 Task: Find connections with filter location Mranggen with filter topic #mentalhealthwith filter profile language French with filter current company Fortis Healthcare with filter school Punjab Agricultural University, Ludhiana with filter industry Retail Health and Personal Care Products with filter service category User Experience Design with filter keywords title Heavy Equipment Operator
Action: Mouse moved to (527, 41)
Screenshot: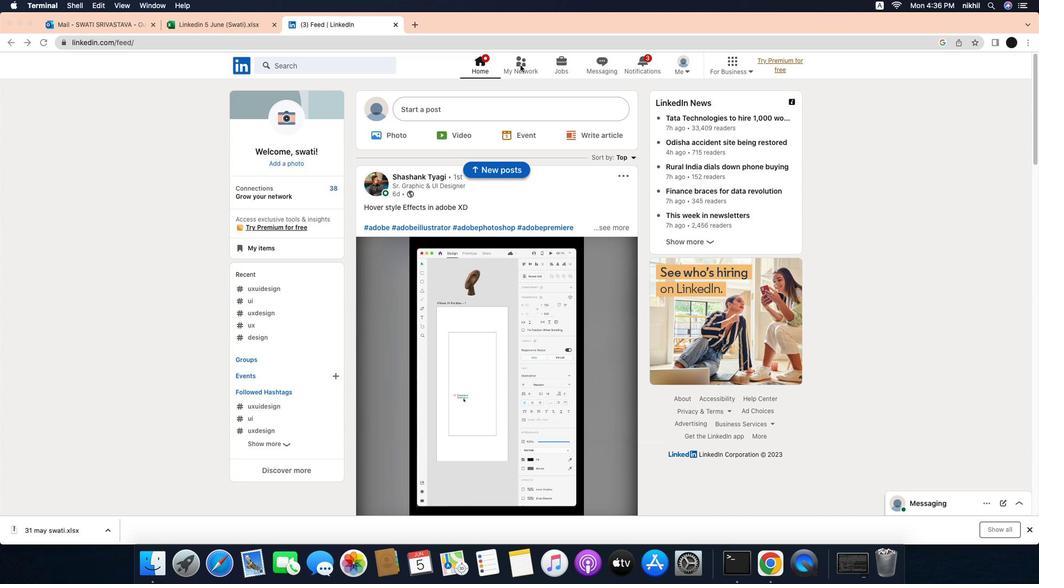
Action: Mouse pressed left at (527, 41)
Screenshot: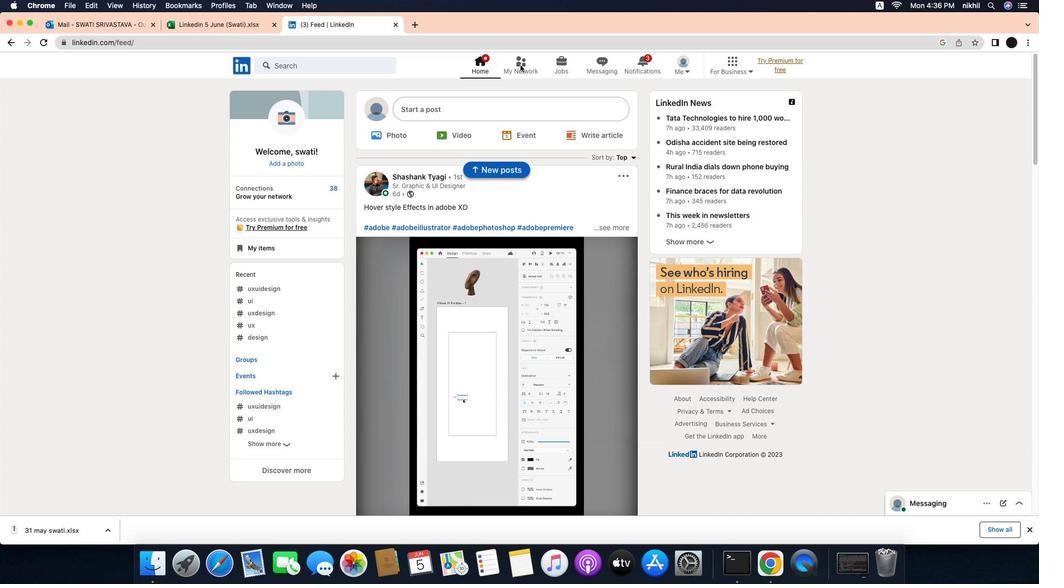 
Action: Mouse moved to (528, 41)
Screenshot: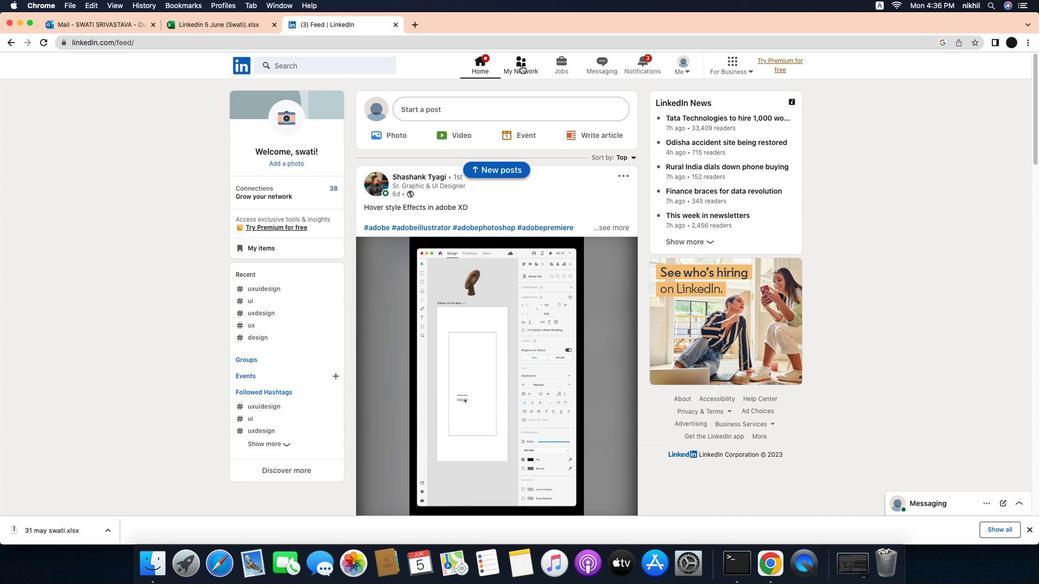 
Action: Mouse pressed left at (528, 41)
Screenshot: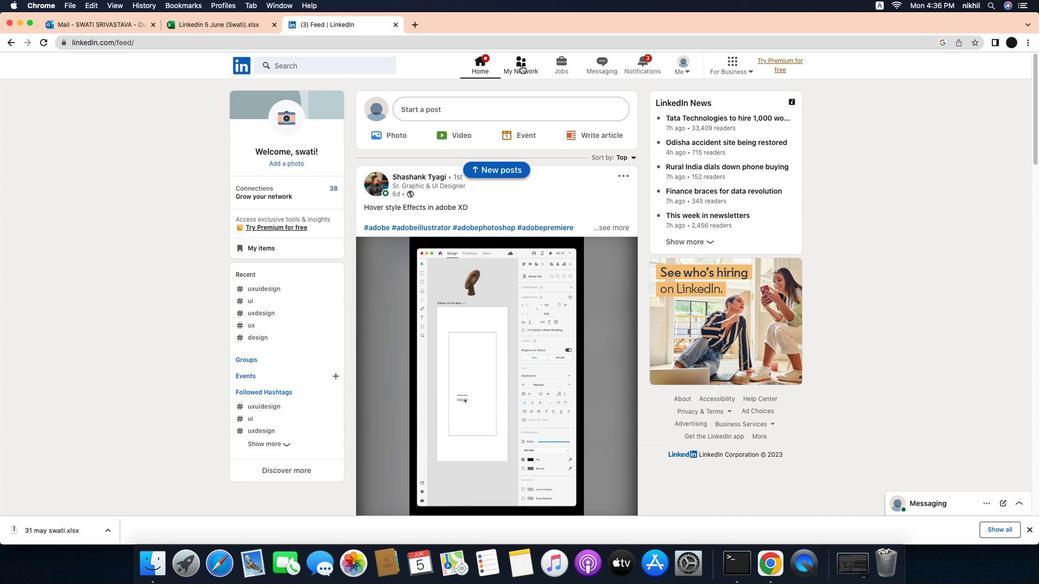 
Action: Mouse moved to (364, 102)
Screenshot: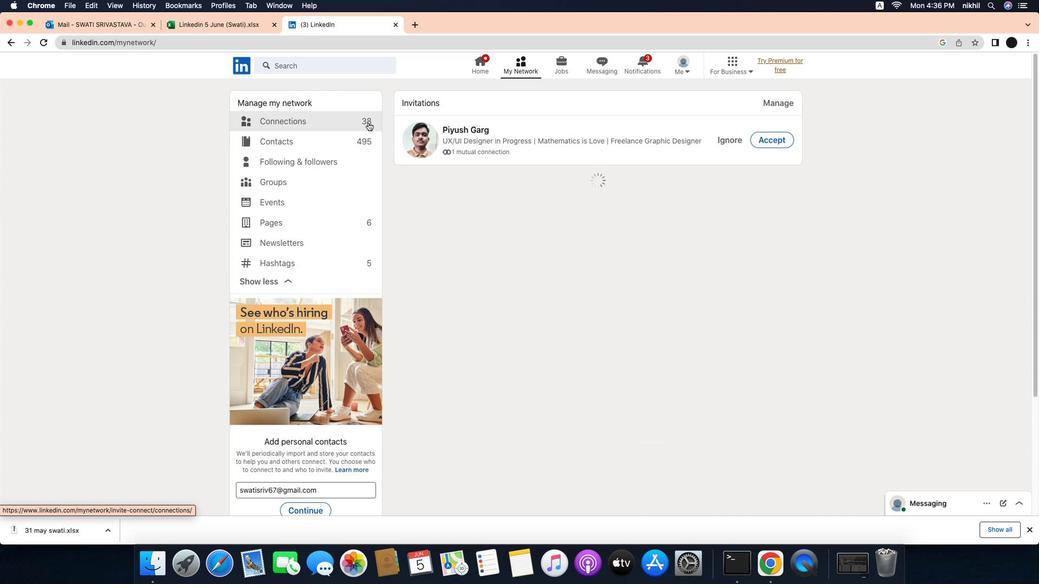 
Action: Mouse pressed left at (364, 102)
Screenshot: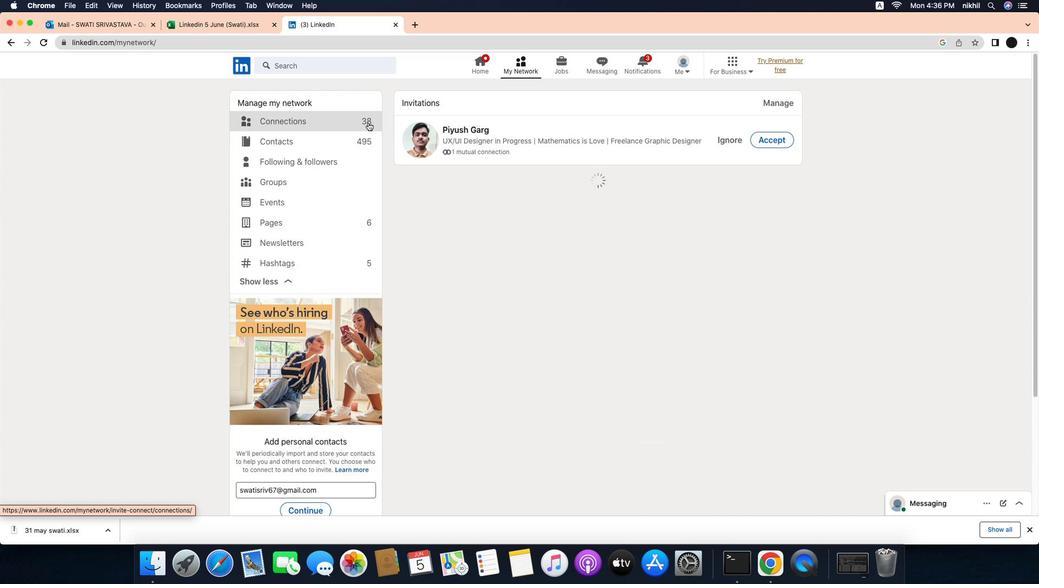 
Action: Mouse moved to (612, 103)
Screenshot: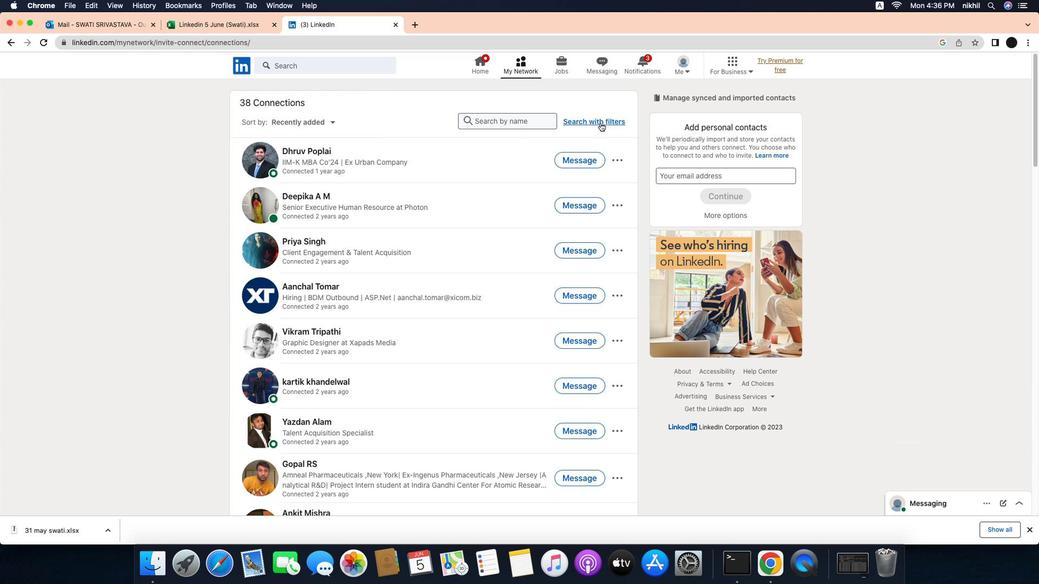 
Action: Mouse pressed left at (612, 103)
Screenshot: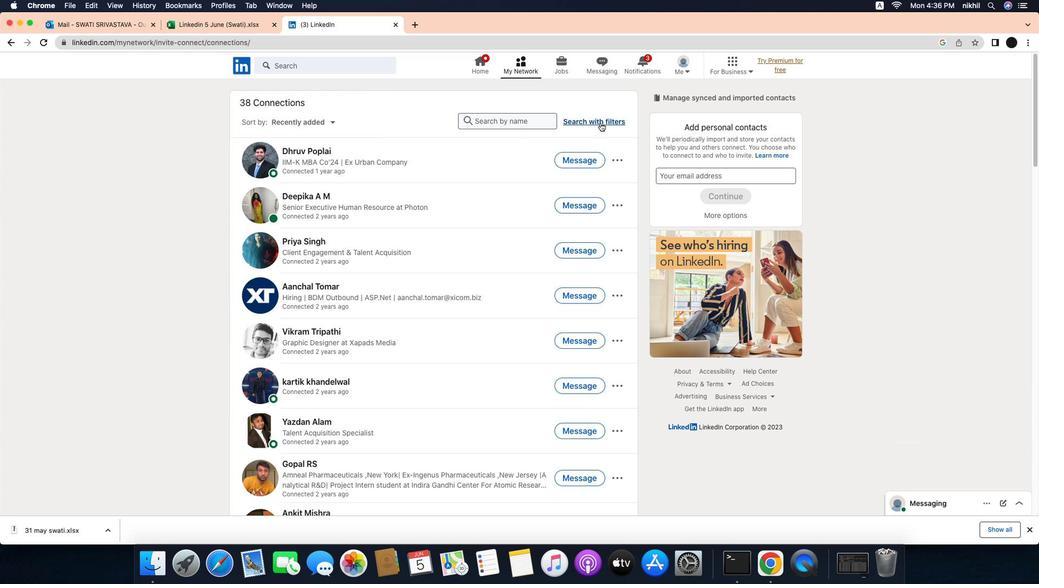 
Action: Mouse moved to (563, 67)
Screenshot: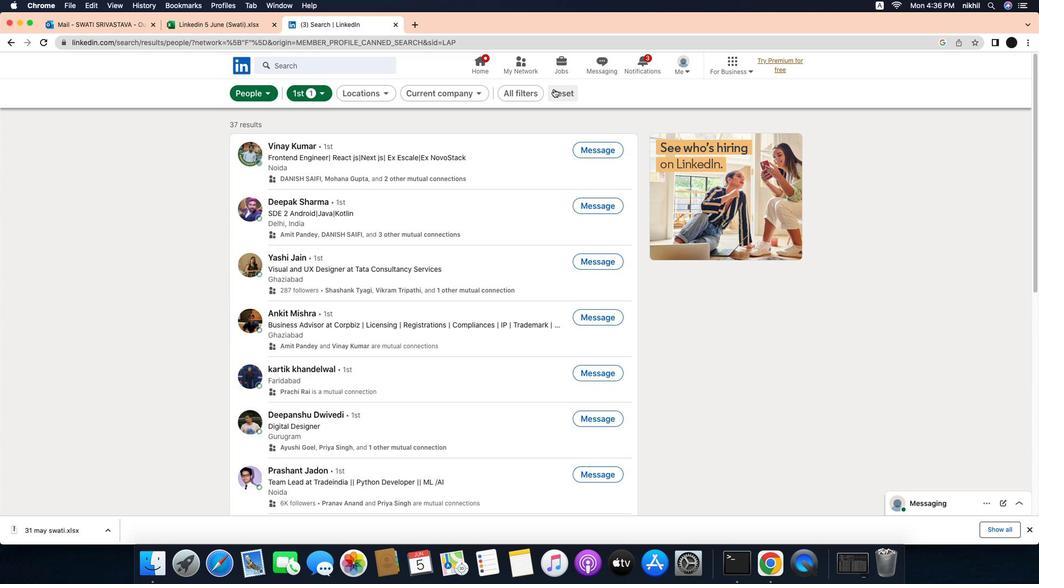 
Action: Mouse pressed left at (563, 67)
Screenshot: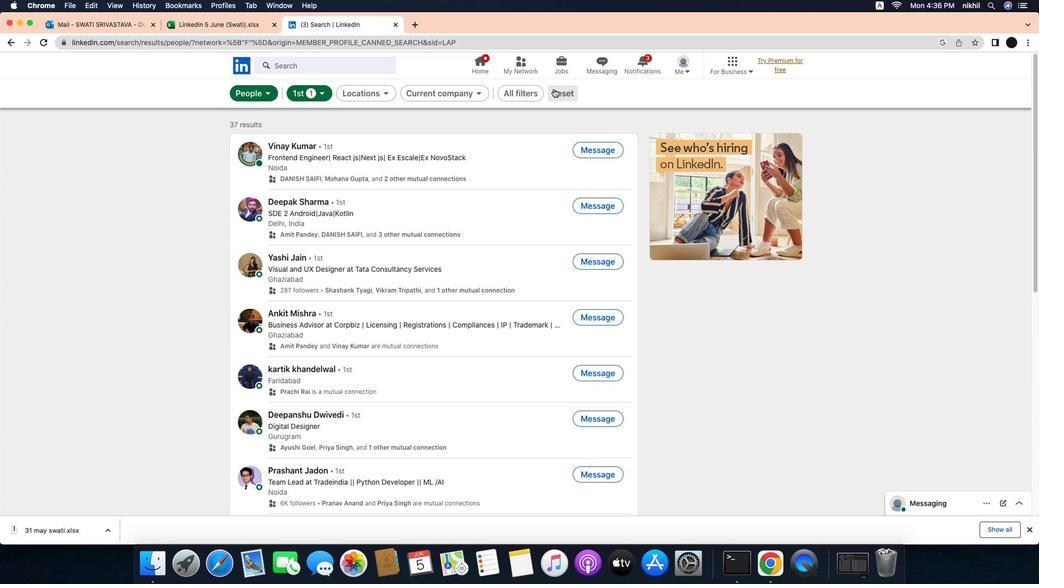 
Action: Mouse moved to (559, 74)
Screenshot: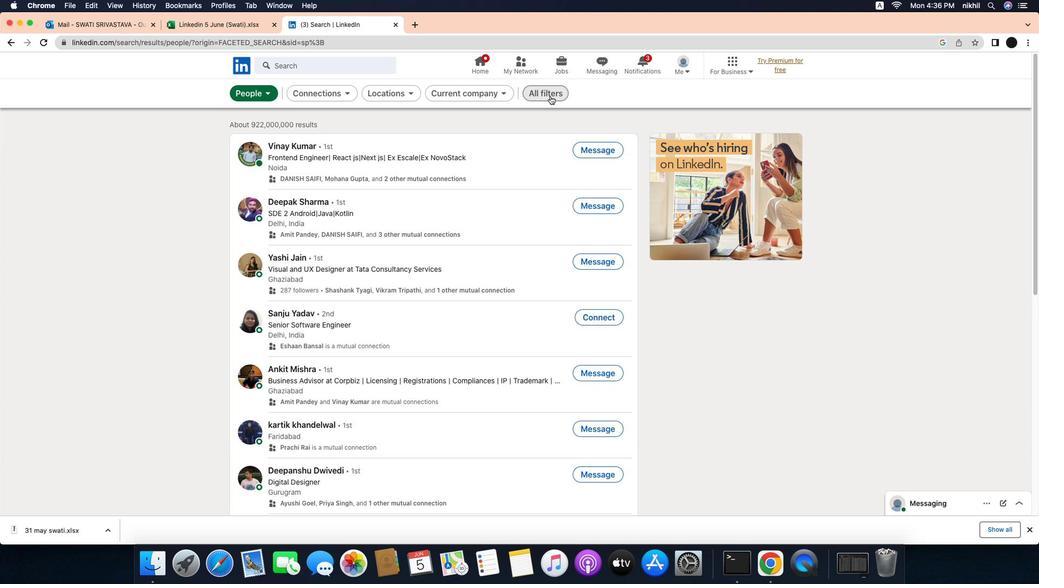 
Action: Mouse pressed left at (559, 74)
Screenshot: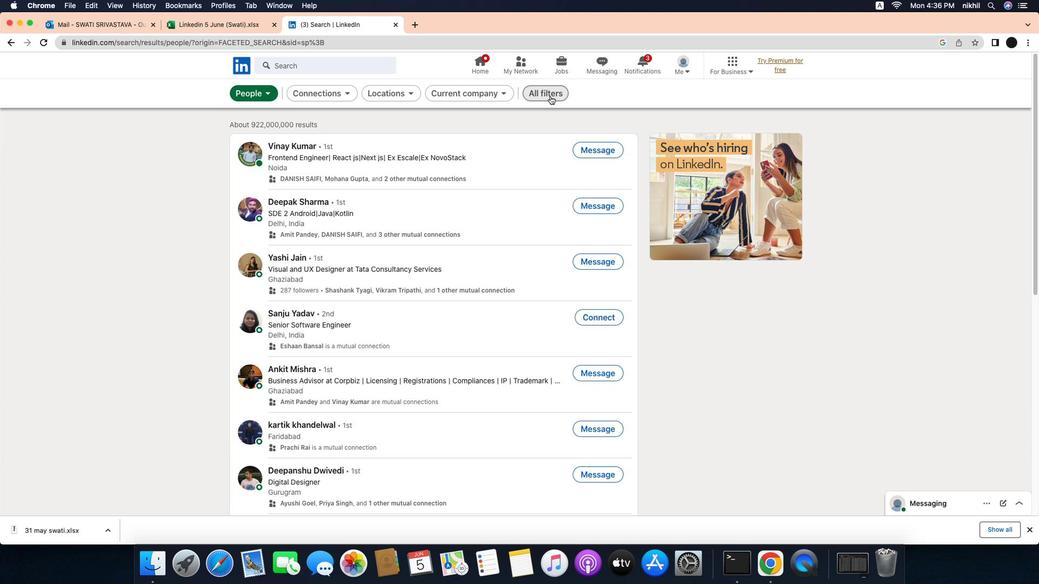 
Action: Mouse moved to (875, 255)
Screenshot: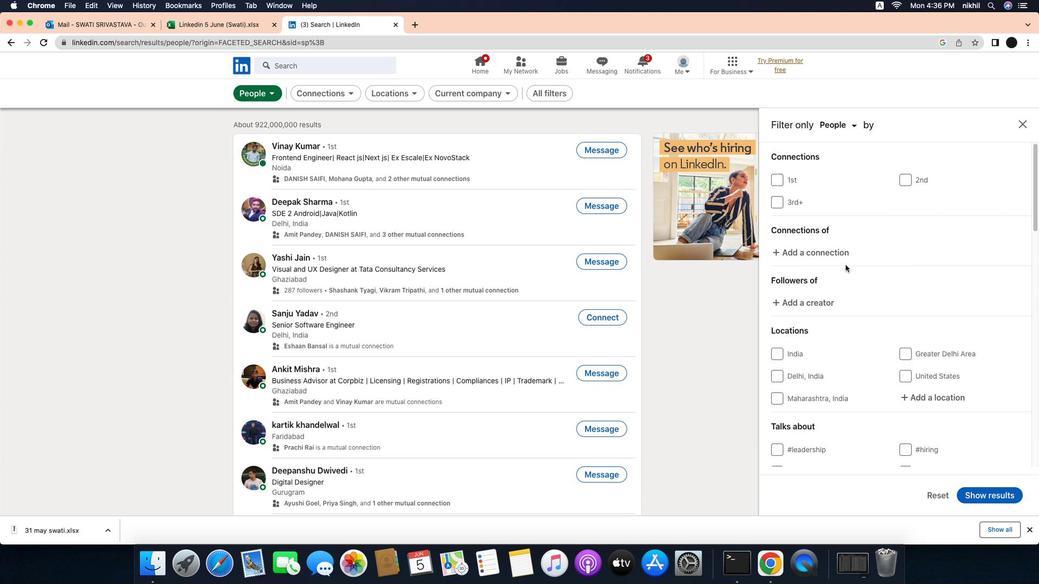 
Action: Mouse scrolled (875, 255) with delta (-27, -27)
Screenshot: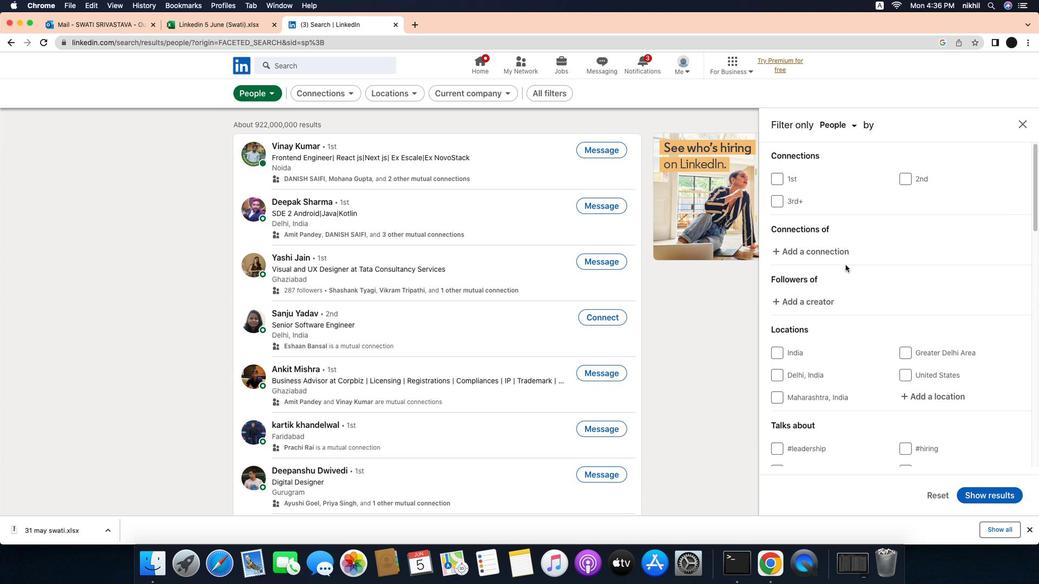 
Action: Mouse scrolled (875, 255) with delta (-27, -27)
Screenshot: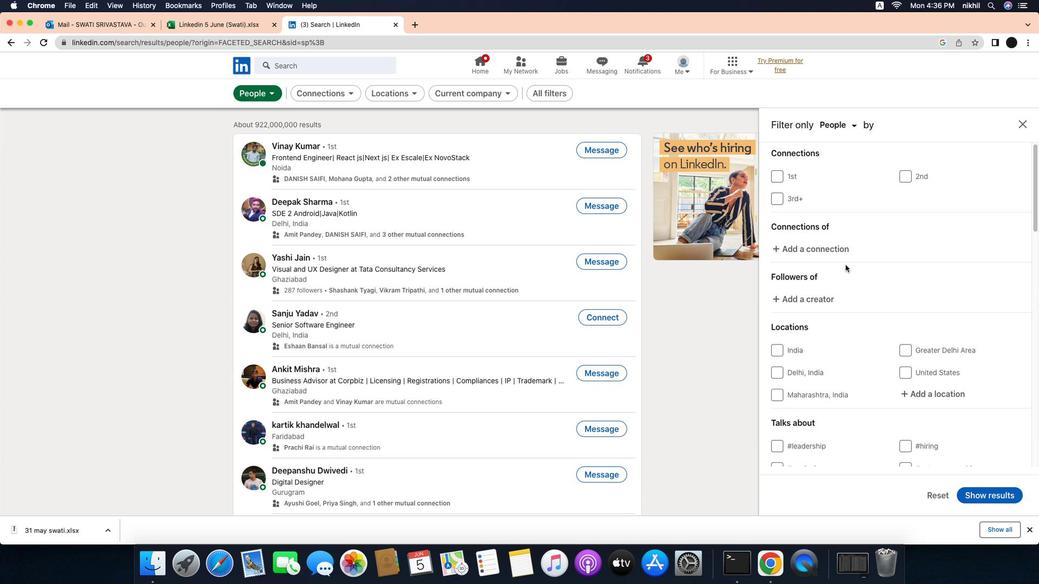 
Action: Mouse scrolled (875, 255) with delta (-27, -28)
Screenshot: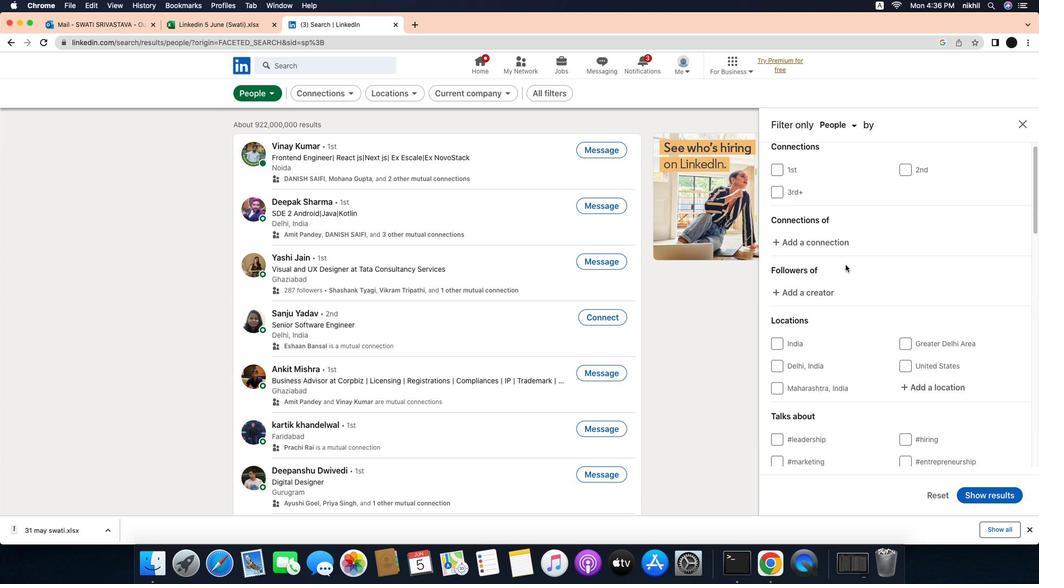 
Action: Mouse moved to (948, 323)
Screenshot: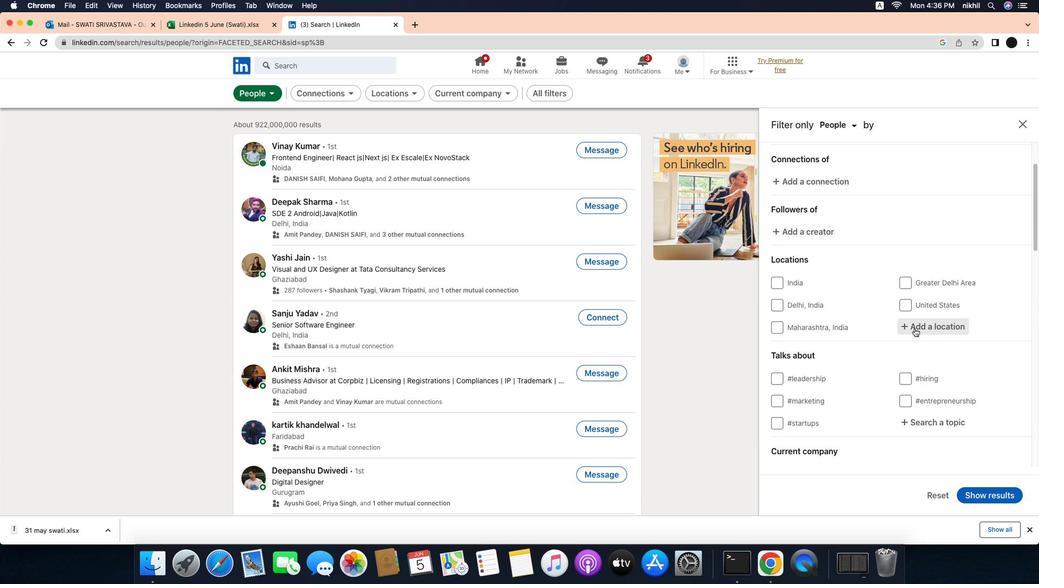 
Action: Mouse pressed left at (948, 323)
Screenshot: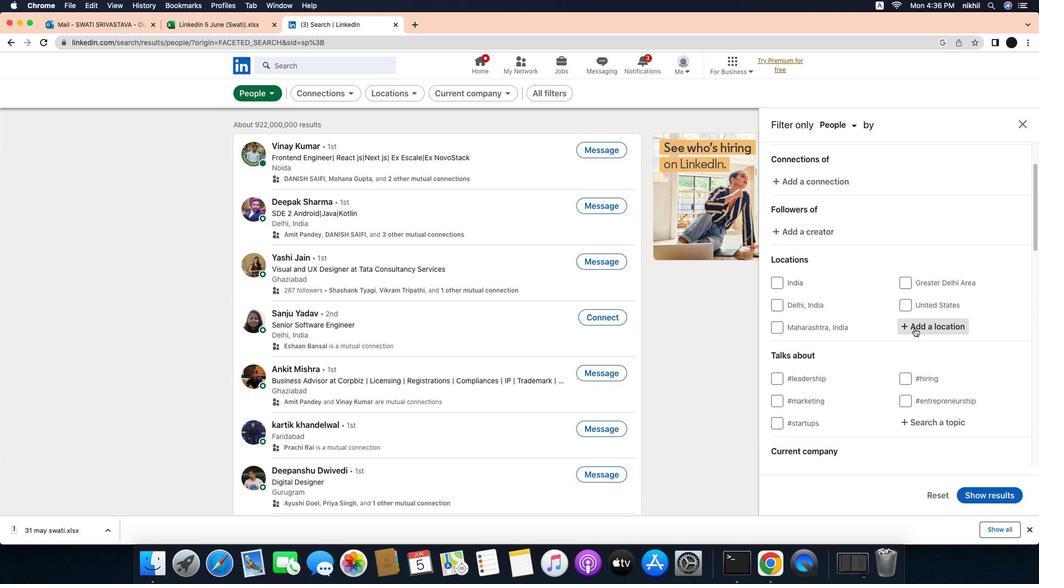 
Action: Mouse moved to (959, 321)
Screenshot: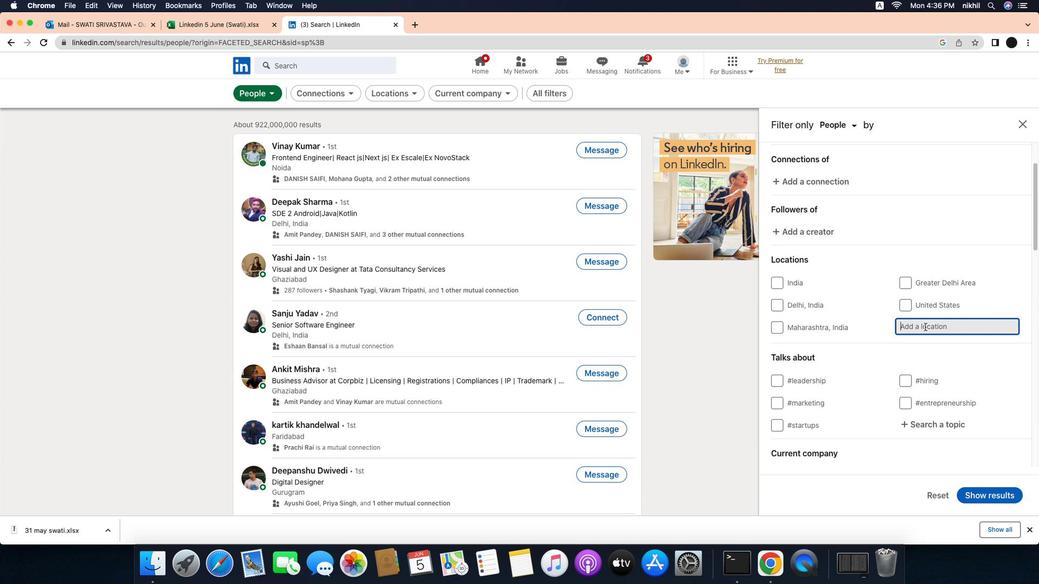 
Action: Mouse pressed left at (959, 321)
Screenshot: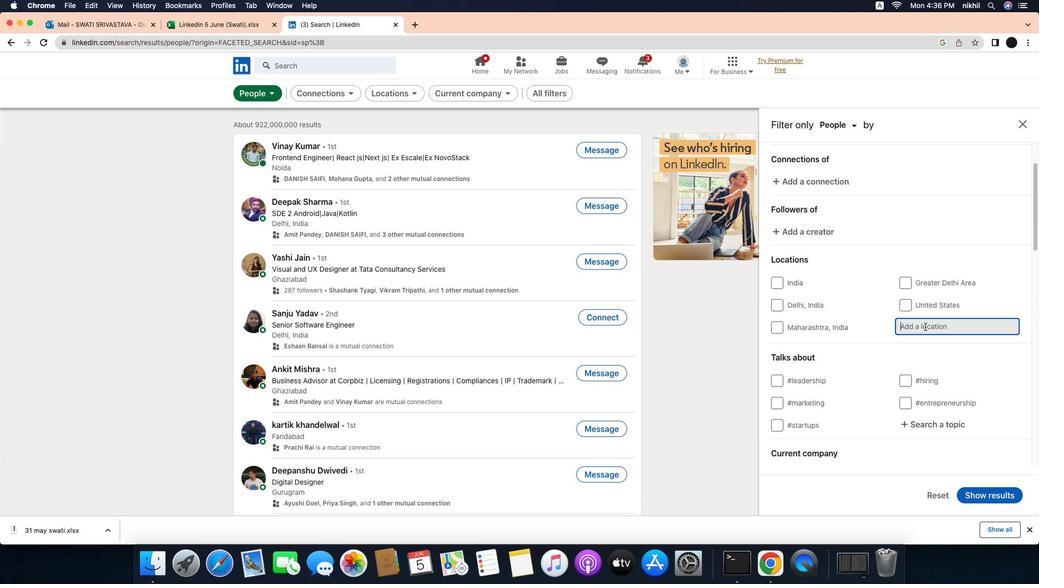 
Action: Mouse moved to (956, 310)
Screenshot: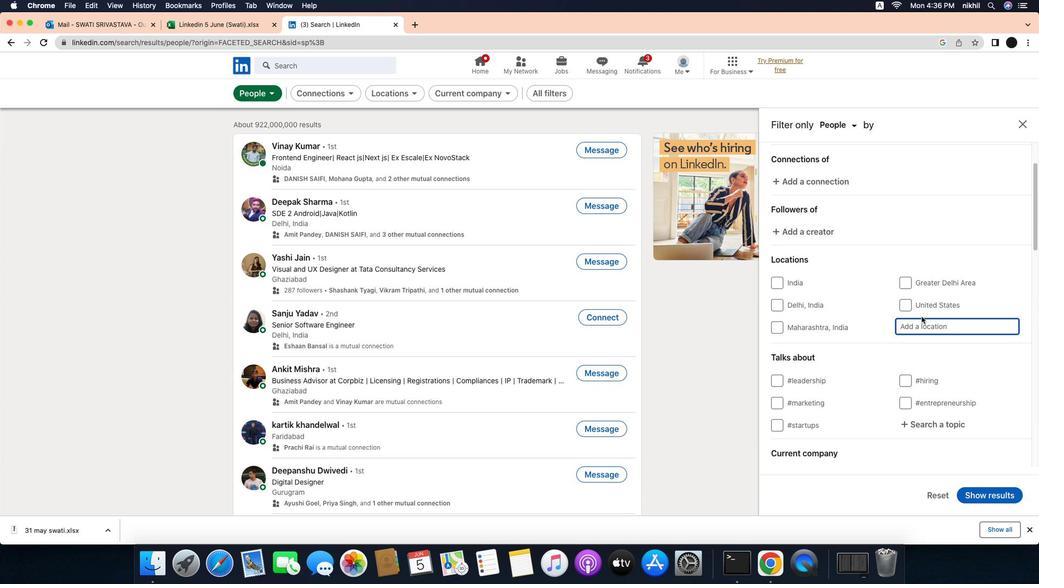 
Action: Key pressed Key.caps_lock'M'Key.caps_lock'r''a''n''g''g''e''n'Key.enter
Screenshot: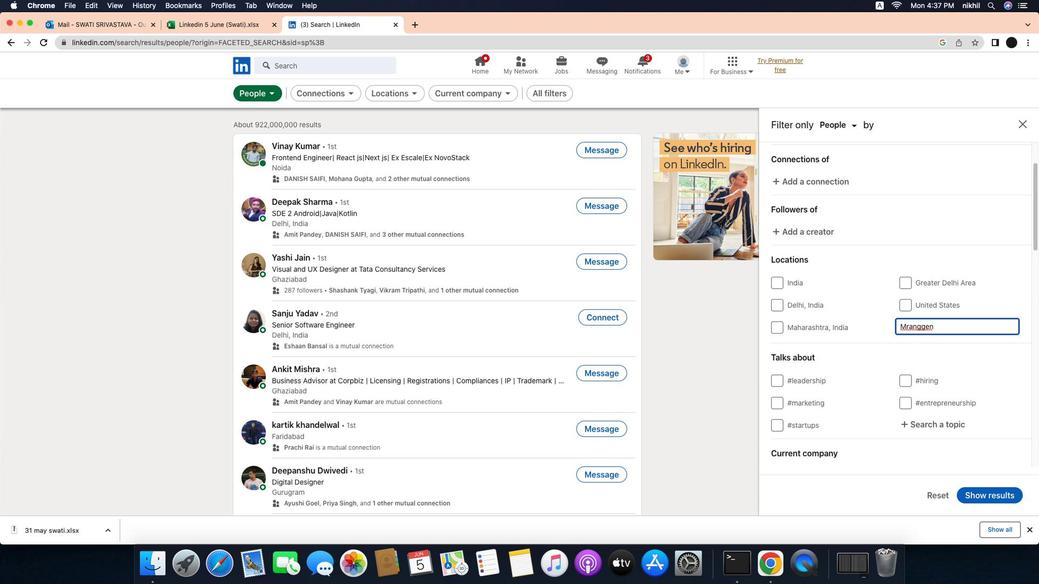 
Action: Mouse moved to (960, 324)
Screenshot: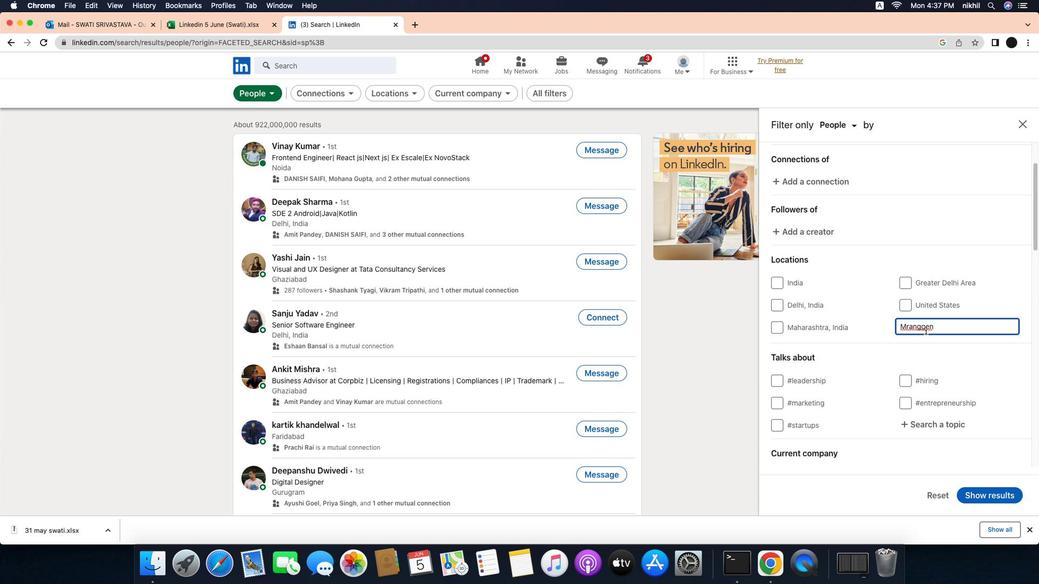 
Action: Mouse scrolled (960, 324) with delta (-27, -27)
Screenshot: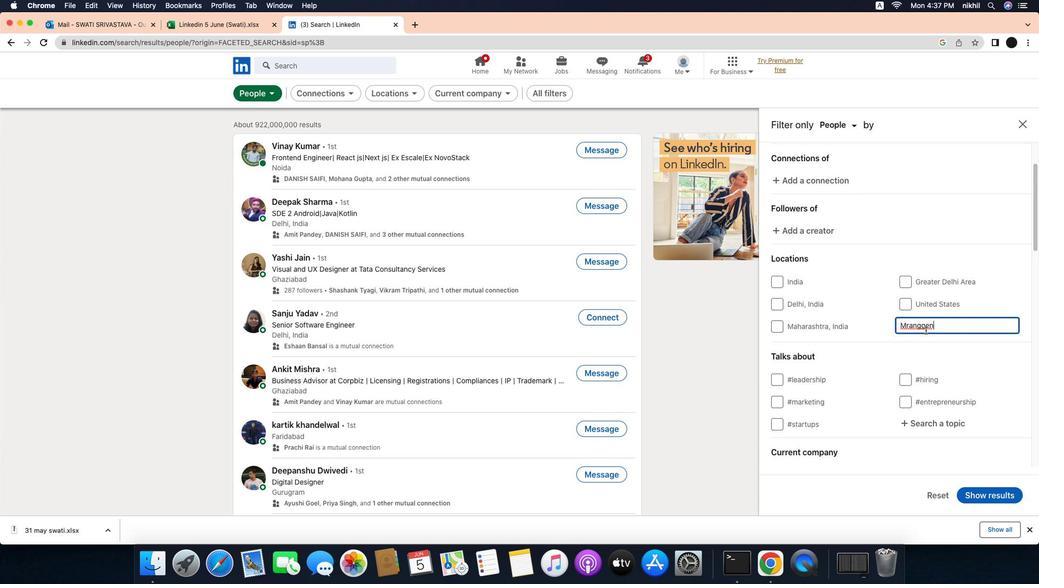 
Action: Mouse scrolled (960, 324) with delta (-27, -27)
Screenshot: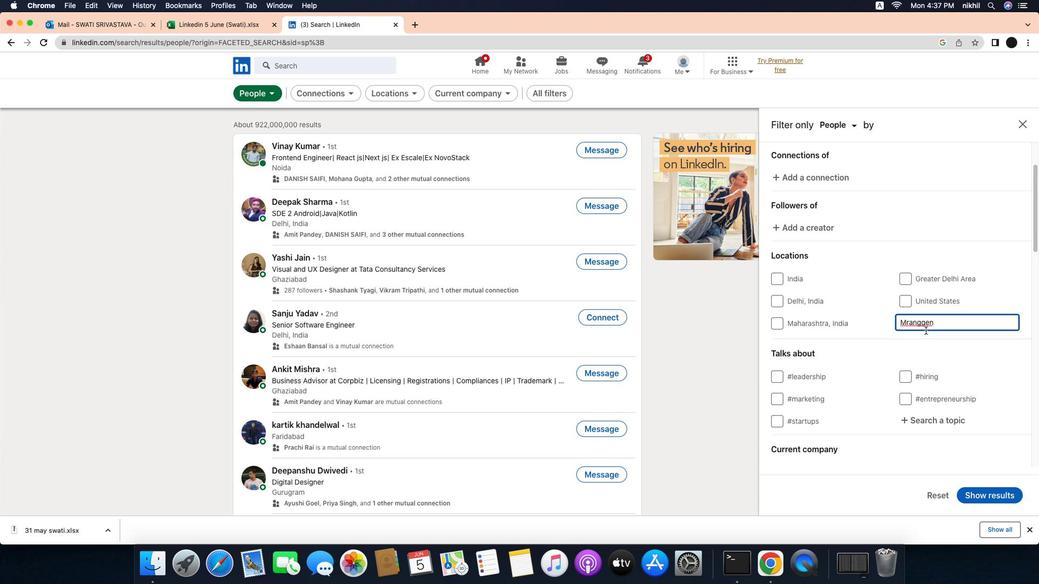 
Action: Mouse scrolled (960, 324) with delta (-27, -27)
Screenshot: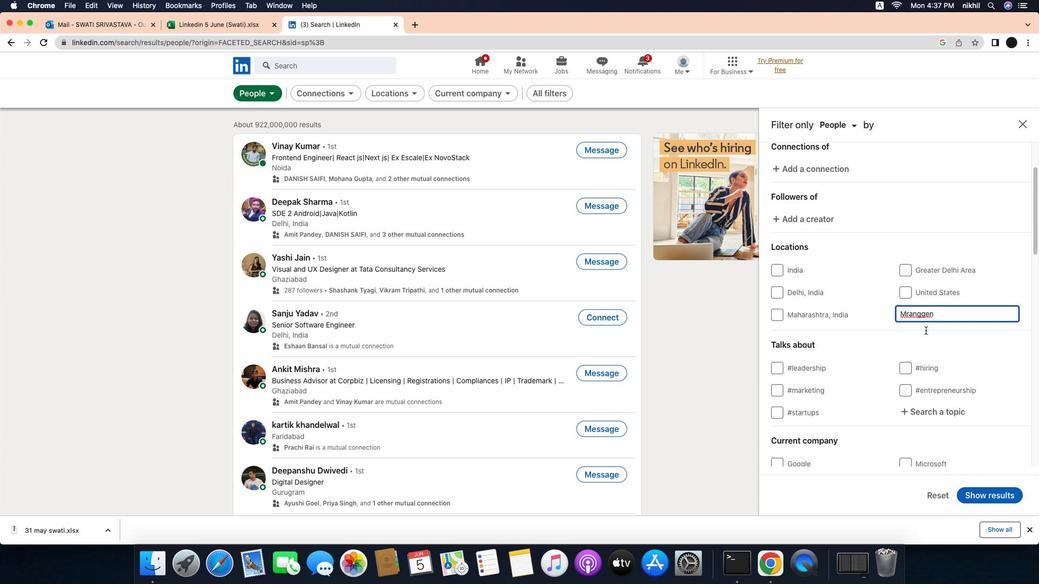 
Action: Mouse scrolled (960, 324) with delta (-27, -27)
Screenshot: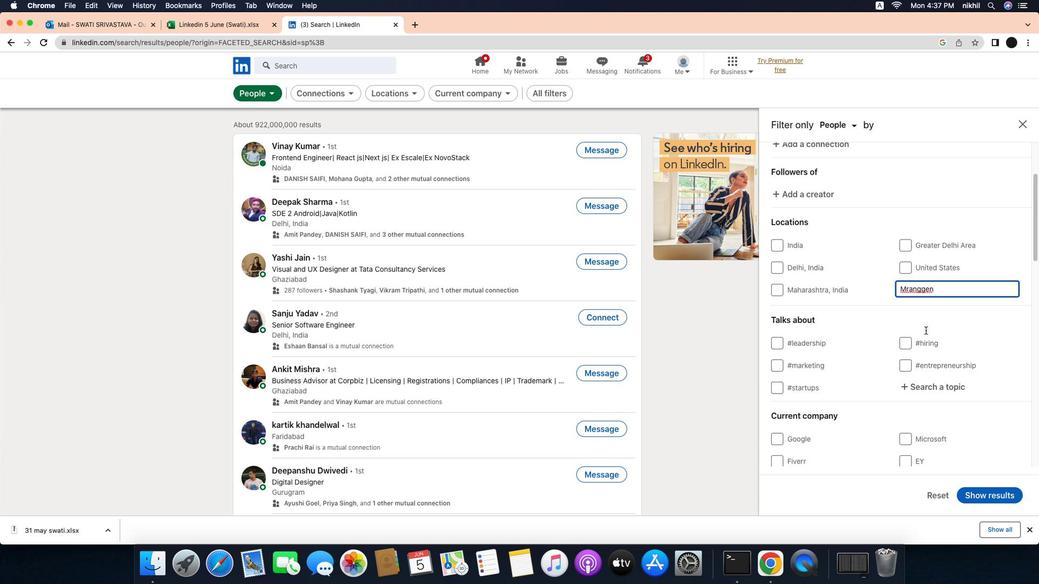 
Action: Mouse scrolled (960, 324) with delta (-27, -27)
Screenshot: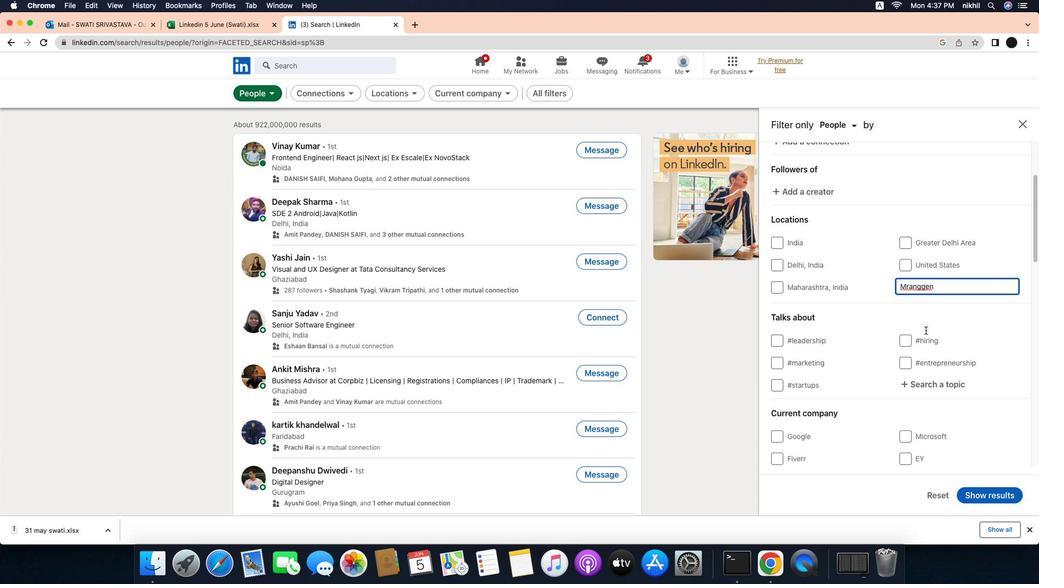 
Action: Mouse scrolled (960, 324) with delta (-27, -28)
Screenshot: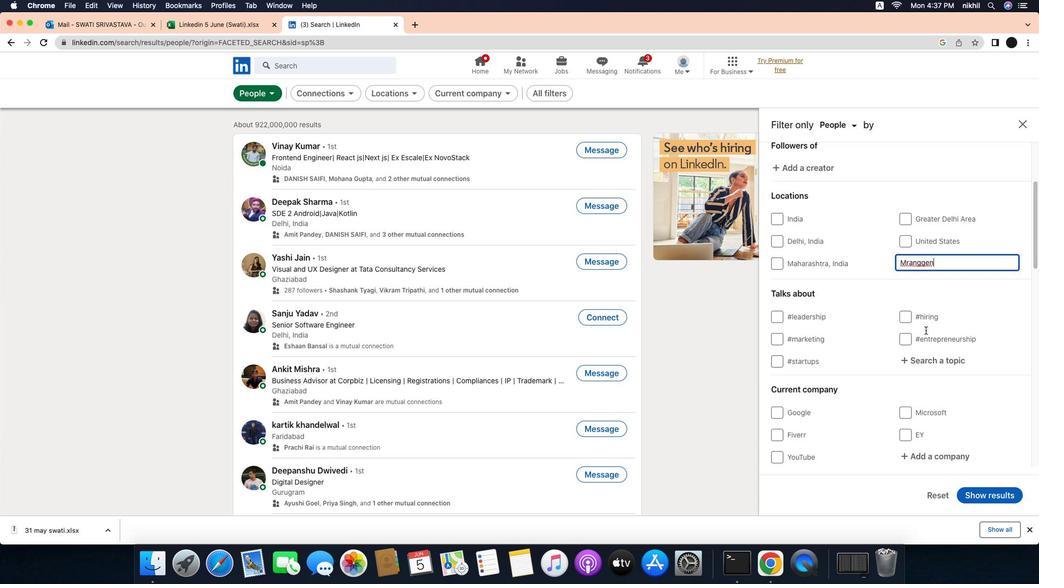 
Action: Mouse moved to (961, 301)
Screenshot: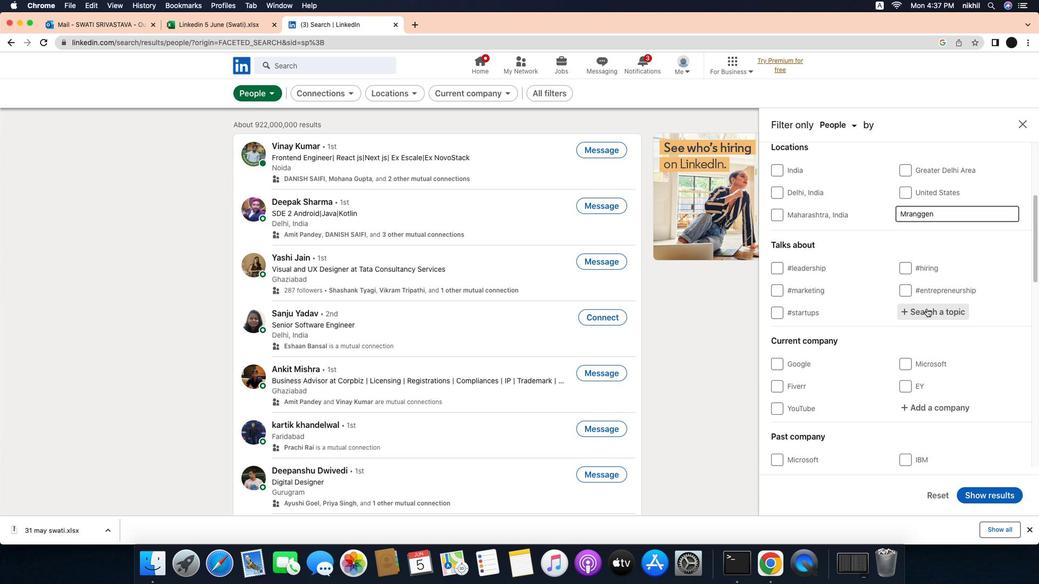 
Action: Mouse pressed left at (961, 301)
Screenshot: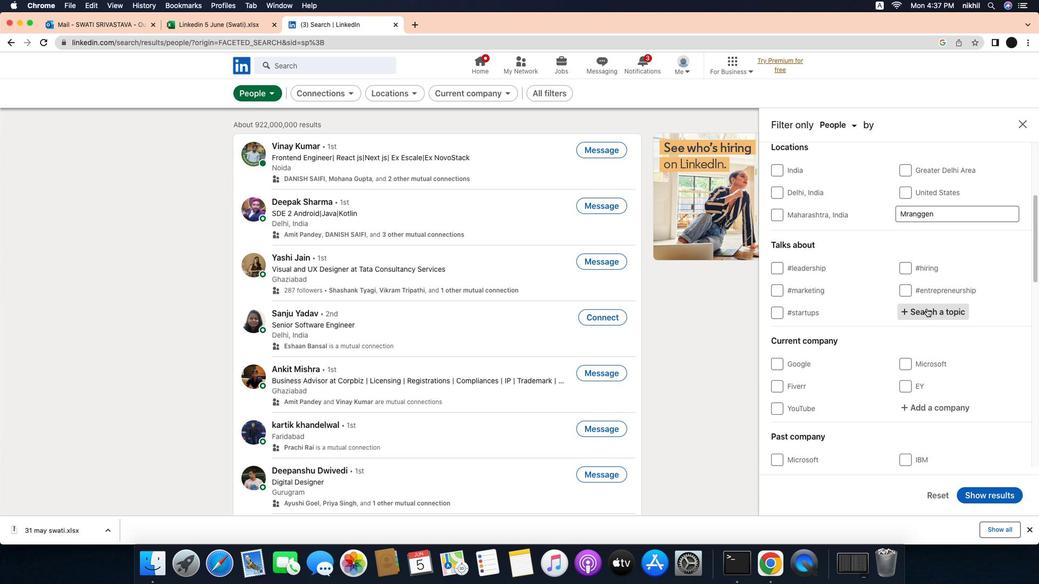 
Action: Mouse moved to (969, 306)
Screenshot: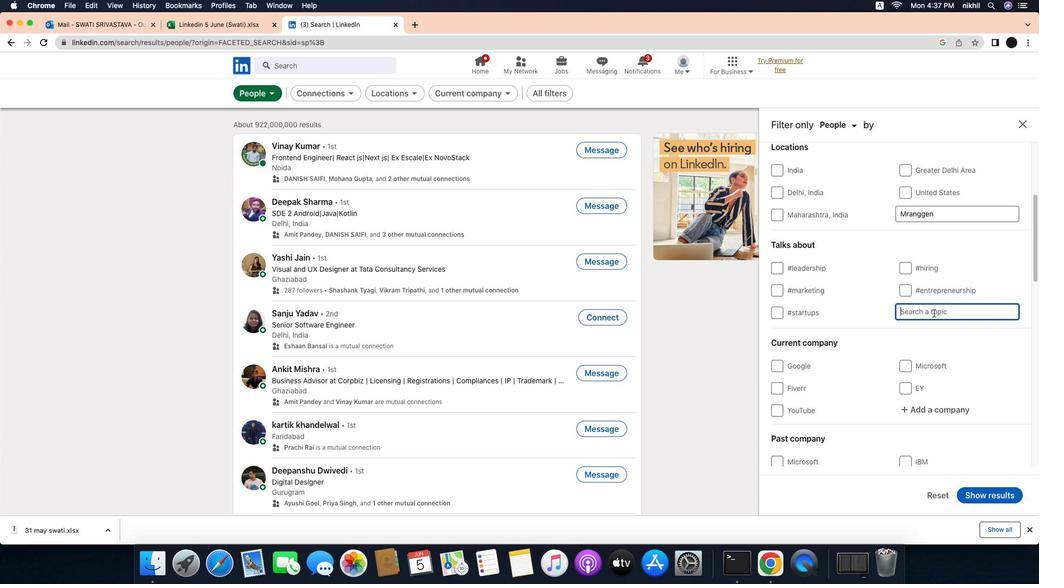 
Action: Mouse pressed left at (969, 306)
Screenshot: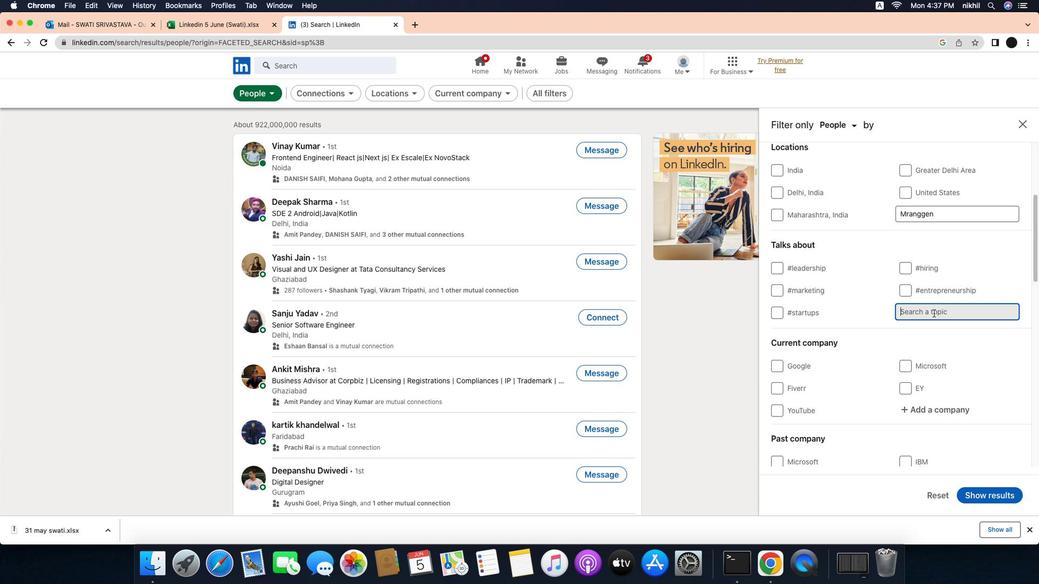 
Action: Mouse moved to (969, 307)
Screenshot: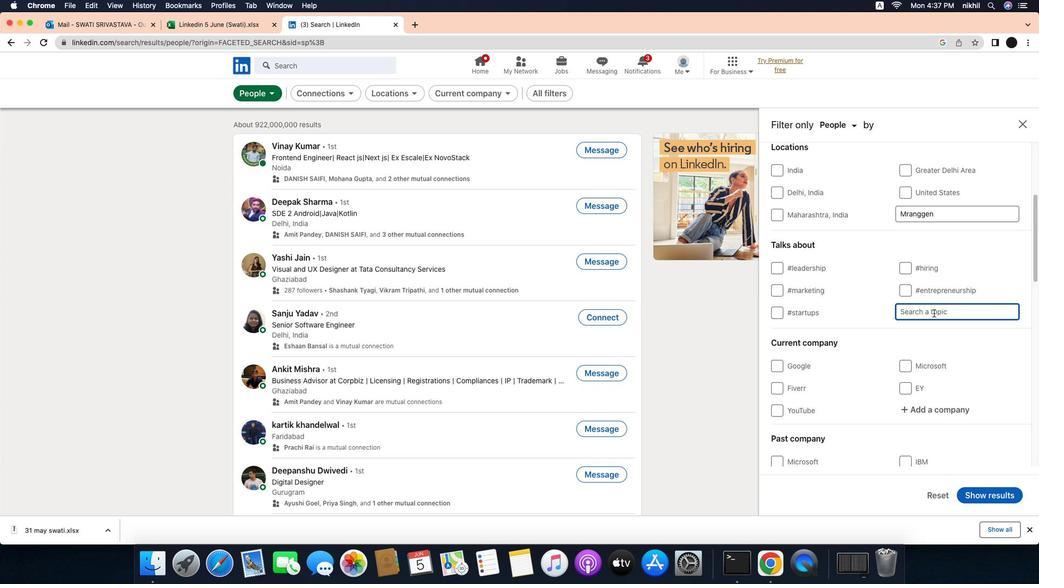 
Action: Key pressed 'm''e''n''t''a''l''h''e''a''l''t''h'
Screenshot: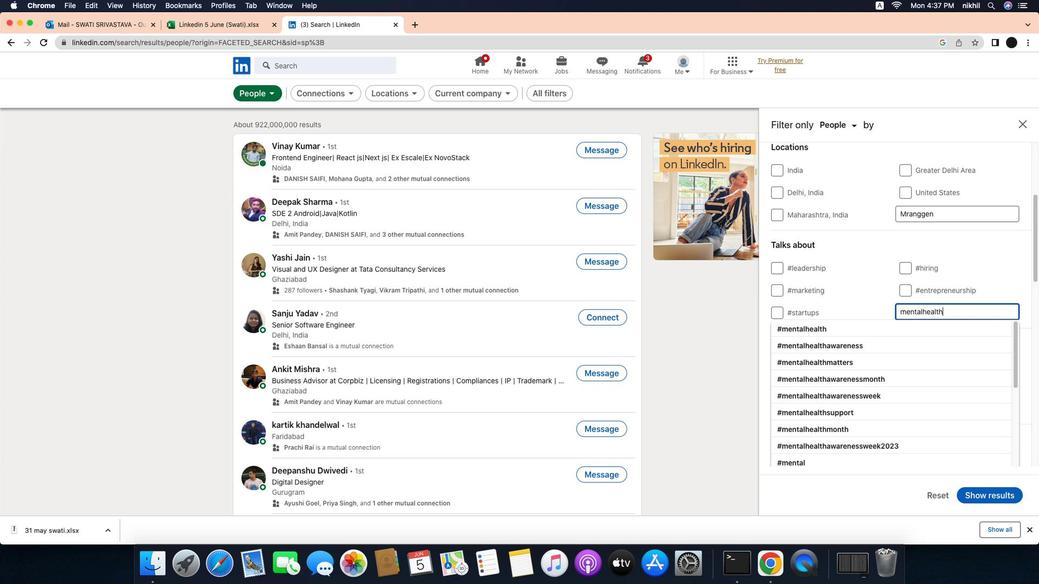 
Action: Mouse moved to (919, 317)
Screenshot: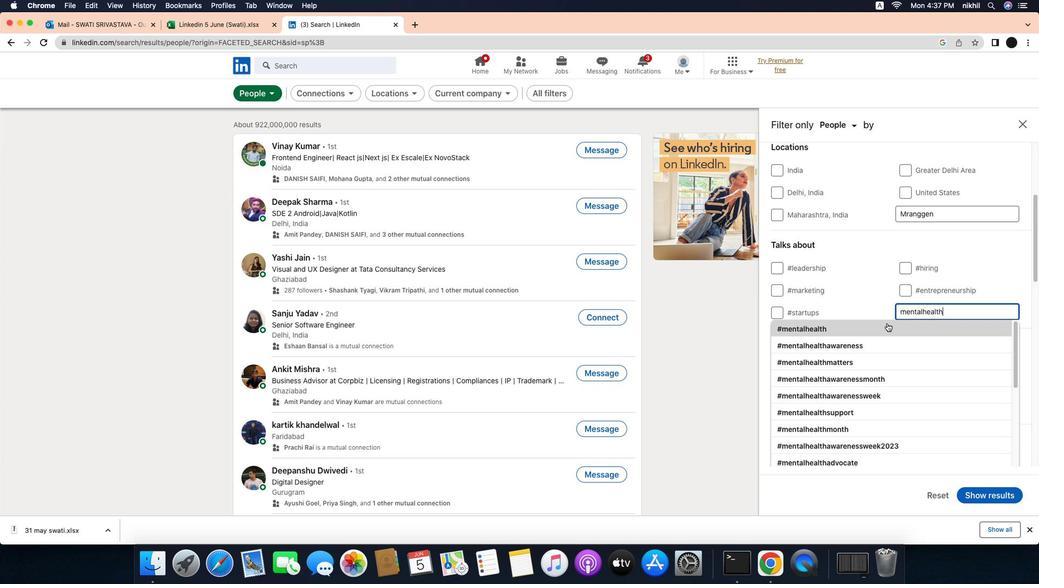 
Action: Mouse pressed left at (919, 317)
Screenshot: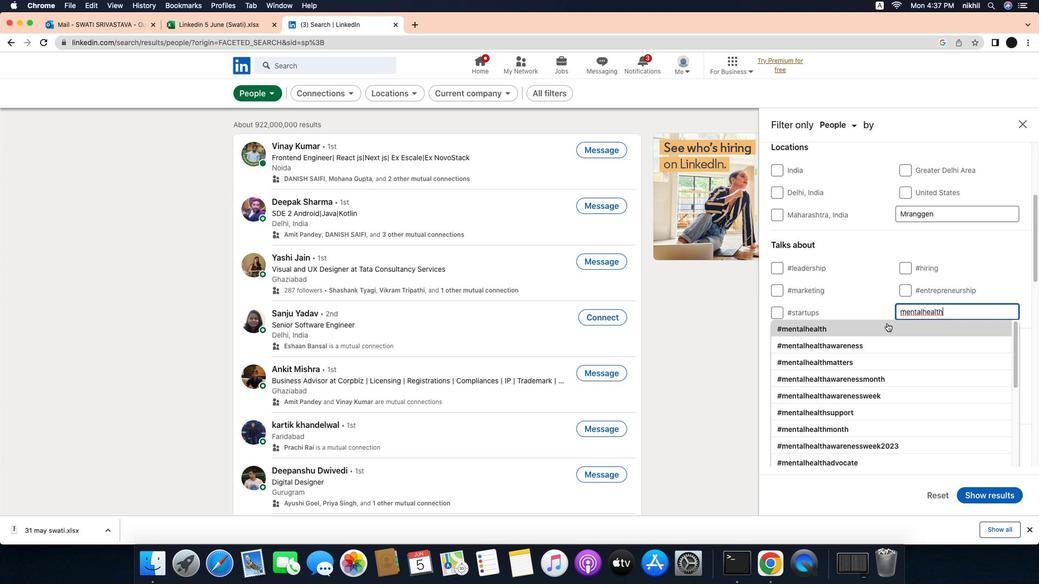 
Action: Mouse moved to (939, 339)
Screenshot: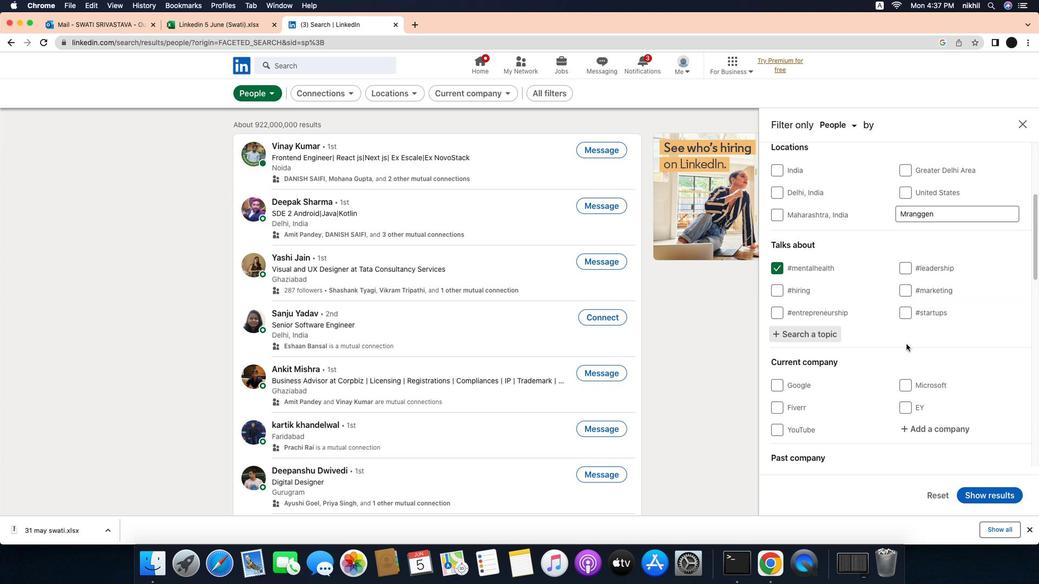 
Action: Mouse scrolled (939, 339) with delta (-27, -27)
Screenshot: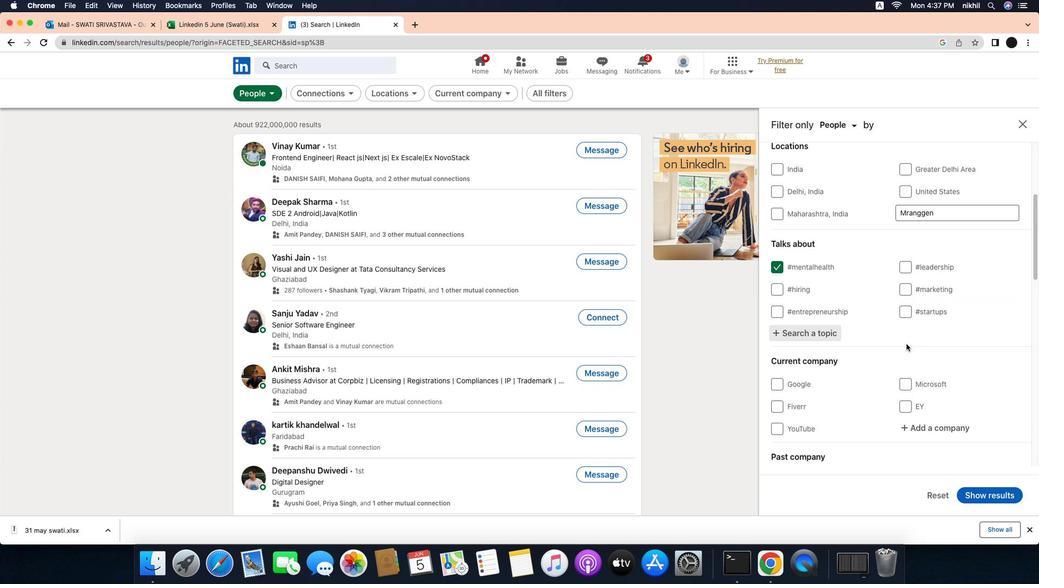 
Action: Mouse scrolled (939, 339) with delta (-27, -27)
Screenshot: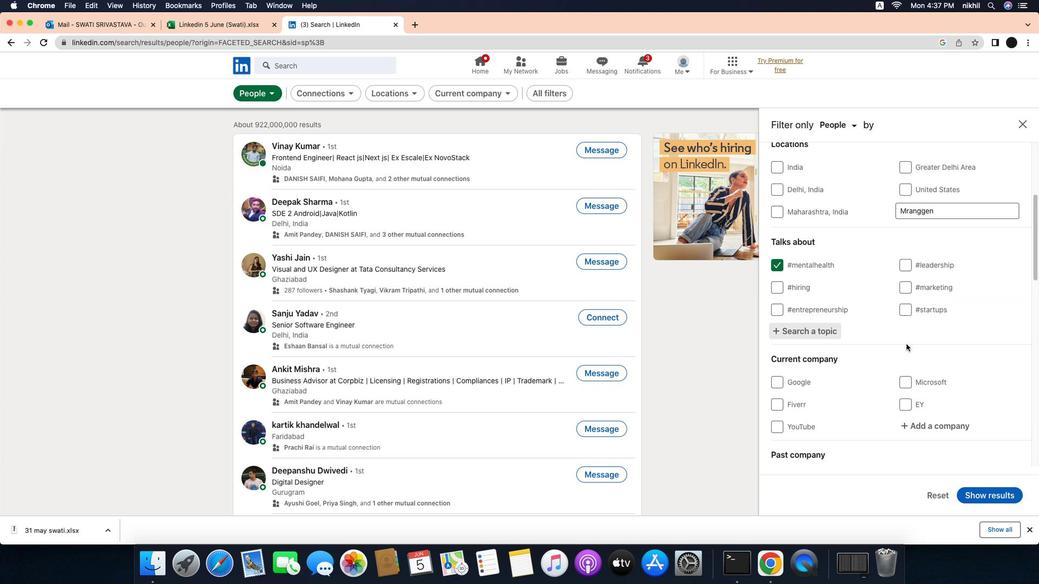 
Action: Mouse scrolled (939, 339) with delta (-27, -27)
Screenshot: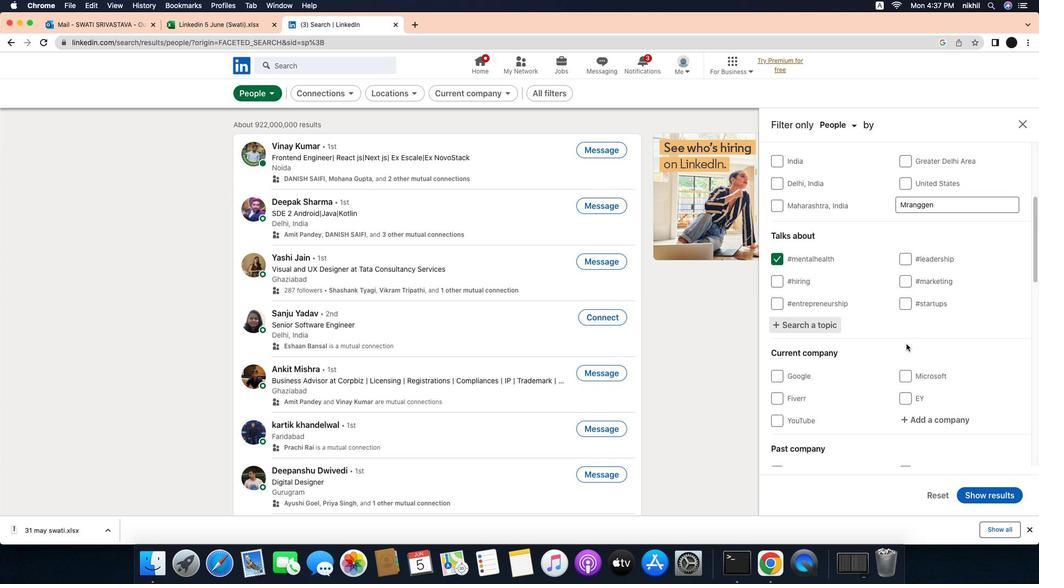 
Action: Mouse scrolled (939, 339) with delta (-27, -27)
Screenshot: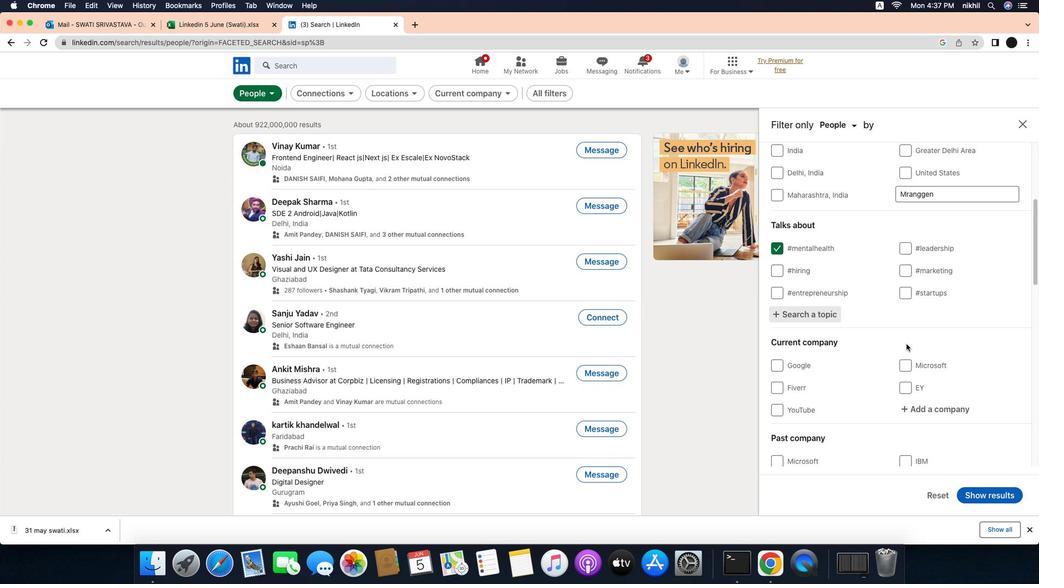 
Action: Mouse scrolled (939, 339) with delta (-27, -27)
Screenshot: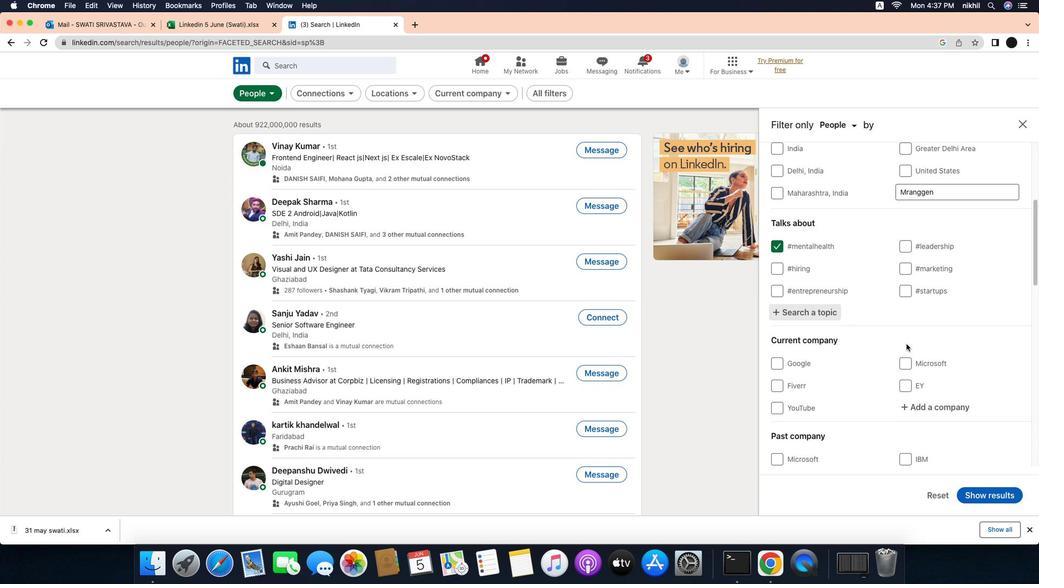 
Action: Mouse scrolled (939, 339) with delta (-27, -27)
Screenshot: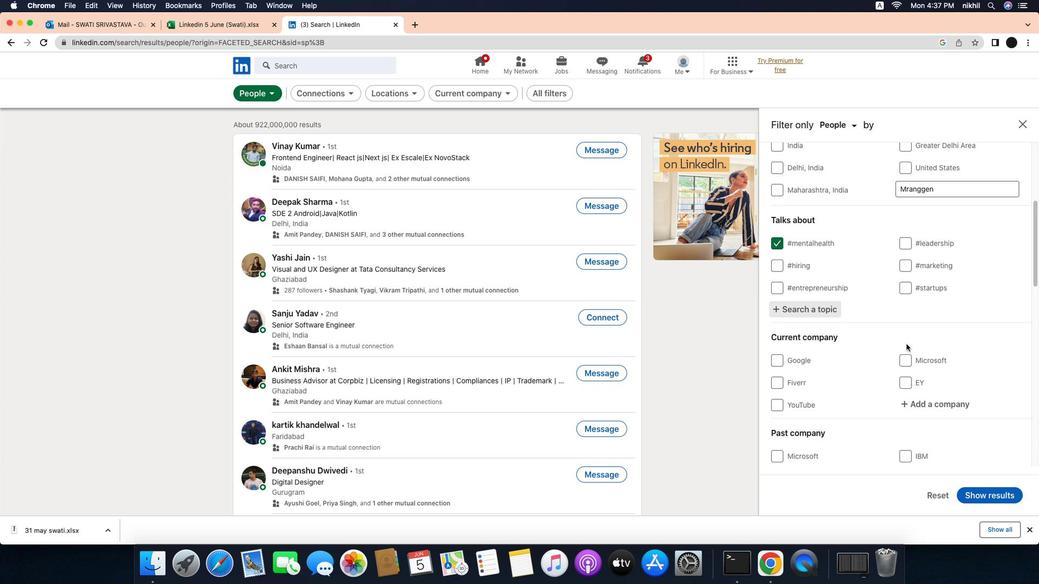 
Action: Mouse scrolled (939, 339) with delta (-27, -27)
Screenshot: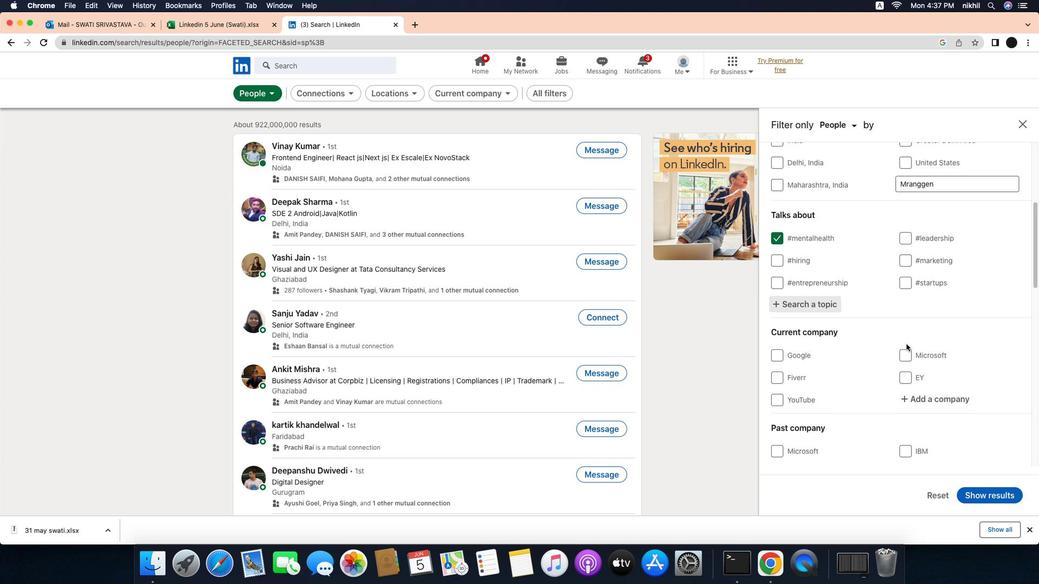
Action: Mouse scrolled (939, 339) with delta (-27, -27)
Screenshot: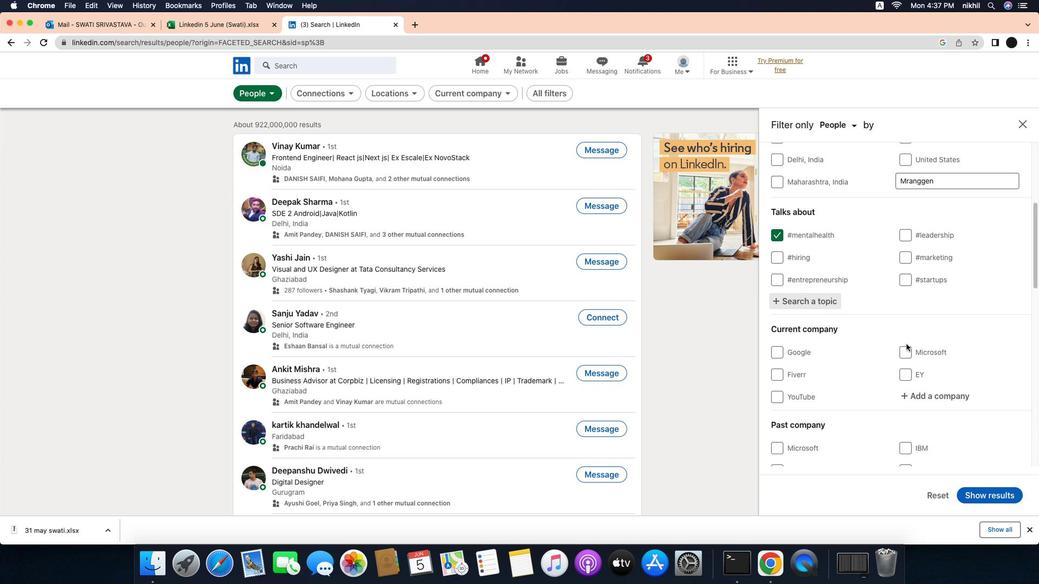 
Action: Mouse scrolled (939, 339) with delta (-27, -27)
Screenshot: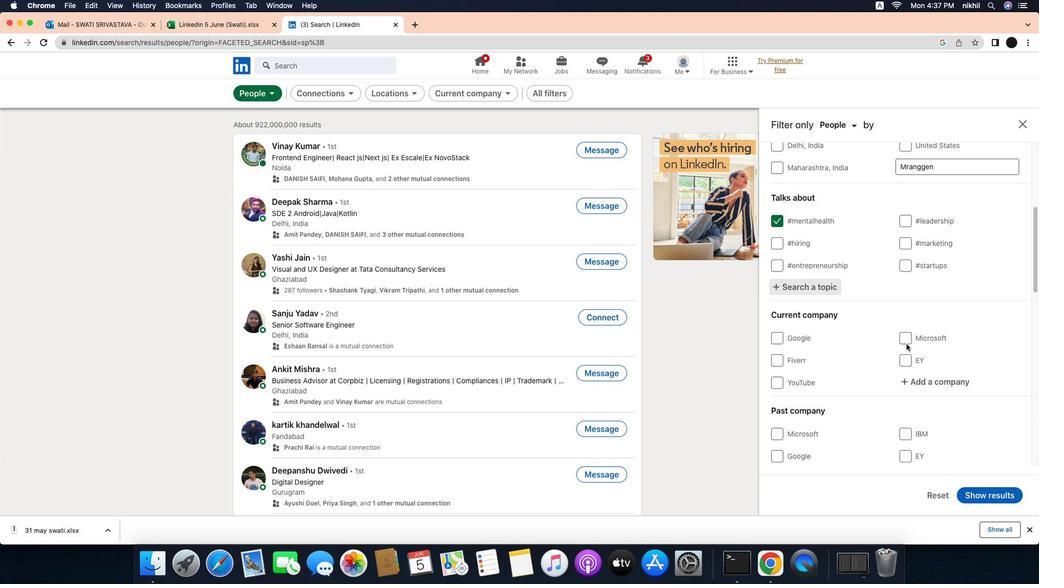
Action: Mouse scrolled (939, 339) with delta (-27, -27)
Screenshot: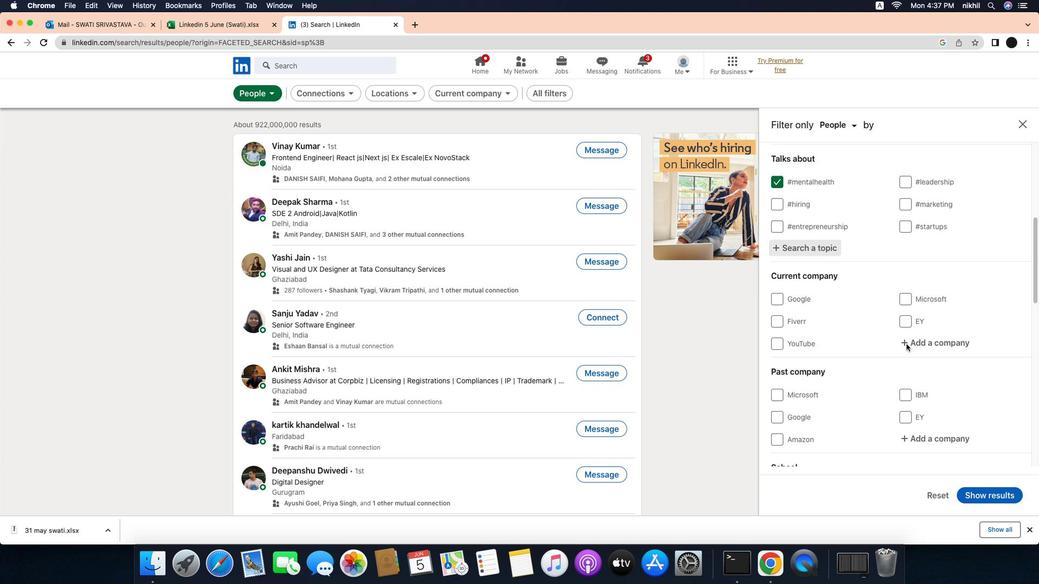 
Action: Mouse scrolled (939, 339) with delta (-27, -27)
Screenshot: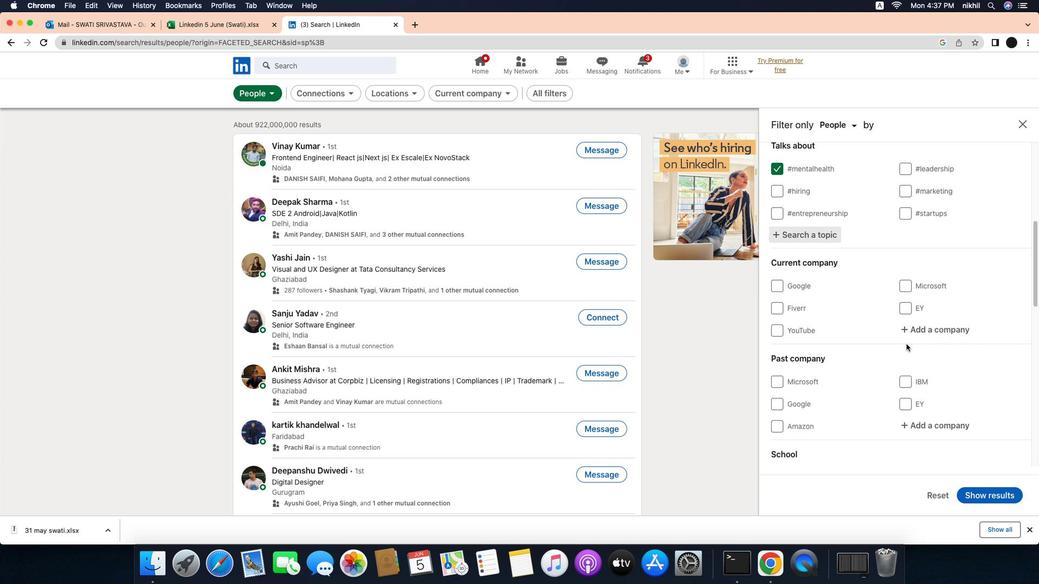 
Action: Mouse scrolled (939, 339) with delta (-27, -28)
Screenshot: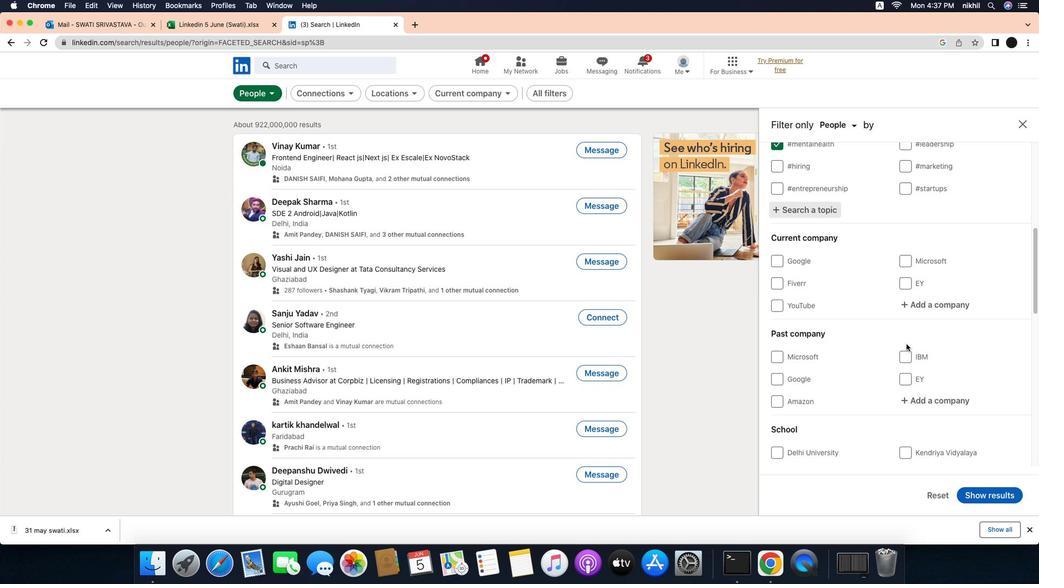 
Action: Mouse scrolled (939, 339) with delta (-27, -29)
Screenshot: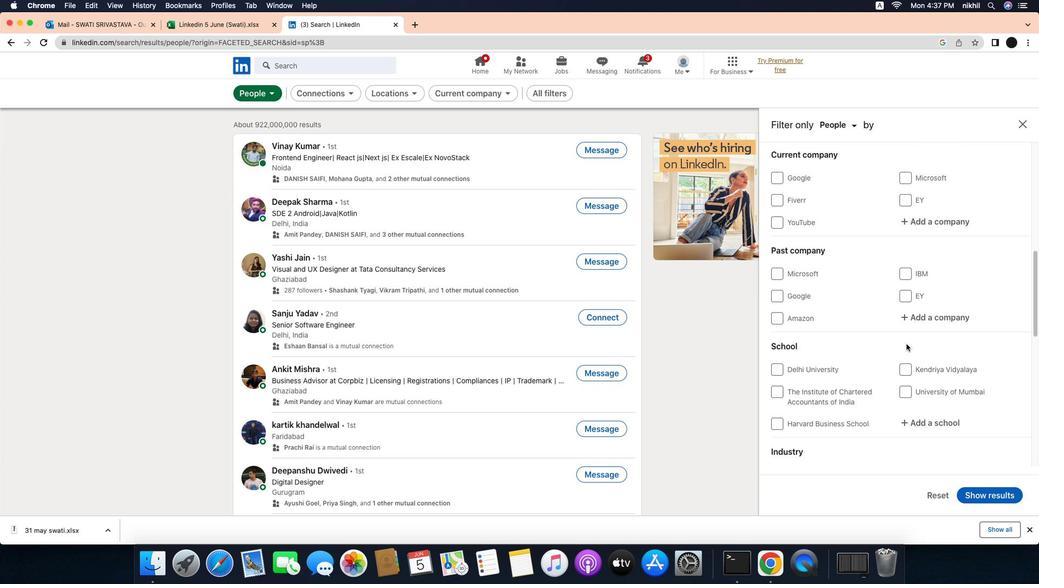 
Action: Mouse scrolled (939, 339) with delta (-27, -27)
Screenshot: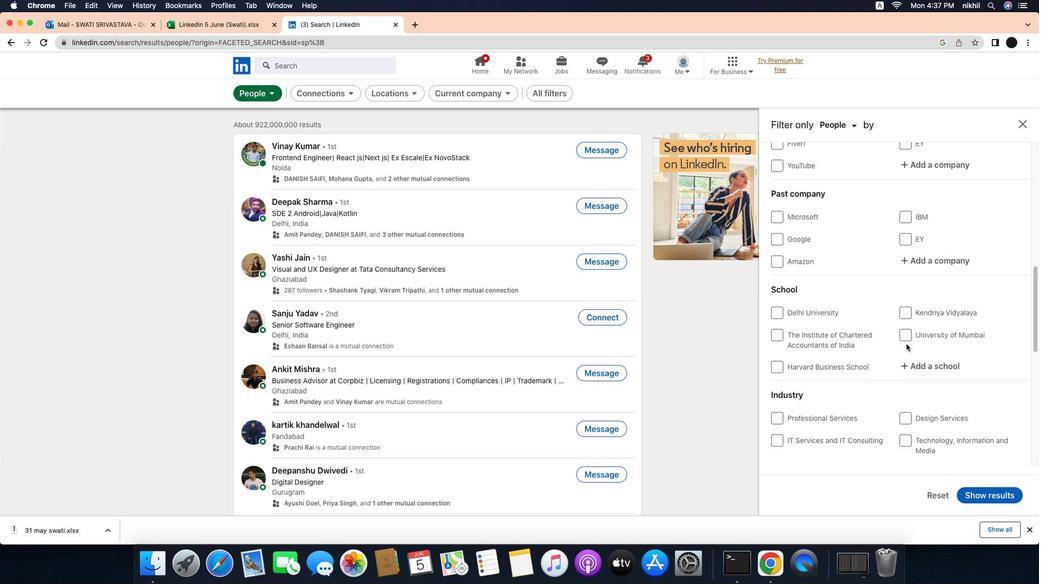 
Action: Mouse scrolled (939, 339) with delta (-27, -27)
Screenshot: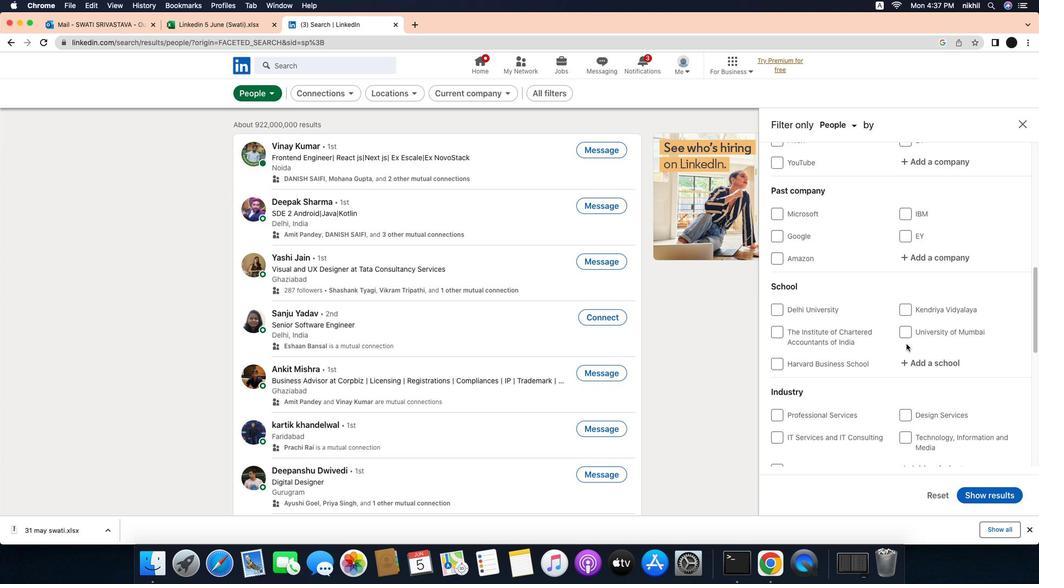 
Action: Mouse scrolled (939, 339) with delta (-27, -27)
Screenshot: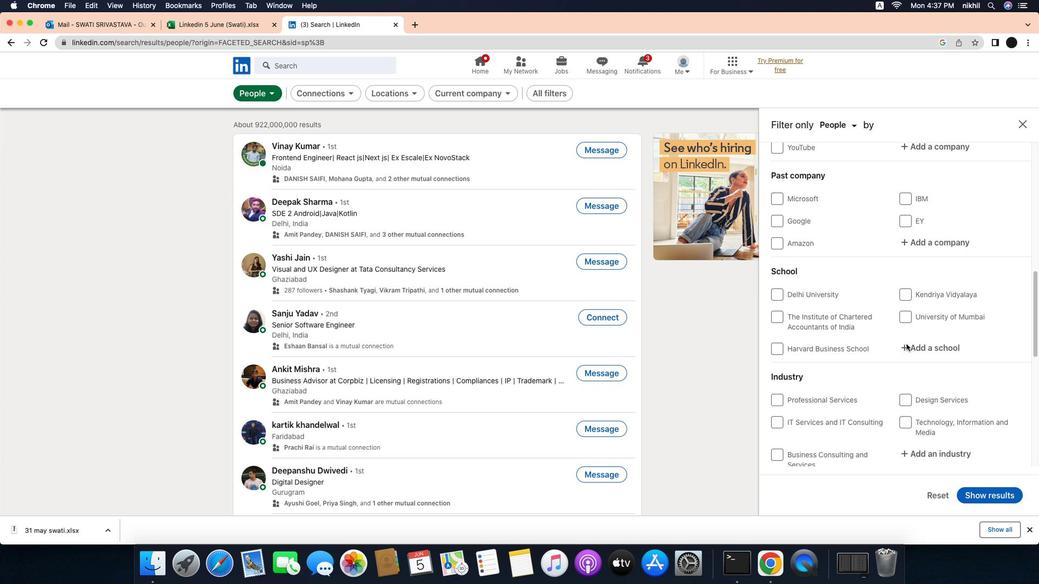 
Action: Mouse scrolled (939, 339) with delta (-27, -28)
Screenshot: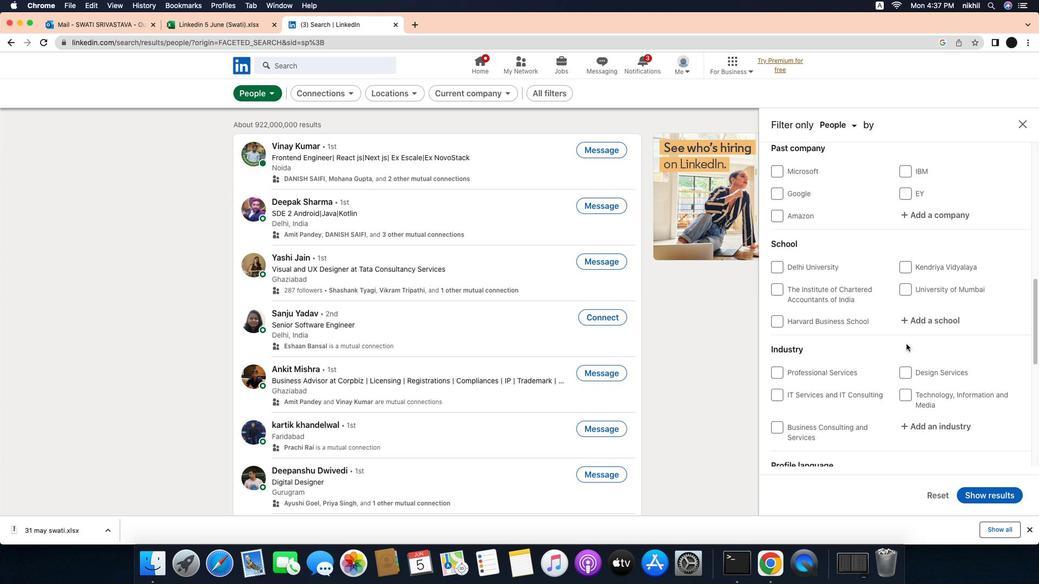 
Action: Mouse scrolled (939, 339) with delta (-27, -27)
Screenshot: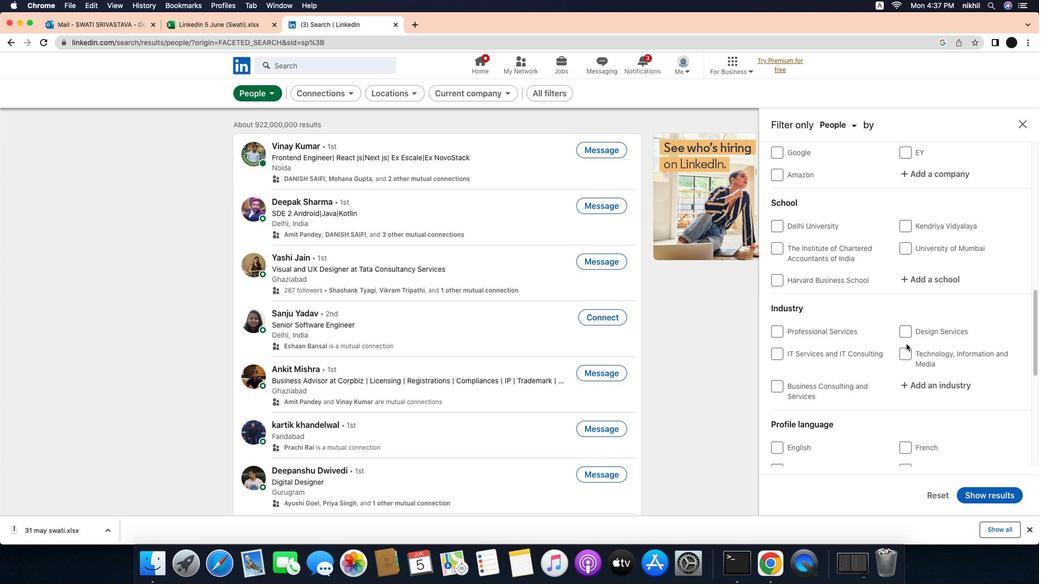 
Action: Mouse scrolled (939, 339) with delta (-27, -27)
Screenshot: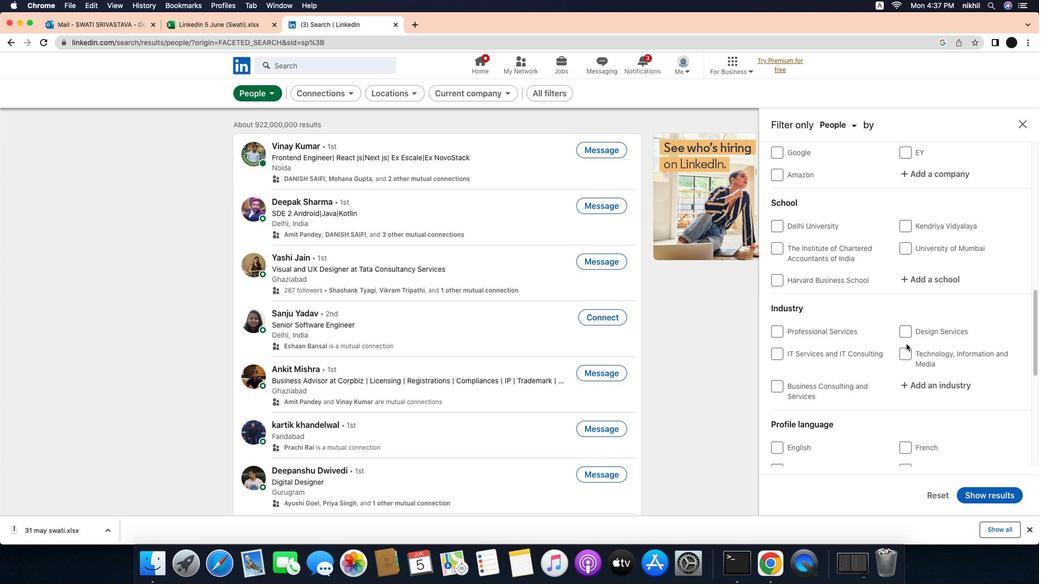 
Action: Mouse scrolled (939, 339) with delta (-27, -28)
Screenshot: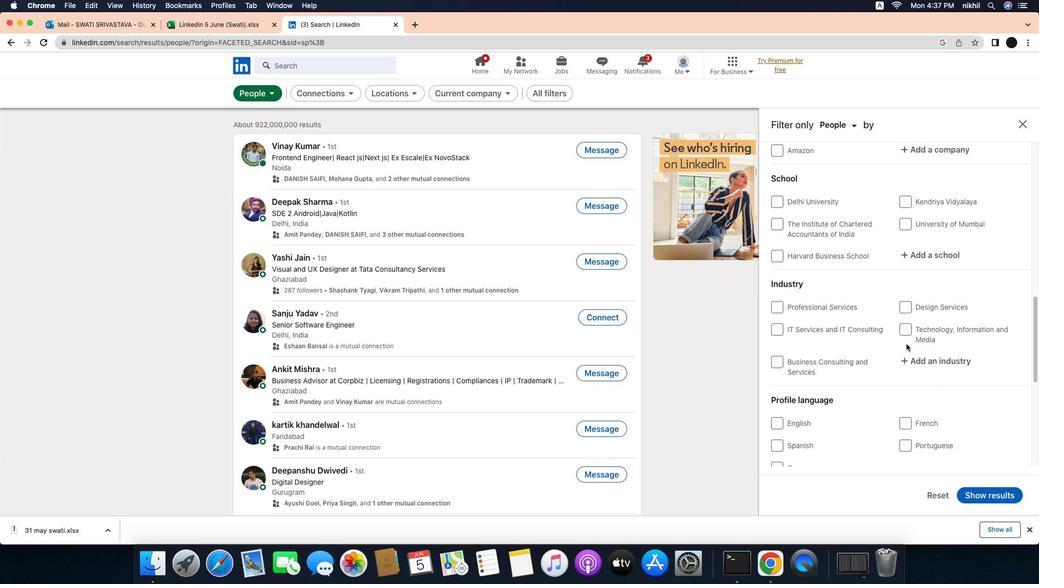 
Action: Mouse scrolled (939, 339) with delta (-27, -28)
Screenshot: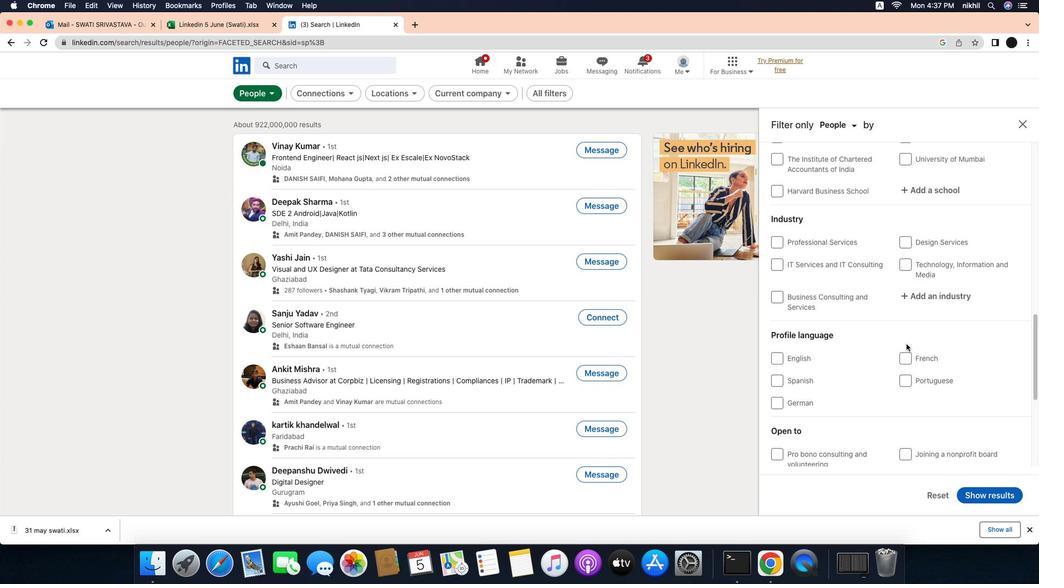 
Action: Mouse moved to (938, 312)
Screenshot: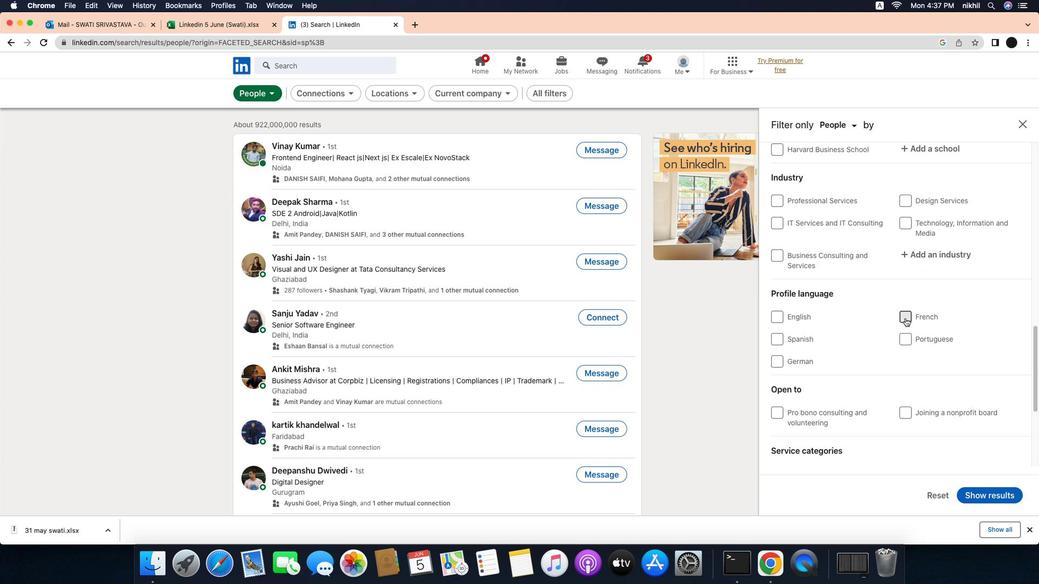 
Action: Mouse pressed left at (938, 312)
Screenshot: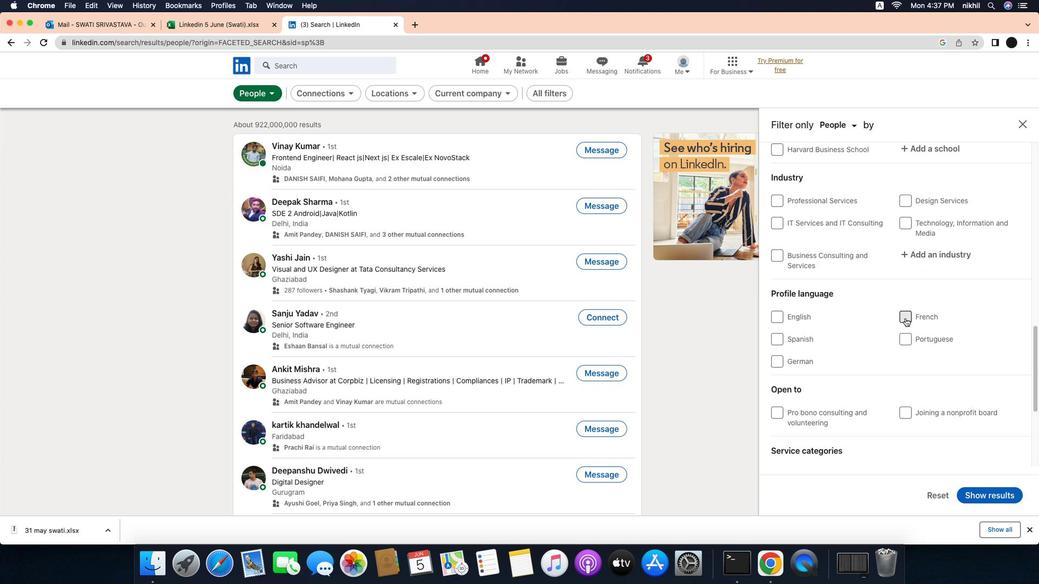 
Action: Mouse moved to (930, 327)
Screenshot: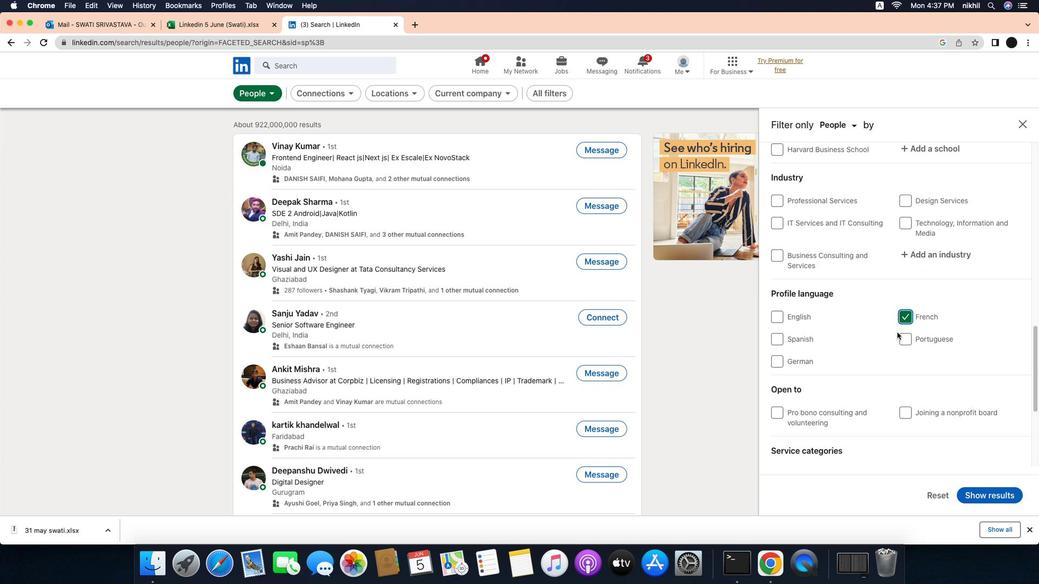 
Action: Mouse scrolled (930, 327) with delta (-27, -26)
Screenshot: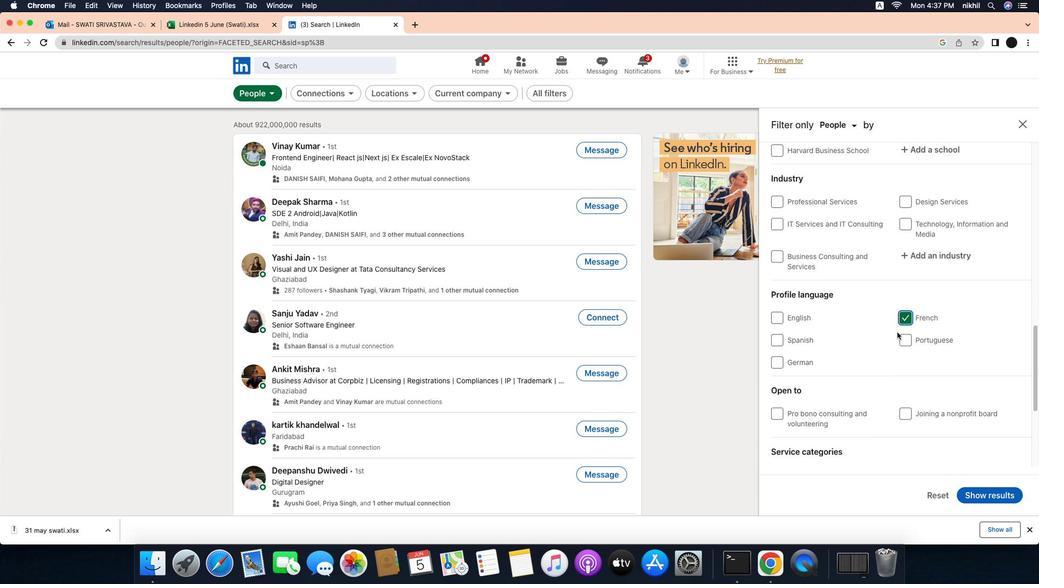
Action: Mouse scrolled (930, 327) with delta (-27, -26)
Screenshot: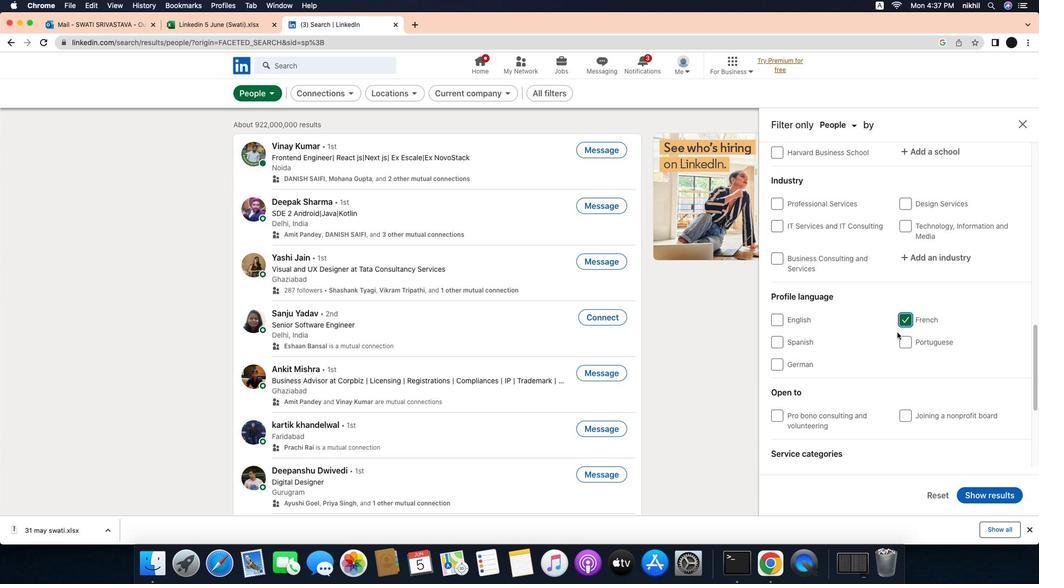 
Action: Mouse scrolled (930, 327) with delta (-27, -26)
Screenshot: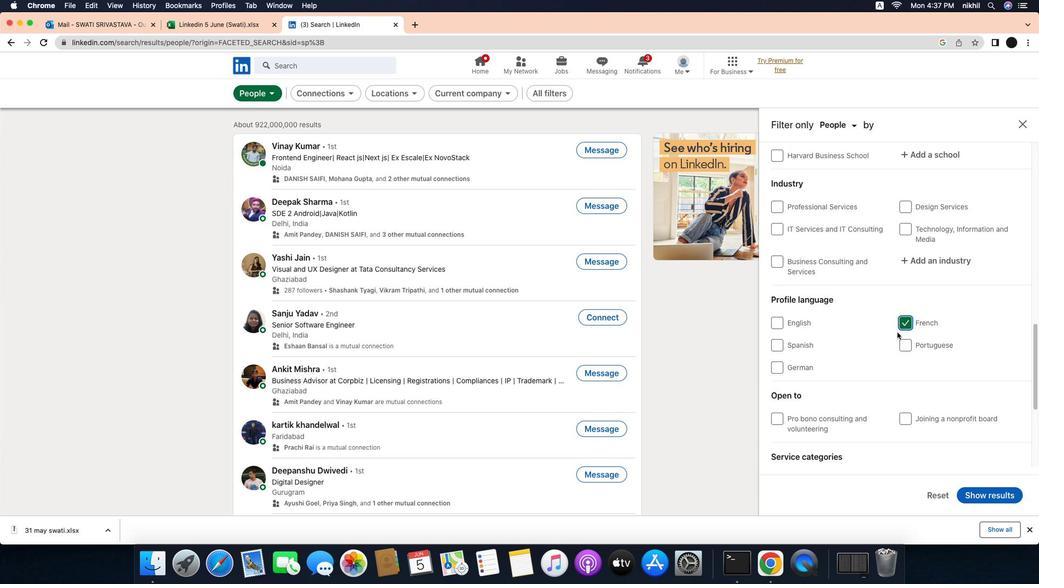 
Action: Mouse scrolled (930, 327) with delta (-27, -26)
Screenshot: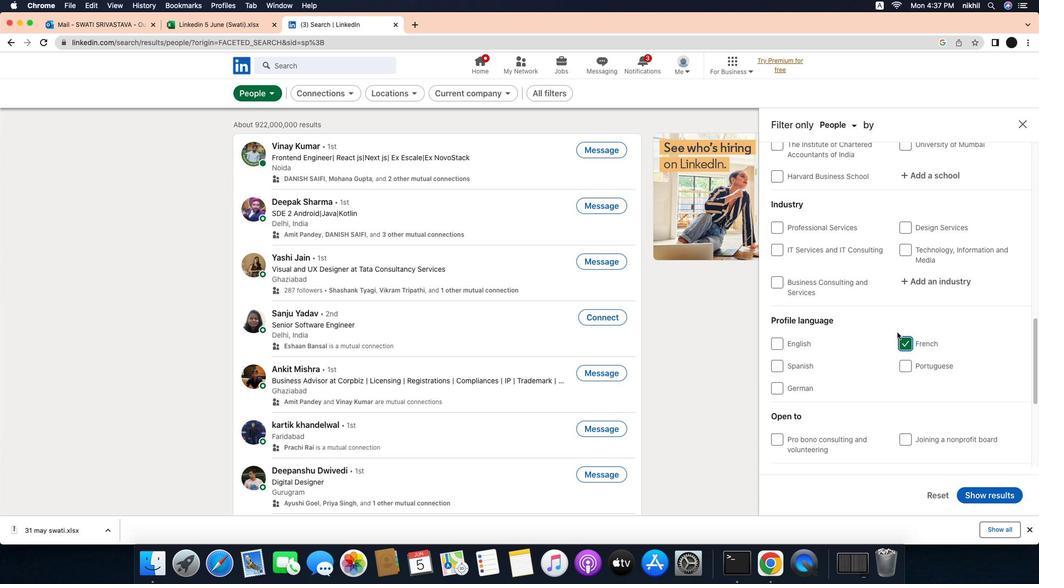 
Action: Mouse scrolled (930, 327) with delta (-27, -26)
Screenshot: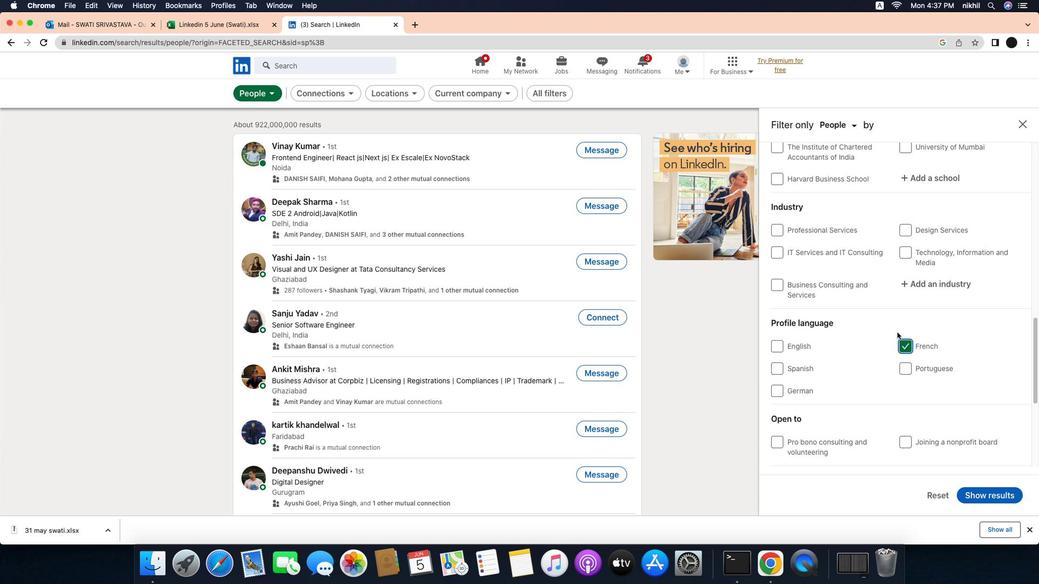 
Action: Mouse scrolled (930, 327) with delta (-27, -25)
Screenshot: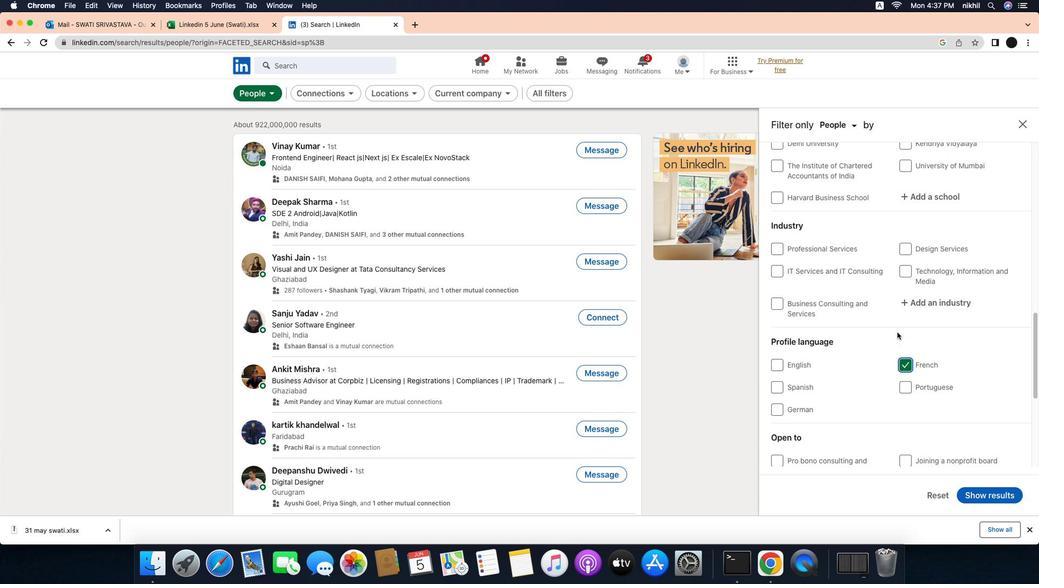 
Action: Mouse scrolled (930, 327) with delta (-27, -25)
Screenshot: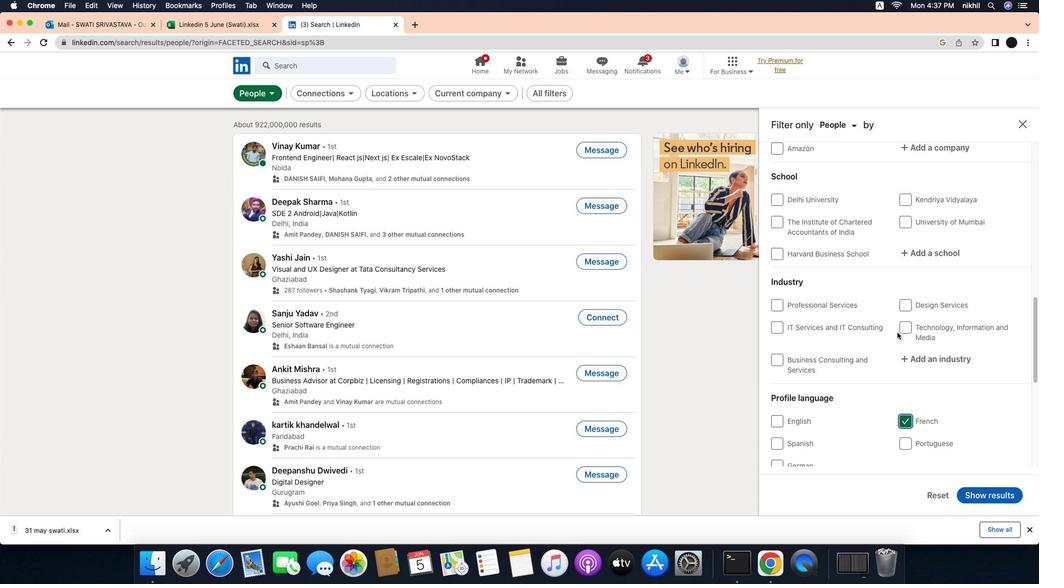 
Action: Mouse scrolled (930, 327) with delta (-27, -26)
Screenshot: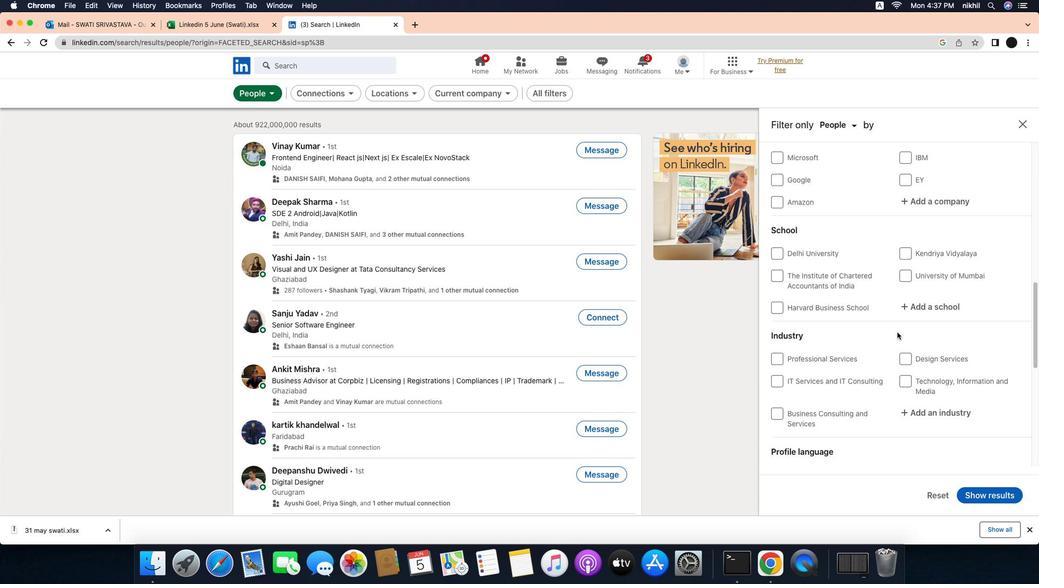 
Action: Mouse scrolled (930, 327) with delta (-27, -26)
Screenshot: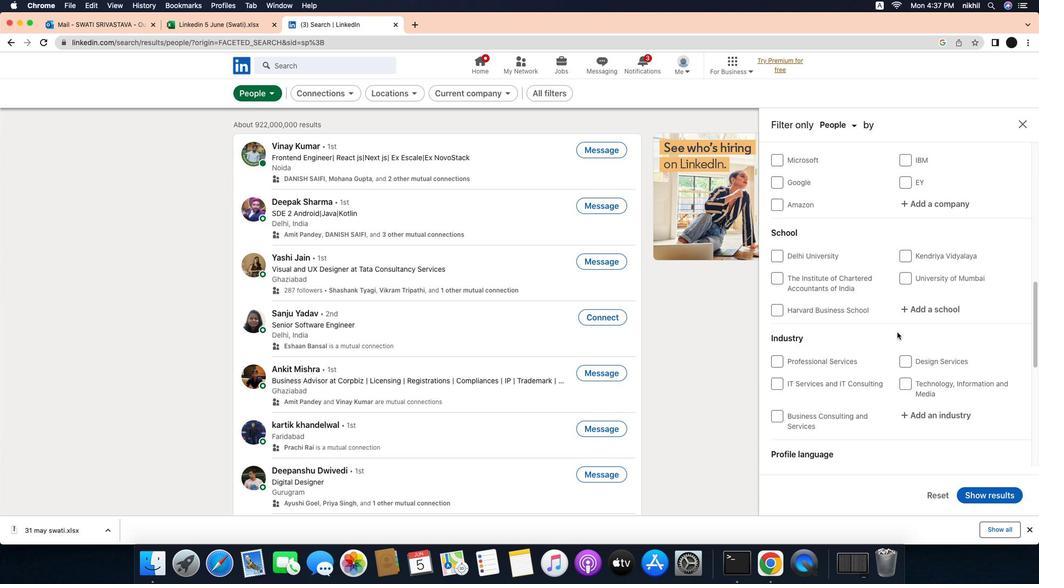 
Action: Mouse scrolled (930, 327) with delta (-27, -25)
Screenshot: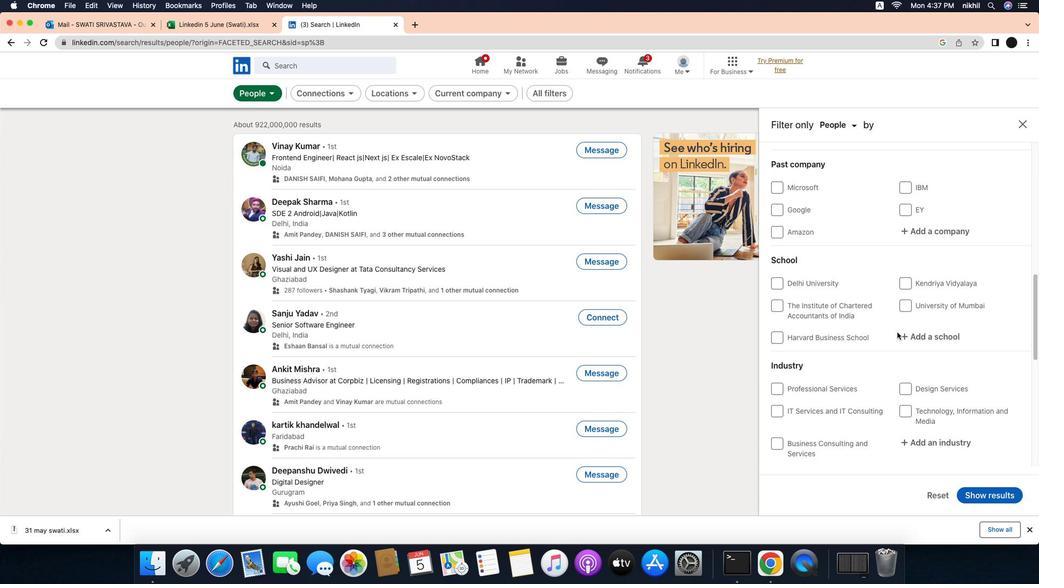 
Action: Mouse scrolled (930, 327) with delta (-27, -25)
Screenshot: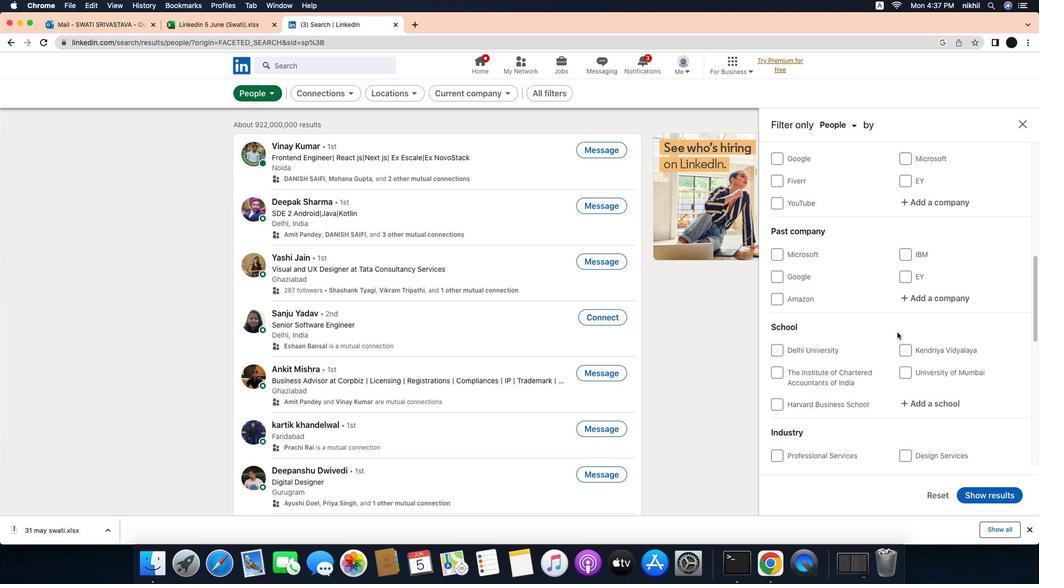 
Action: Mouse scrolled (930, 327) with delta (-27, -26)
Screenshot: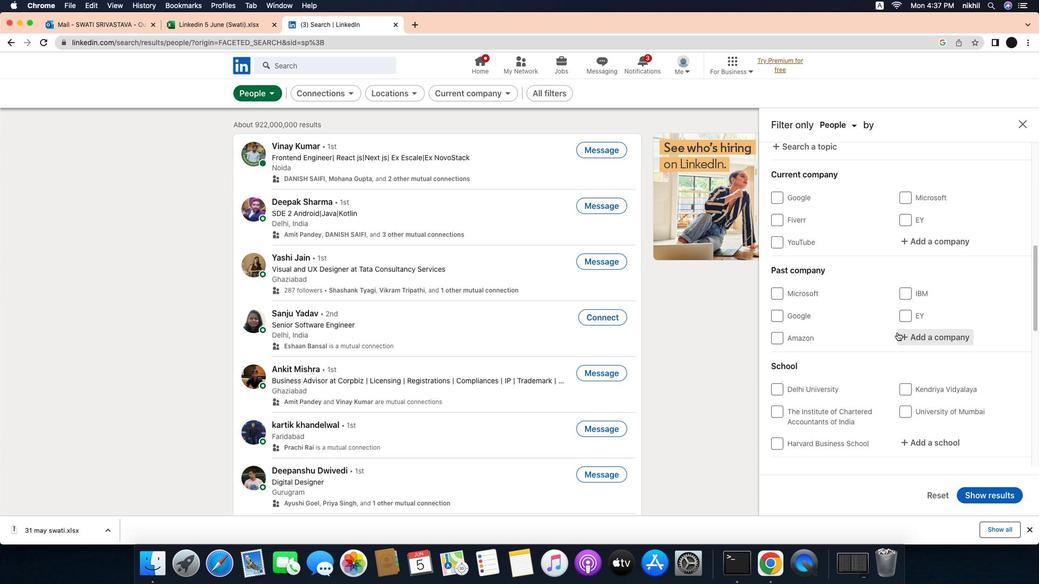 
Action: Mouse scrolled (930, 327) with delta (-27, -26)
Screenshot: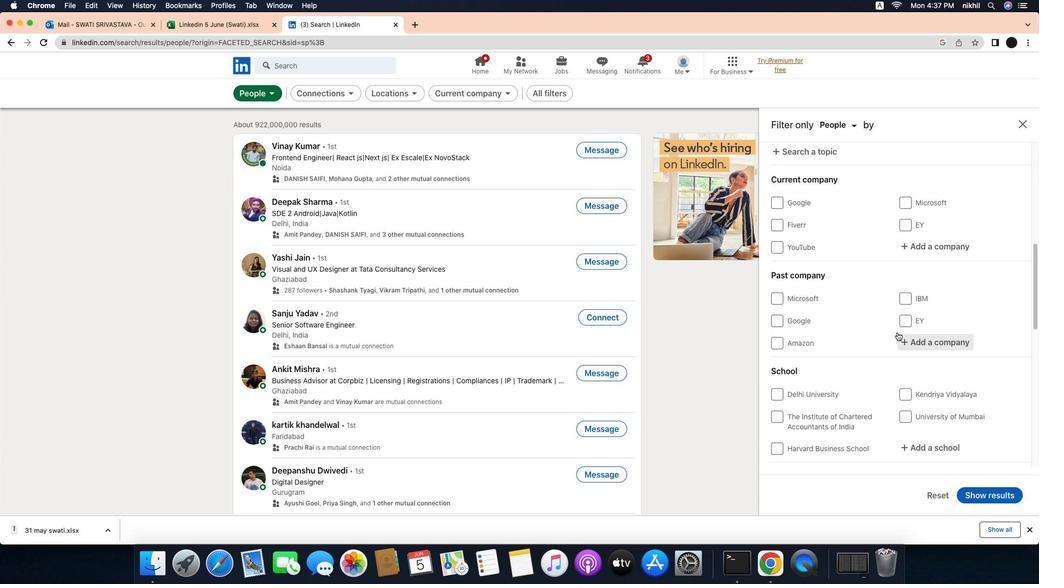
Action: Mouse scrolled (930, 327) with delta (-27, -25)
Screenshot: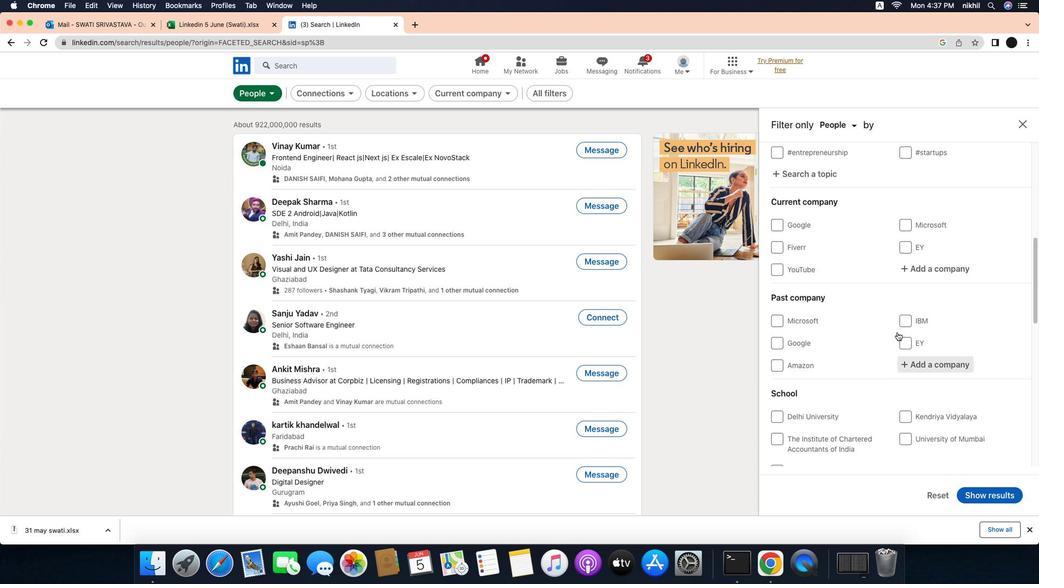 
Action: Mouse moved to (930, 325)
Screenshot: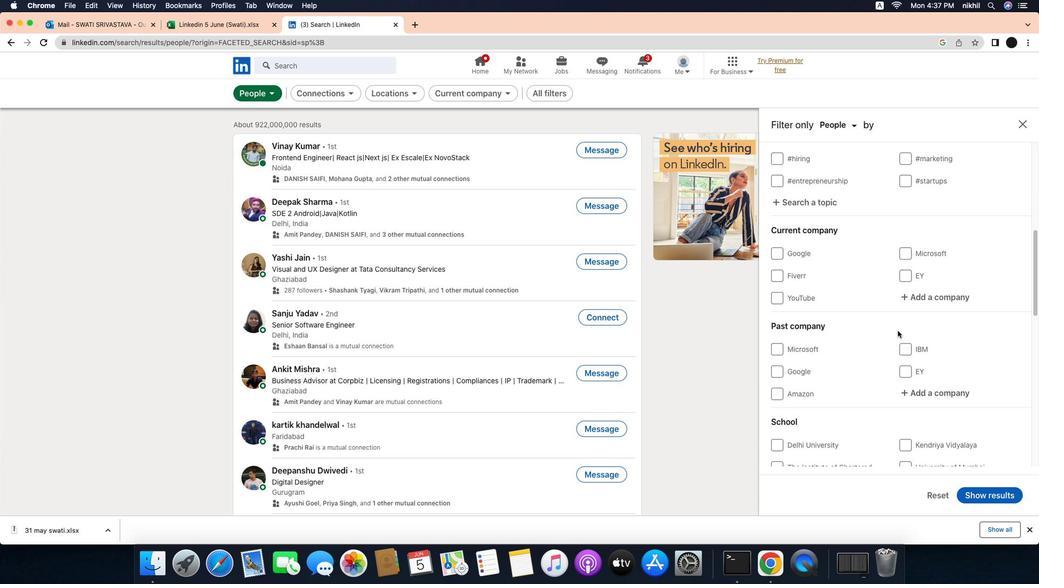 
Action: Mouse scrolled (930, 325) with delta (-27, -26)
Screenshot: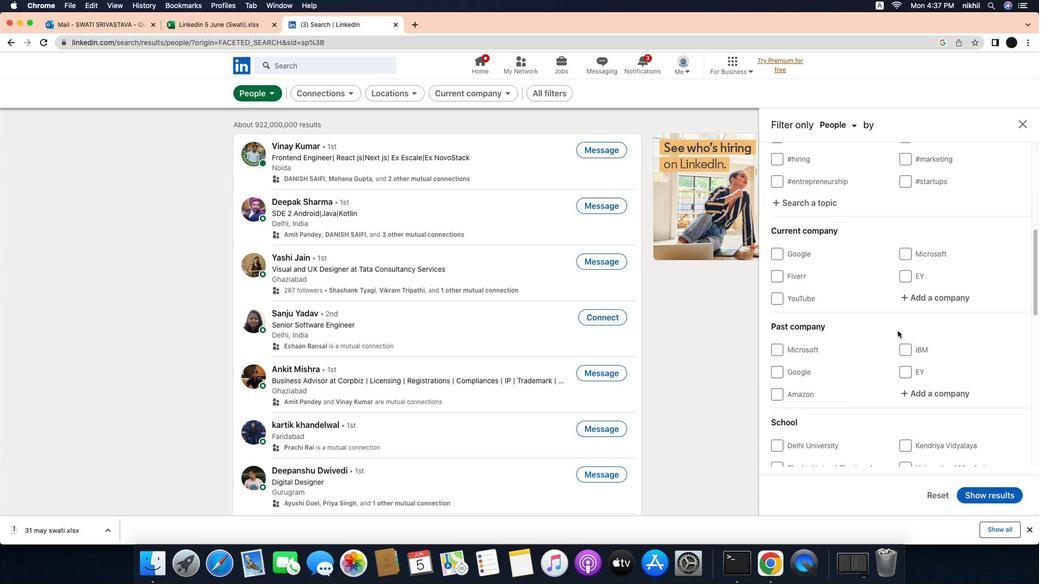 
Action: Mouse moved to (956, 292)
Screenshot: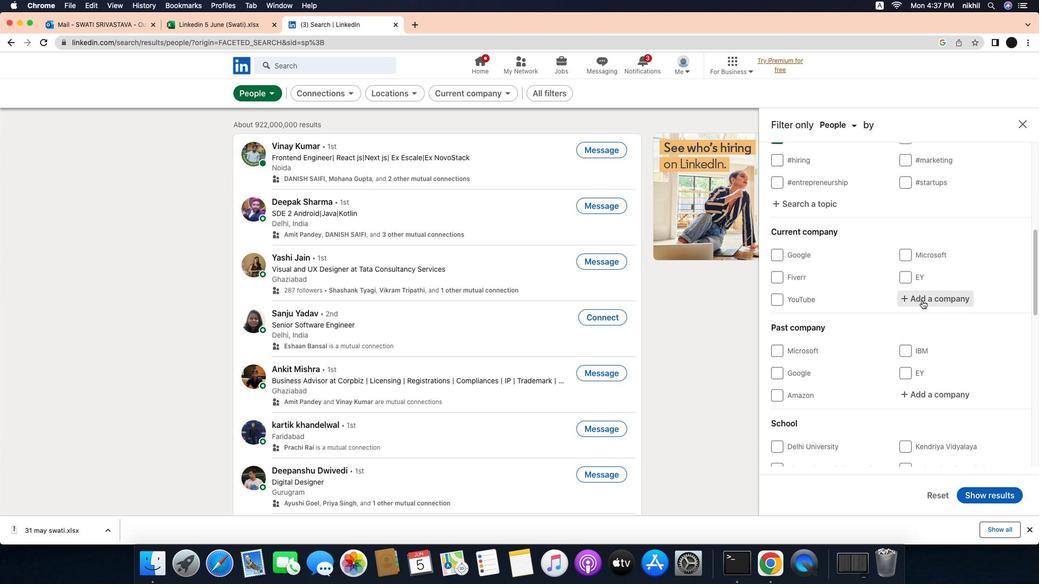 
Action: Mouse pressed left at (956, 292)
Screenshot: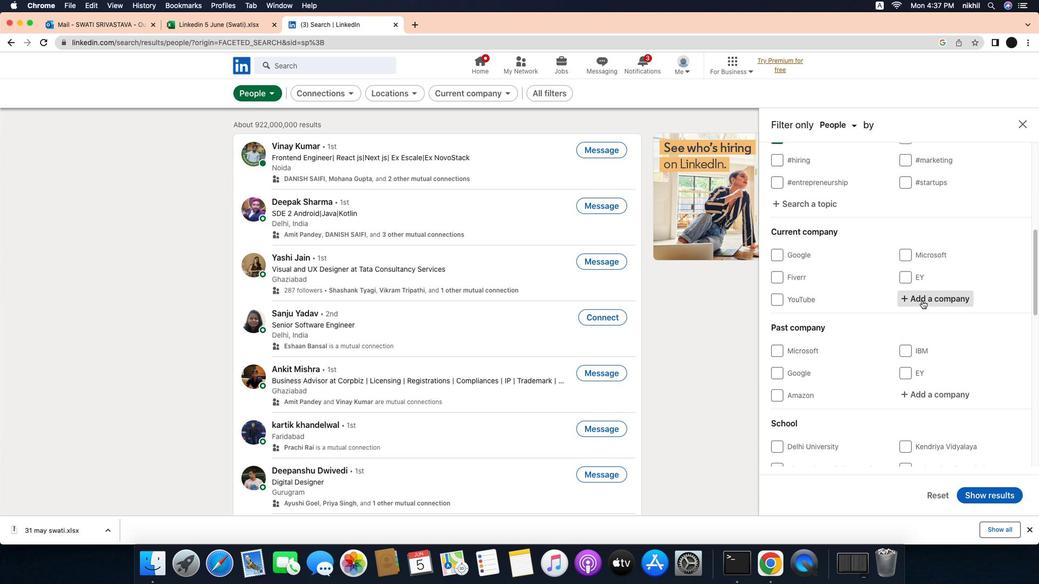 
Action: Mouse moved to (972, 292)
Screenshot: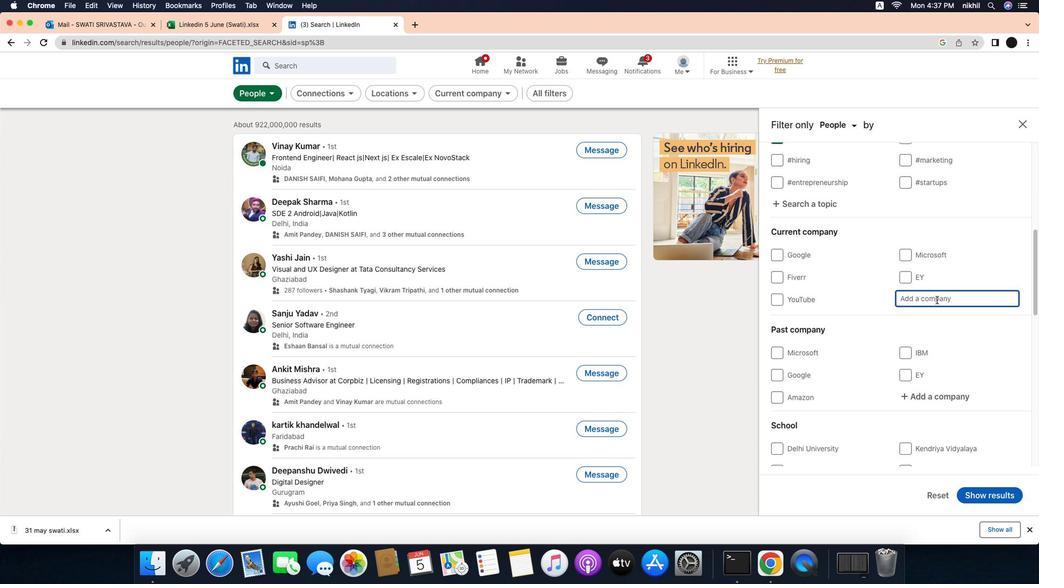 
Action: Mouse pressed left at (972, 292)
Screenshot: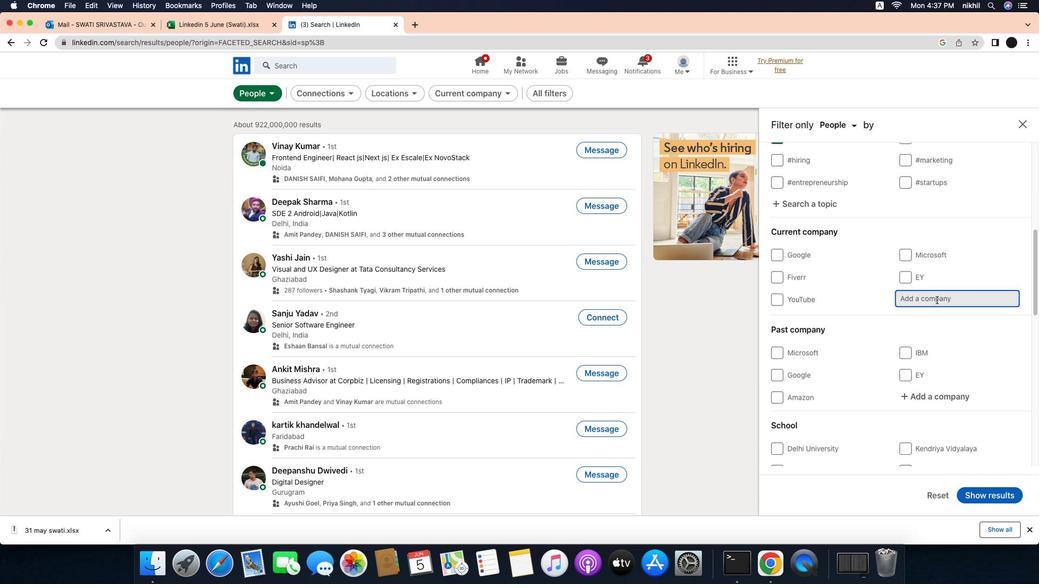 
Action: Mouse moved to (971, 292)
Screenshot: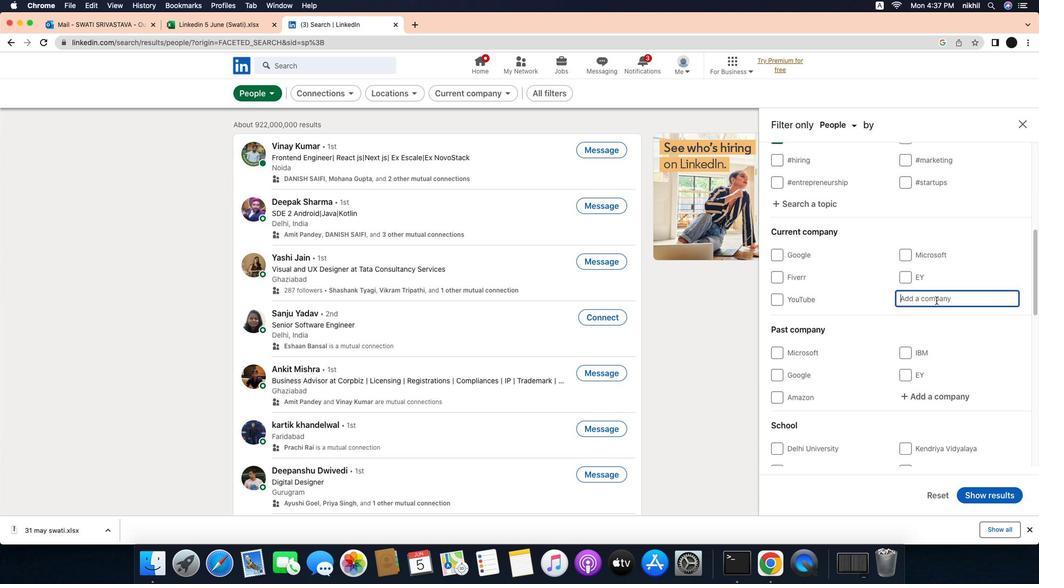 
Action: Key pressed Key.caps_lock'F'Key.caps_lock'o''r''t''i''s'Key.spaceKey.caps_lock'H'Key.caps_lock'e''a''l''t''h''c''a''r''e'
Screenshot: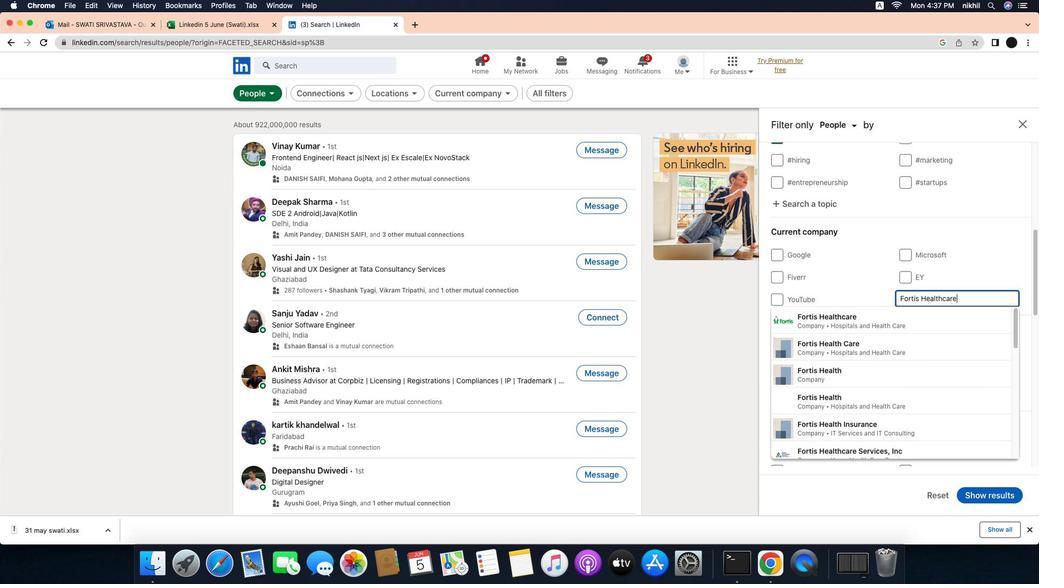 
Action: Mouse moved to (921, 306)
Screenshot: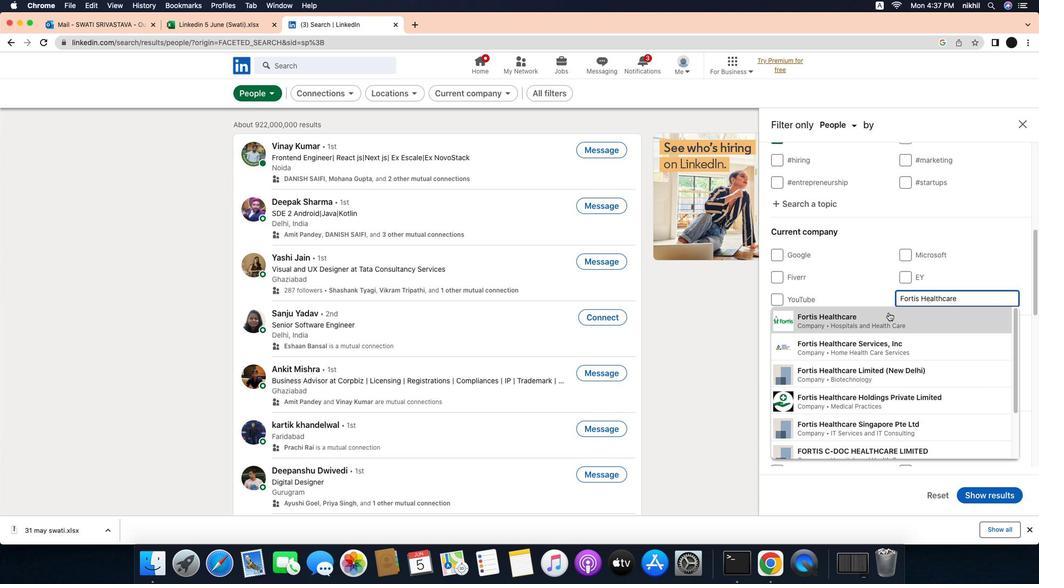 
Action: Mouse pressed left at (921, 306)
Screenshot: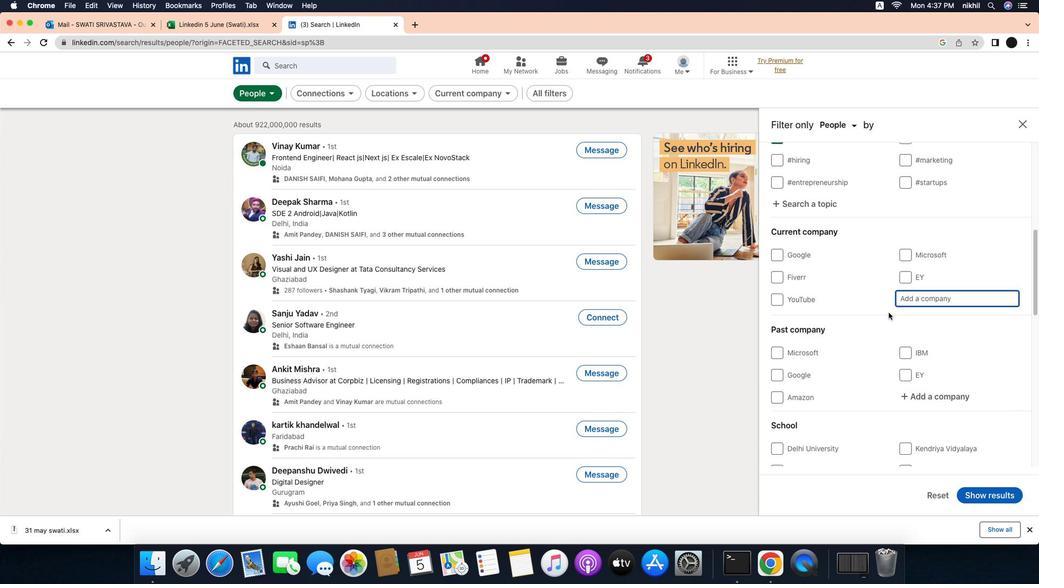 
Action: Mouse moved to (947, 335)
Screenshot: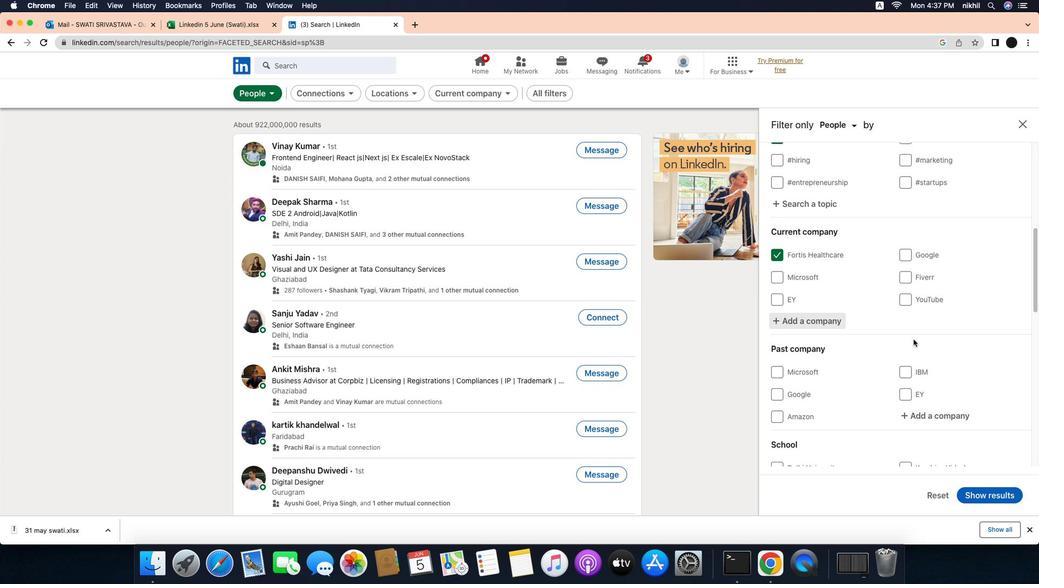 
Action: Mouse scrolled (947, 335) with delta (-27, -27)
Screenshot: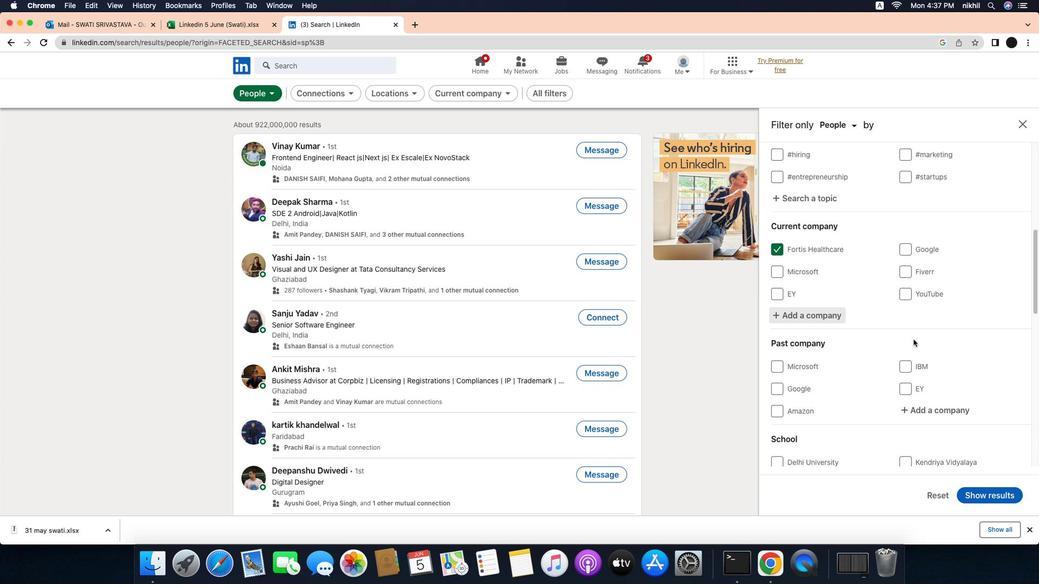 
Action: Mouse scrolled (947, 335) with delta (-27, -27)
Screenshot: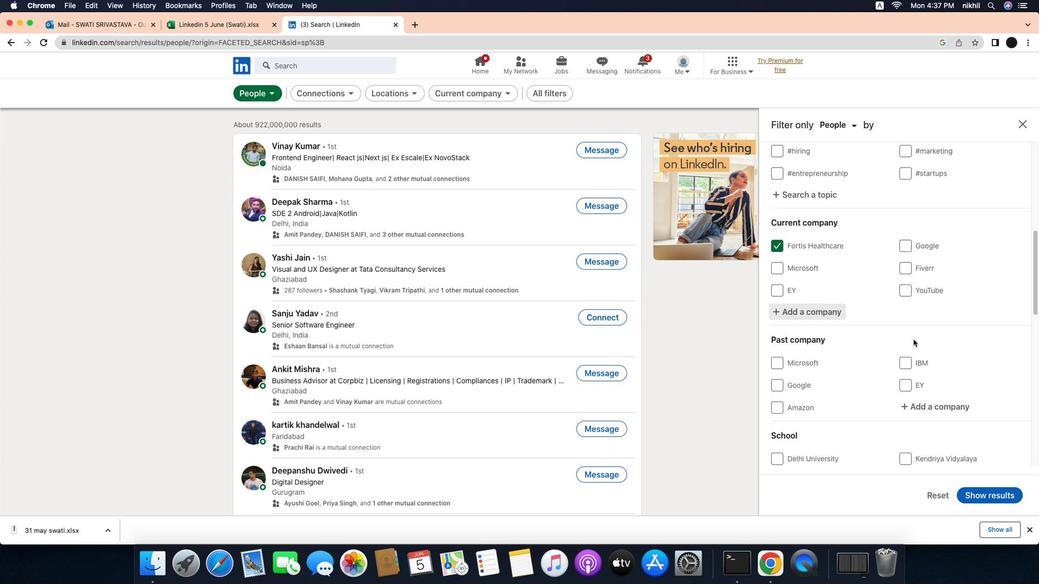 
Action: Mouse scrolled (947, 335) with delta (-27, -28)
Screenshot: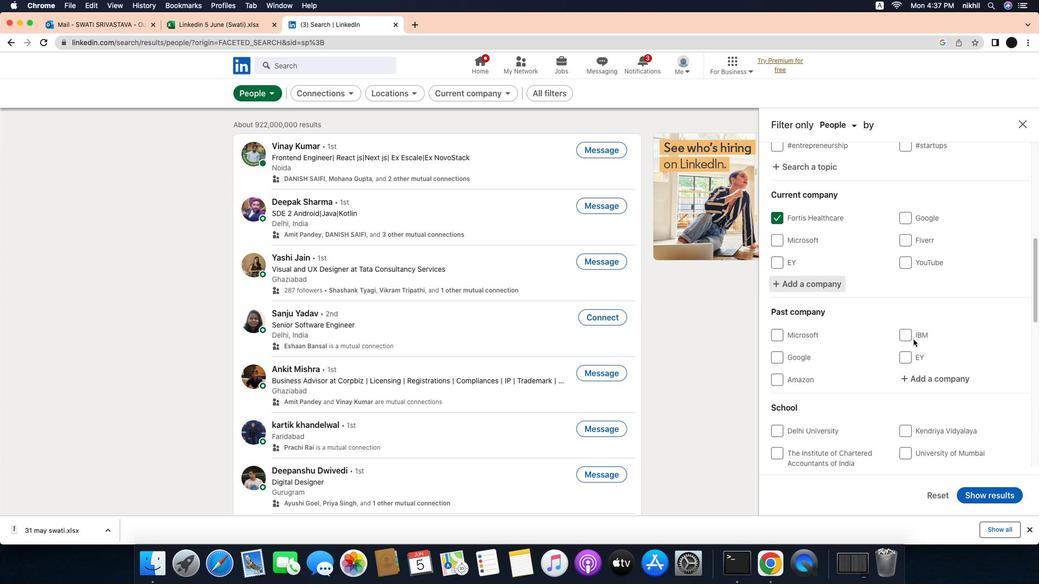
Action: Mouse scrolled (947, 335) with delta (-27, -27)
Screenshot: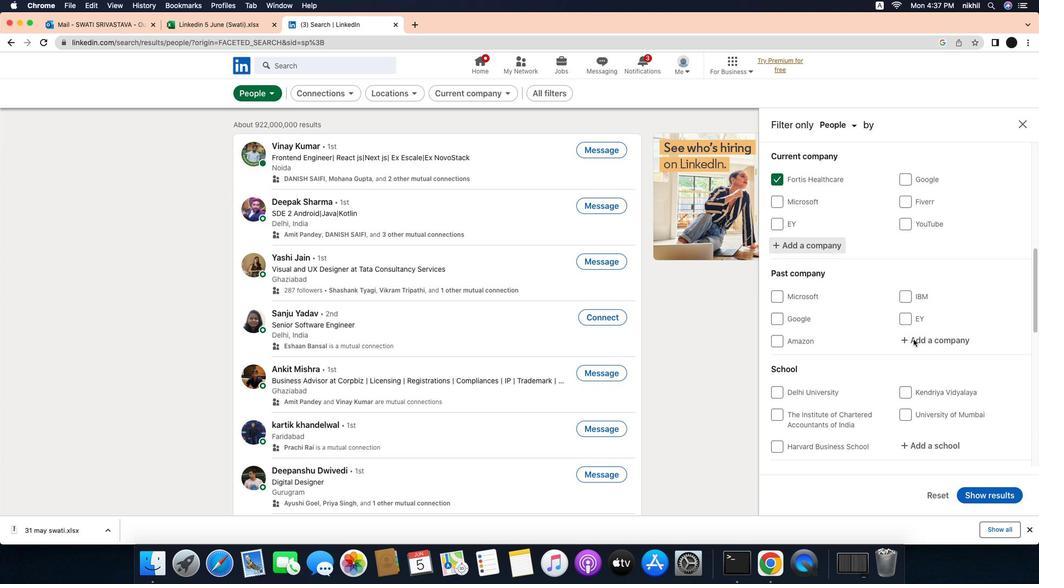 
Action: Mouse scrolled (947, 335) with delta (-27, -27)
Screenshot: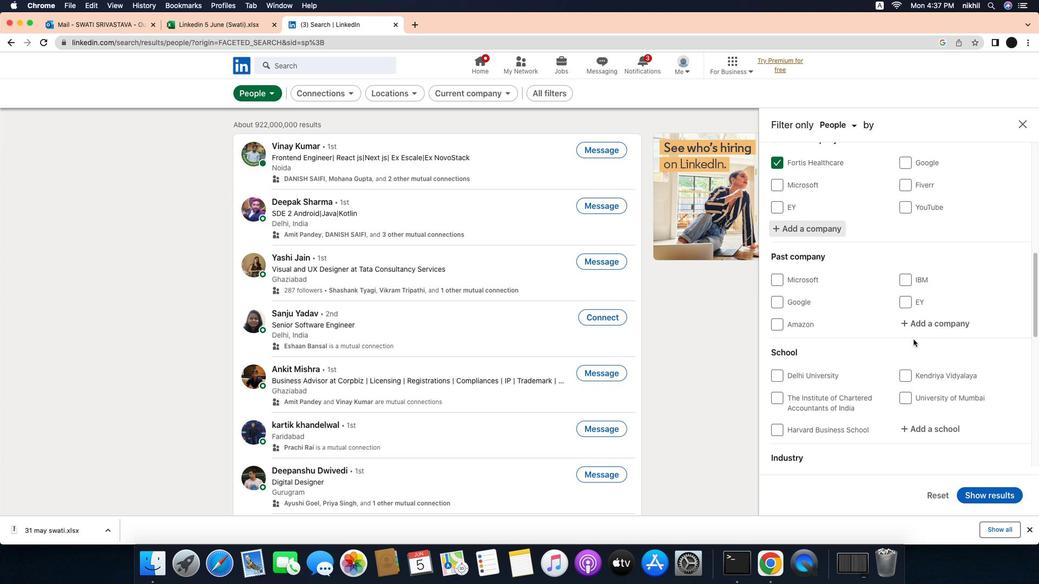 
Action: Mouse scrolled (947, 335) with delta (-27, -28)
Screenshot: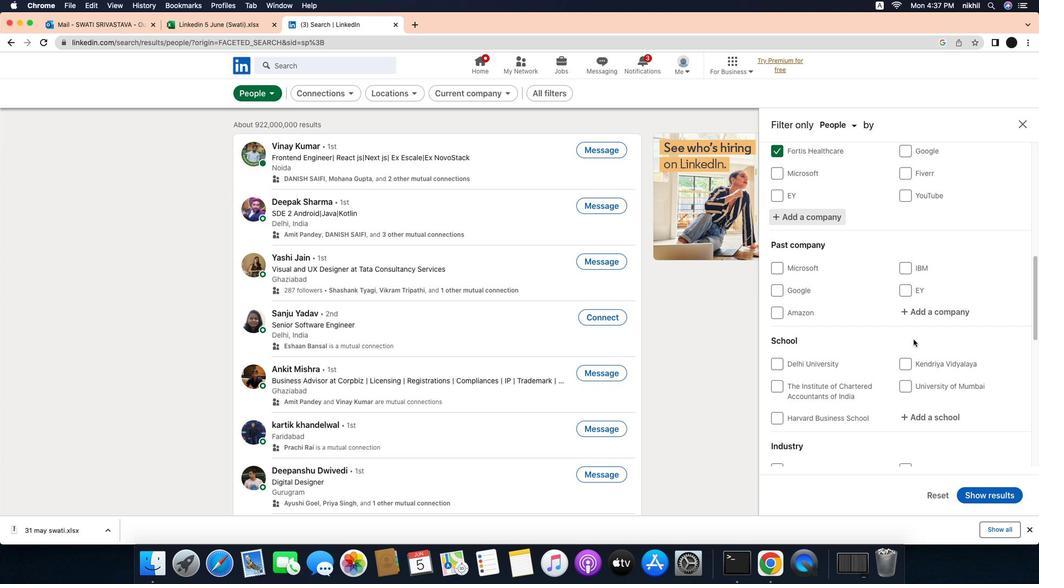 
Action: Mouse moved to (963, 367)
Screenshot: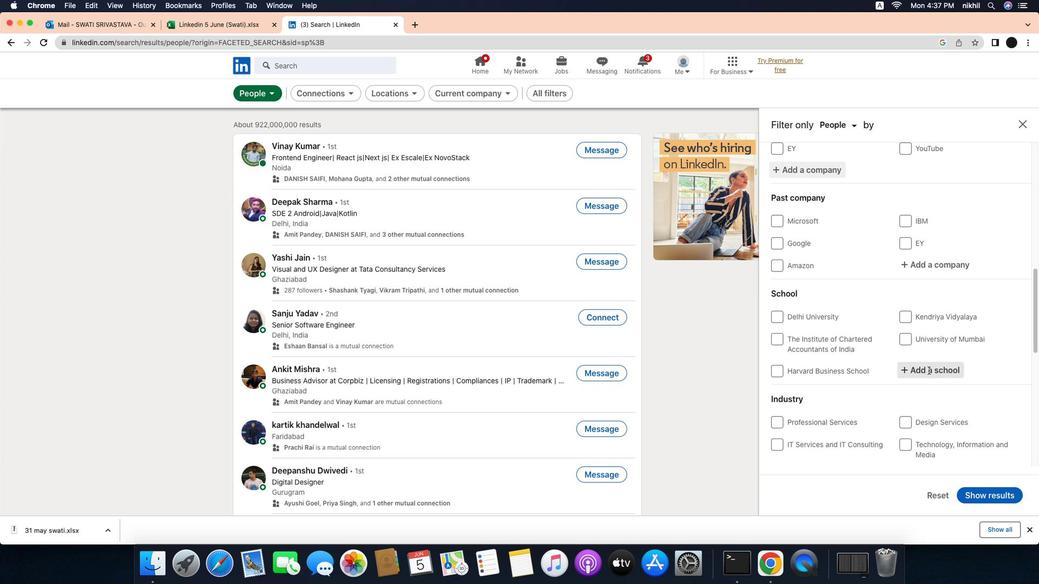 
Action: Mouse pressed left at (963, 367)
Screenshot: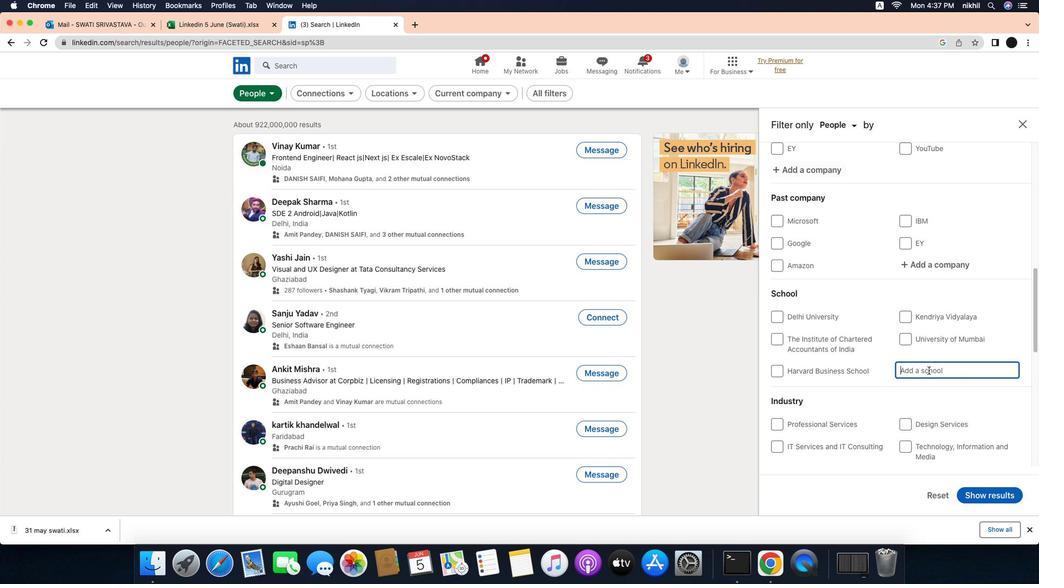 
Action: Mouse moved to (969, 366)
Screenshot: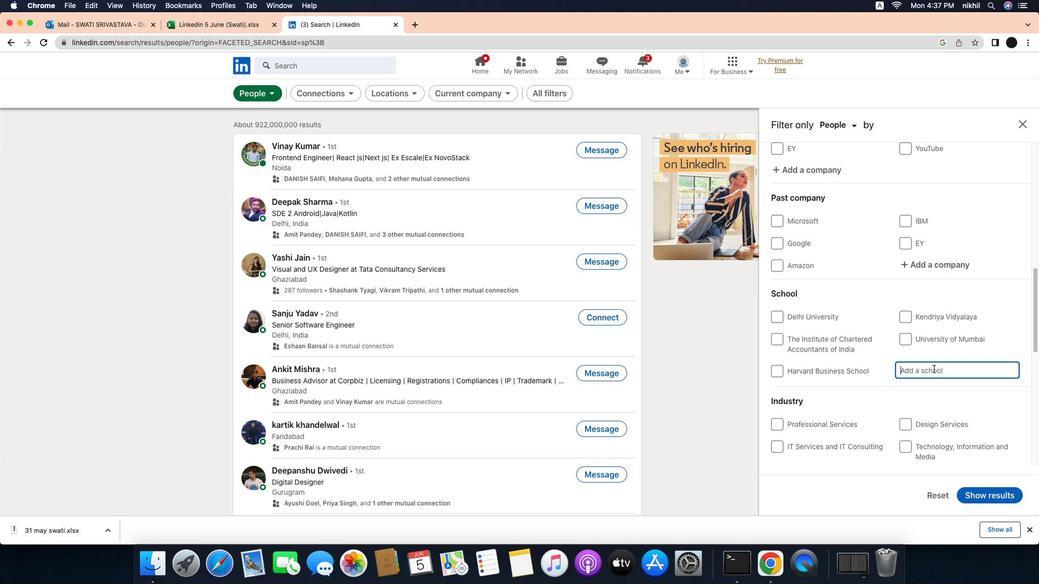 
Action: Mouse pressed left at (969, 366)
Screenshot: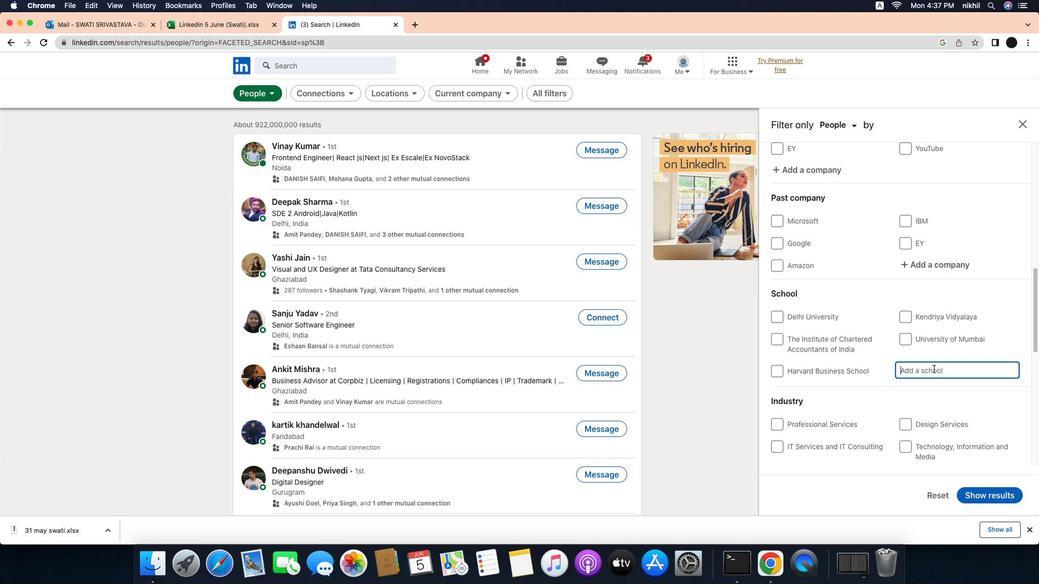 
Action: Mouse moved to (969, 366)
Screenshot: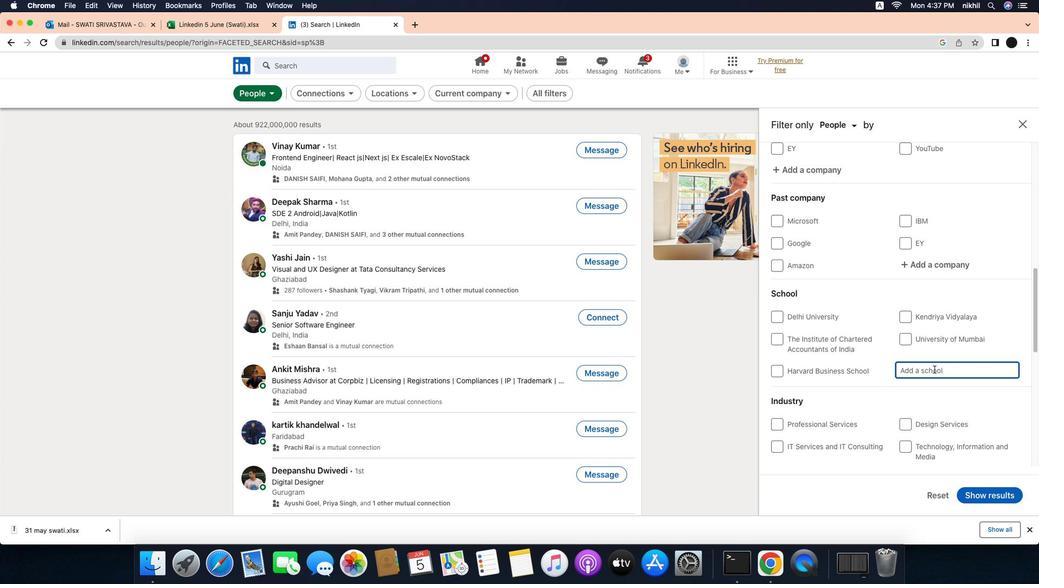 
Action: Key pressed Key.caps_lock'P'Key.caps_lock'u''n''j''a''b'Key.spaceKey.caps_lock'A'Key.caps_lock'g''r''i''c''u''l''t''u''r''a''l'Key.spaceKey.caps_lock'U'Key.caps_lock'n''i''v''e''r''s''i''t''y'','Key.caps_lock'L'Key.caps_lock'u''d''h''i''a''n''a'
Screenshot: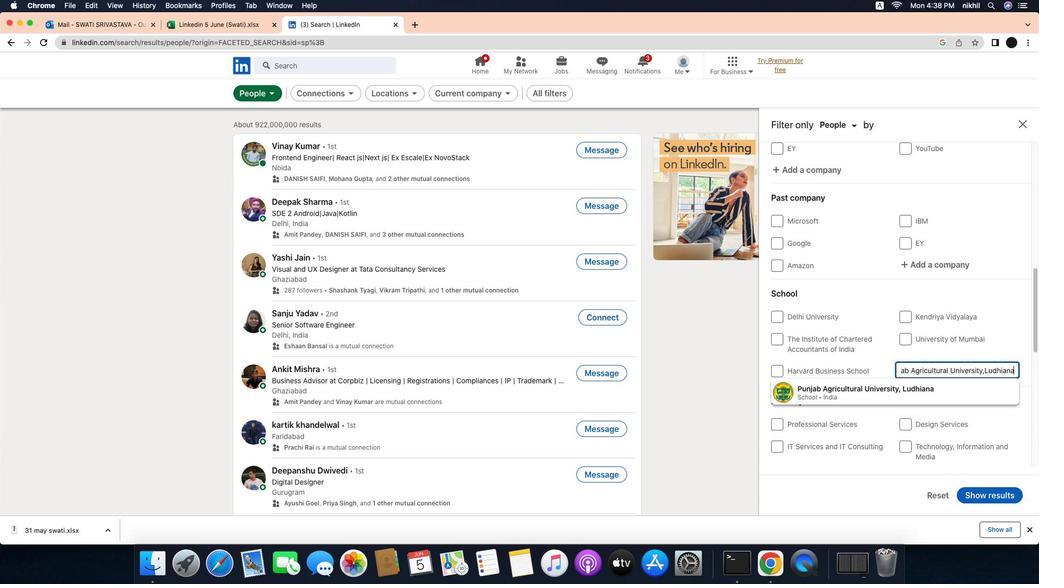 
Action: Mouse moved to (922, 392)
Screenshot: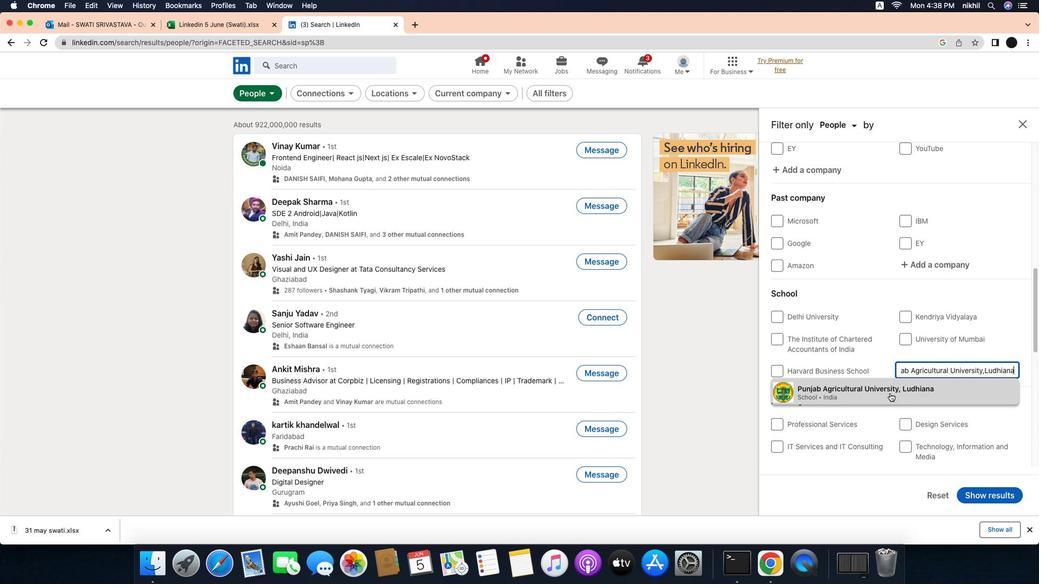 
Action: Mouse pressed left at (922, 392)
Screenshot: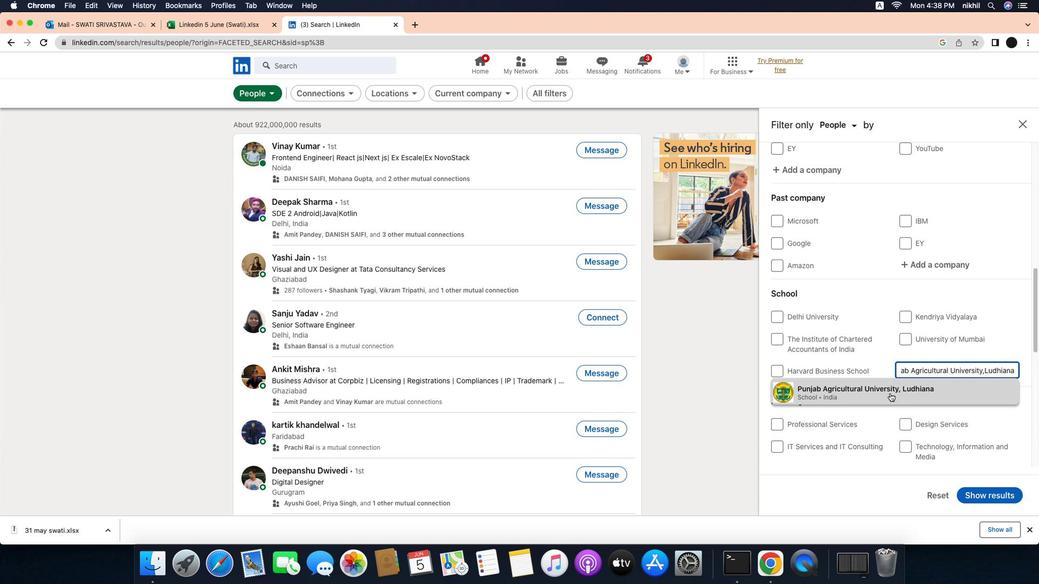 
Action: Mouse moved to (916, 385)
Screenshot: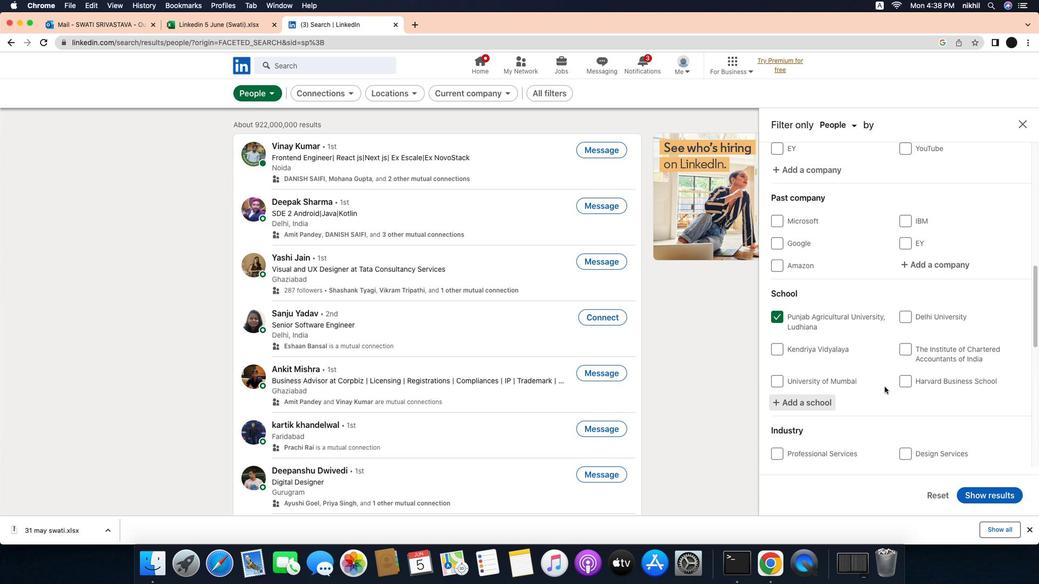 
Action: Mouse scrolled (916, 385) with delta (-27, -27)
Screenshot: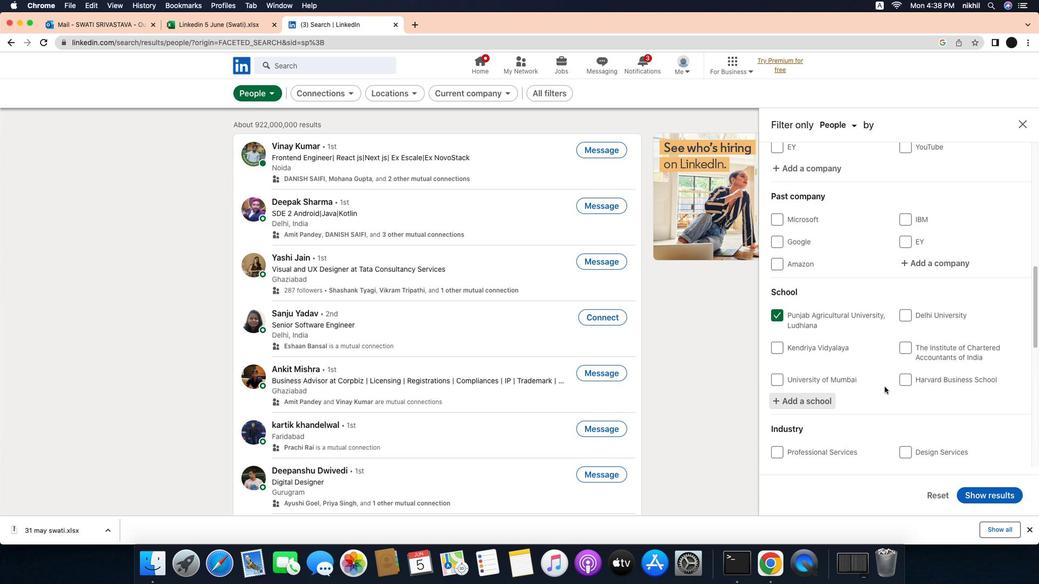 
Action: Mouse scrolled (916, 385) with delta (-27, -27)
Screenshot: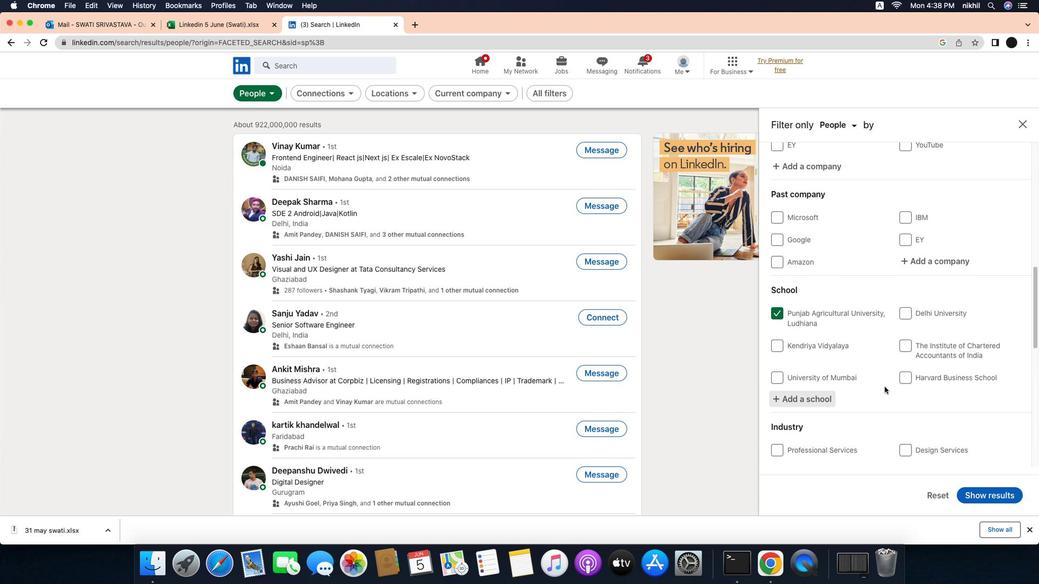 
Action: Mouse scrolled (916, 385) with delta (-27, -27)
Screenshot: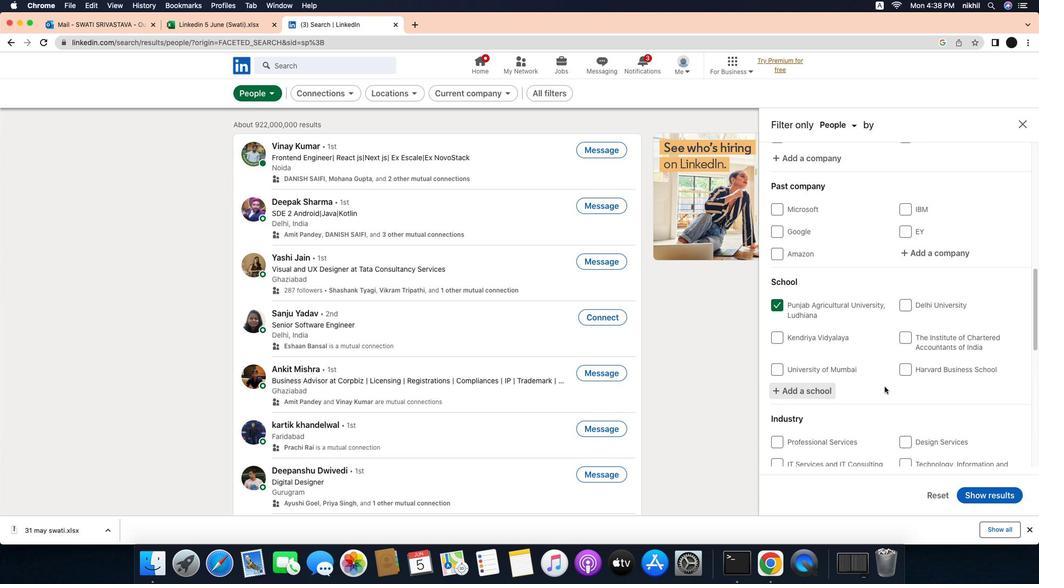 
Action: Mouse scrolled (916, 385) with delta (-27, -27)
Screenshot: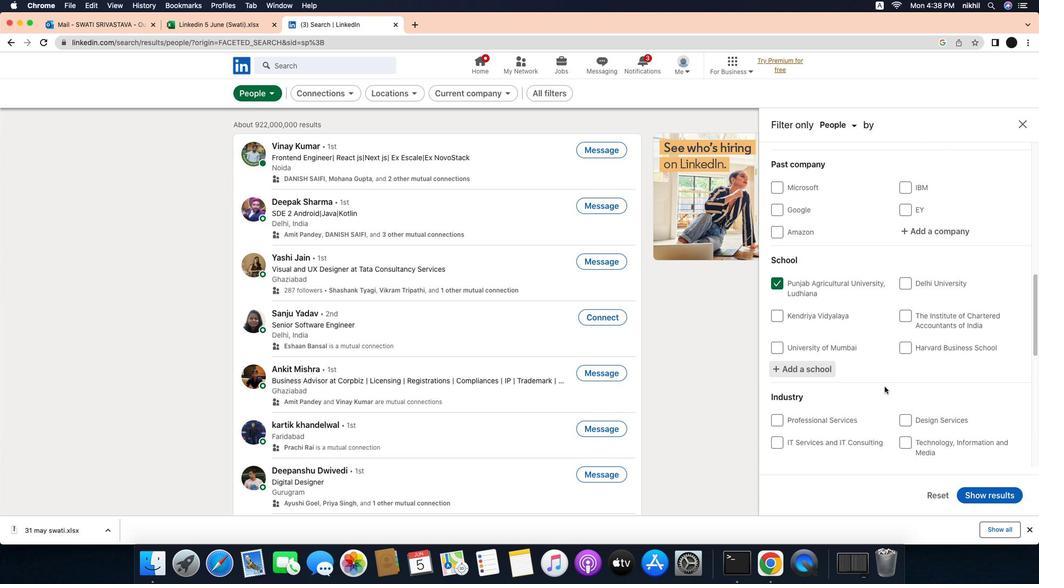 
Action: Mouse scrolled (916, 385) with delta (-27, -27)
Screenshot: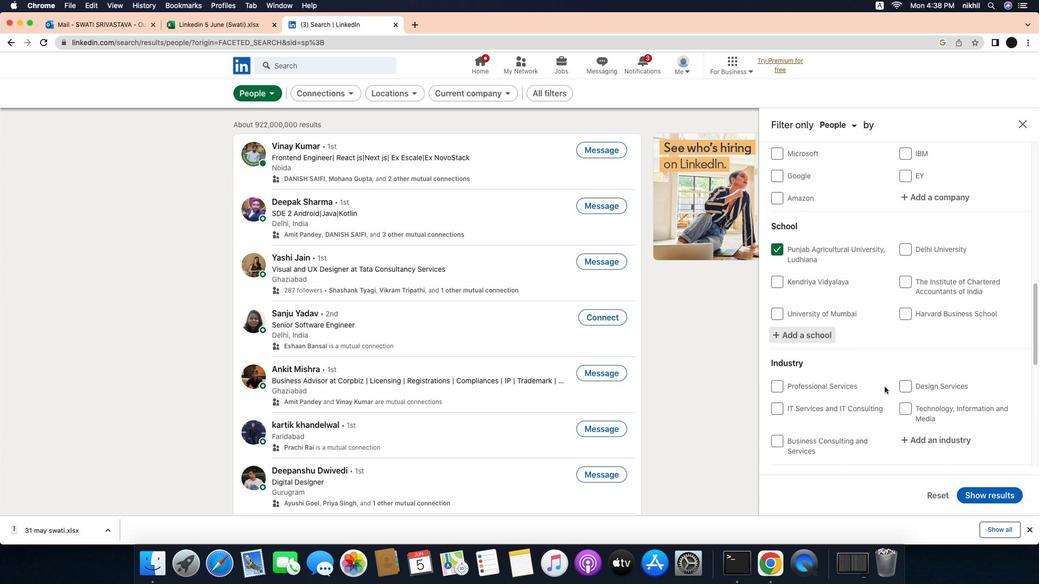 
Action: Mouse scrolled (916, 385) with delta (-27, -27)
Screenshot: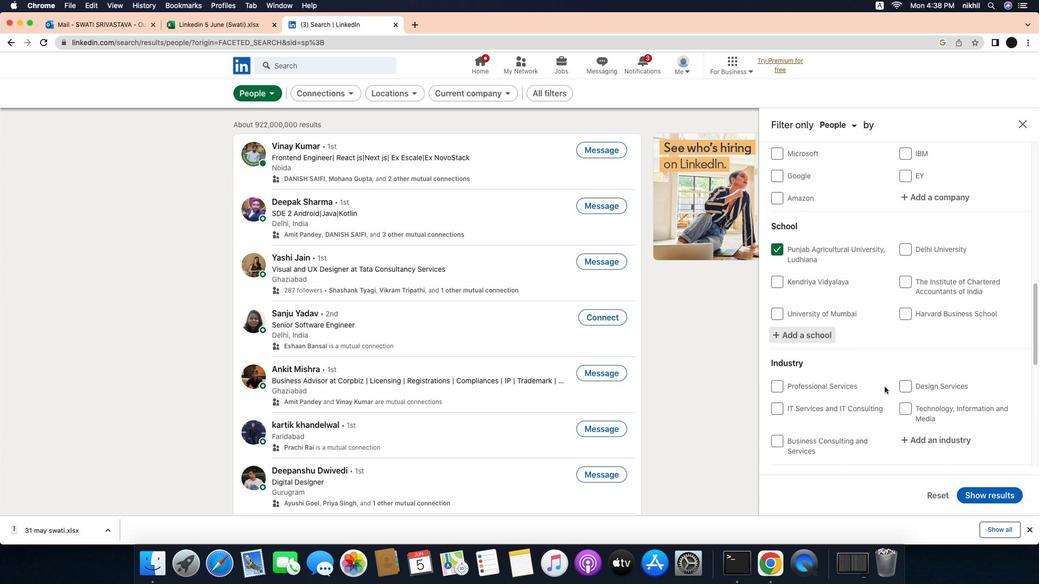 
Action: Mouse scrolled (916, 385) with delta (-27, -28)
Screenshot: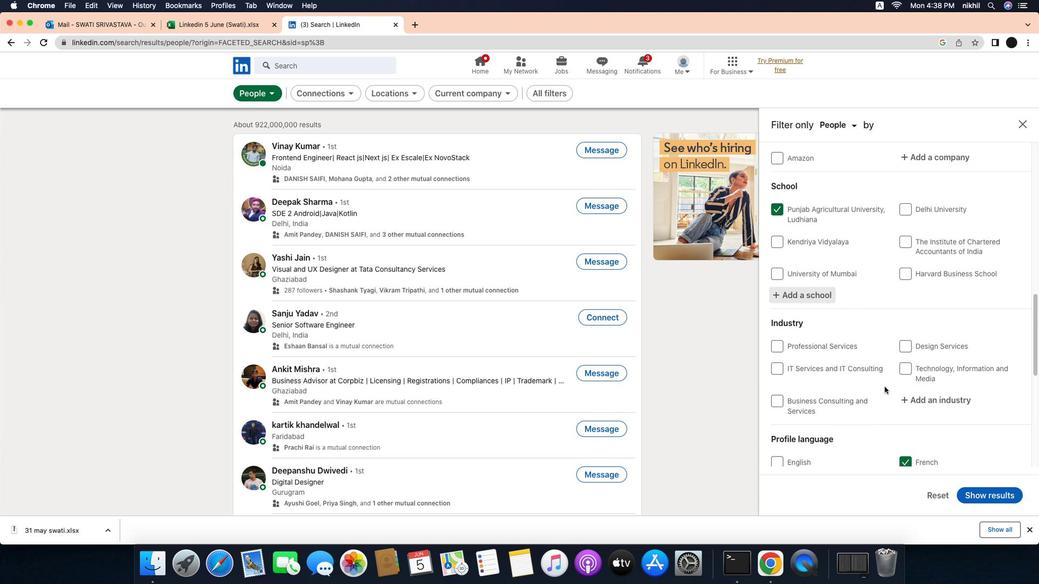 
Action: Mouse moved to (955, 370)
Screenshot: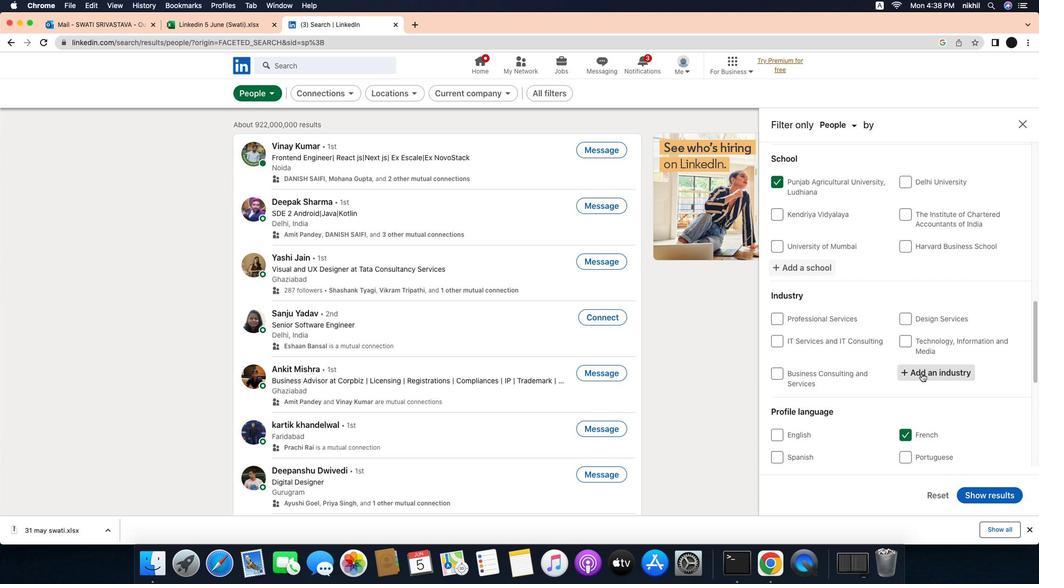 
Action: Mouse pressed left at (955, 370)
Screenshot: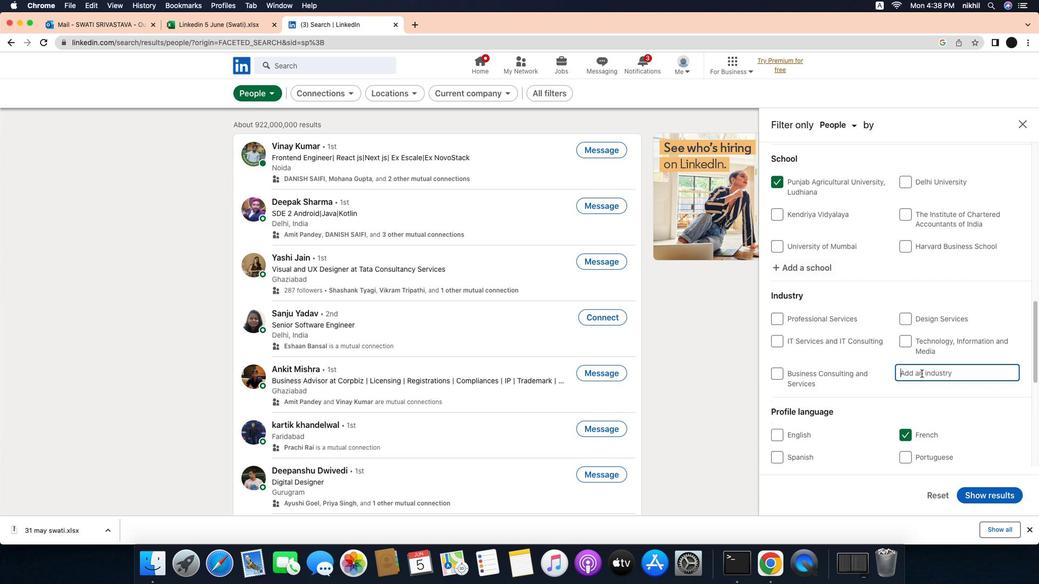 
Action: Mouse moved to (982, 372)
Screenshot: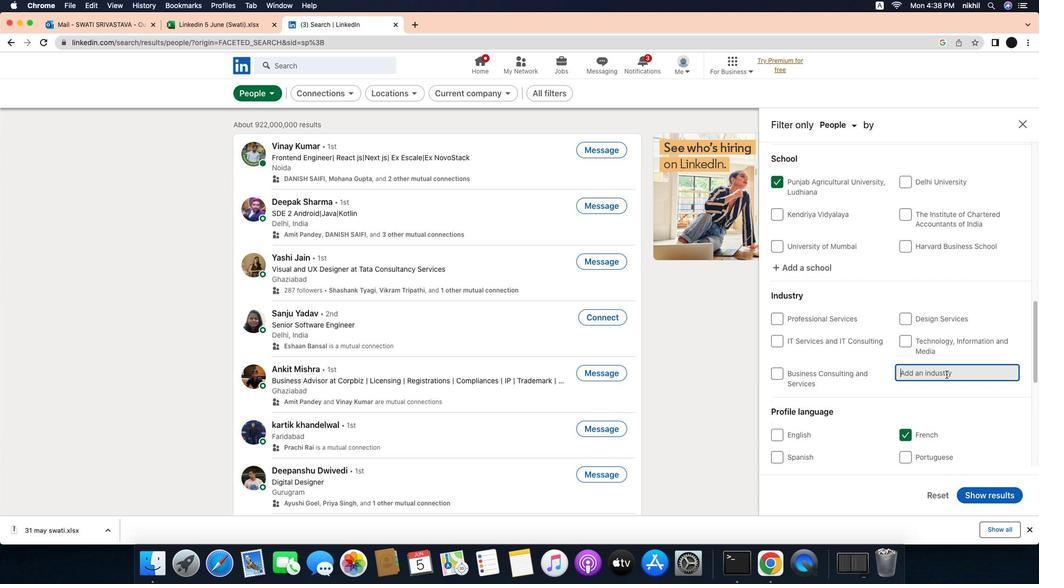 
Action: Mouse pressed left at (982, 372)
Screenshot: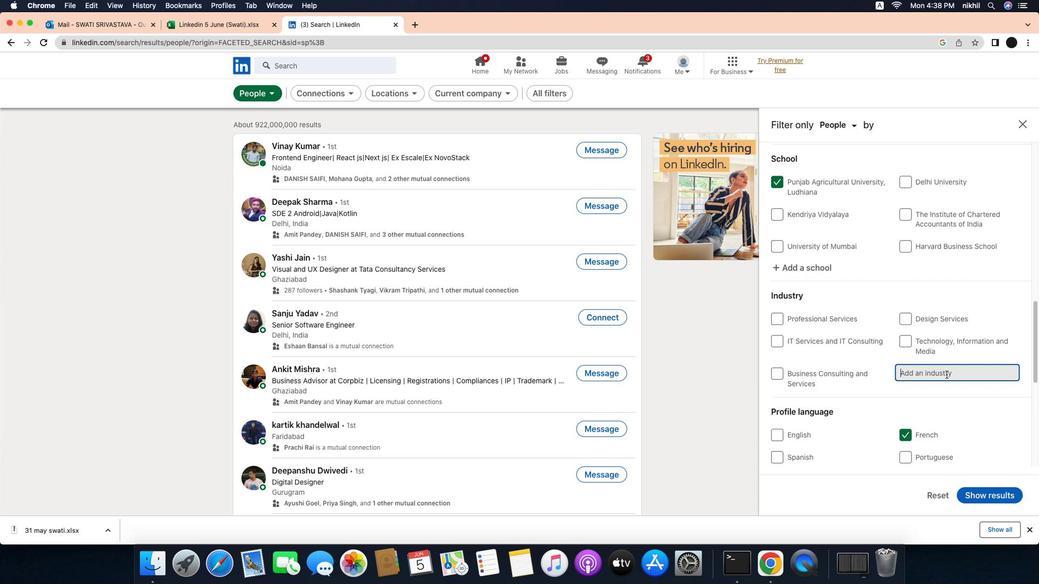 
Action: Mouse moved to (982, 372)
Screenshot: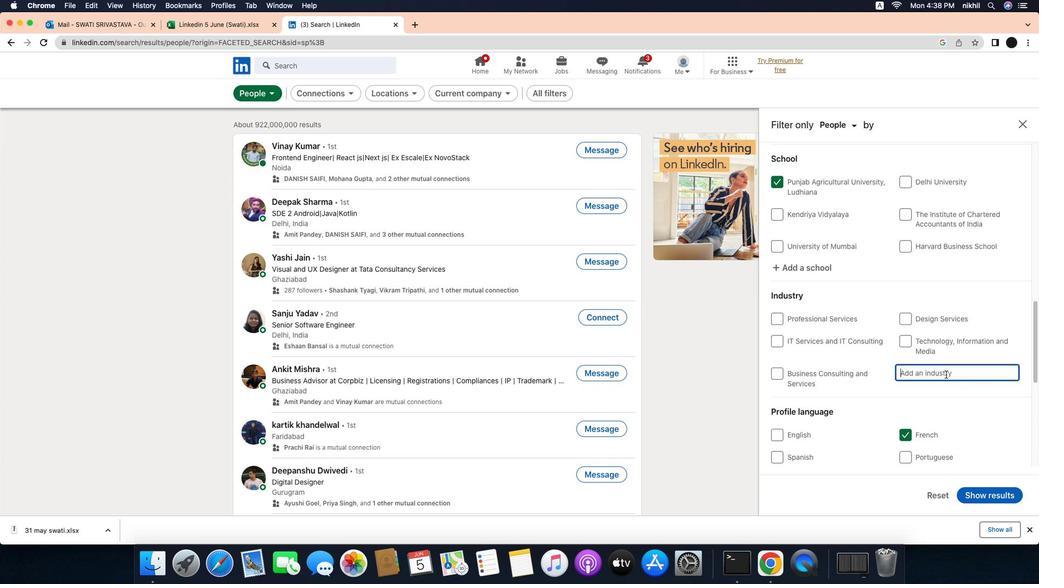 
Action: Key pressed Key.caps_lock'R'Key.caps_lock'e''t''a''i''l'Key.spaceKey.caps_lock'H'Key.caps_lock'e''a''l''t''h'Key.space'a''n''d'Key.spaceKey.caps_lock'P'Key.caps_lock'e''r''s''o''n''a''l'Key.spaceKey.caps_lock'C'Key.caps_lock'a''r''e'Key.spaceKey.caps_lock'P'Key.caps_lock'r''o''d''u''c''t''s'
Screenshot: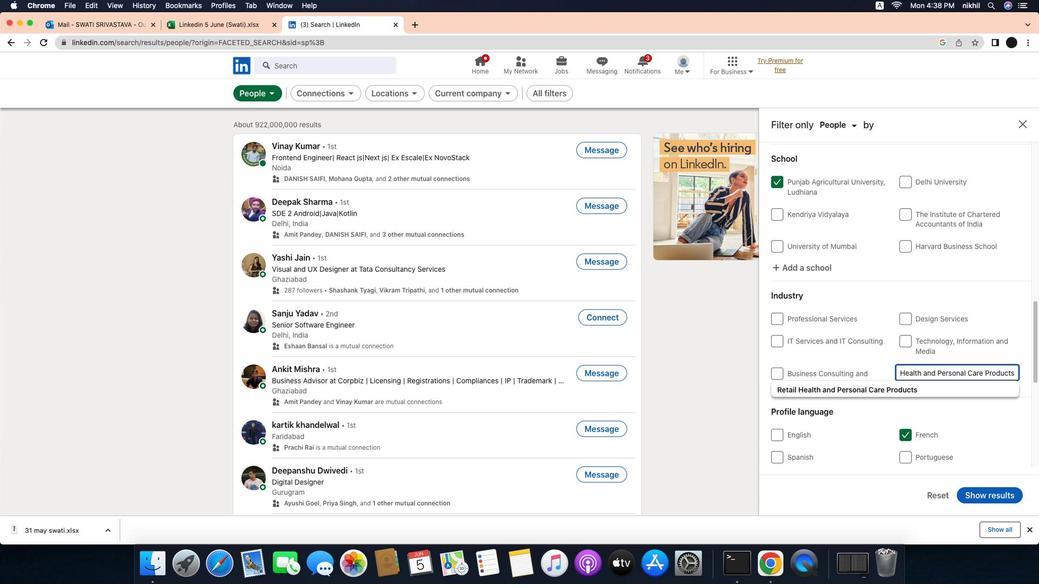 
Action: Mouse moved to (941, 390)
Screenshot: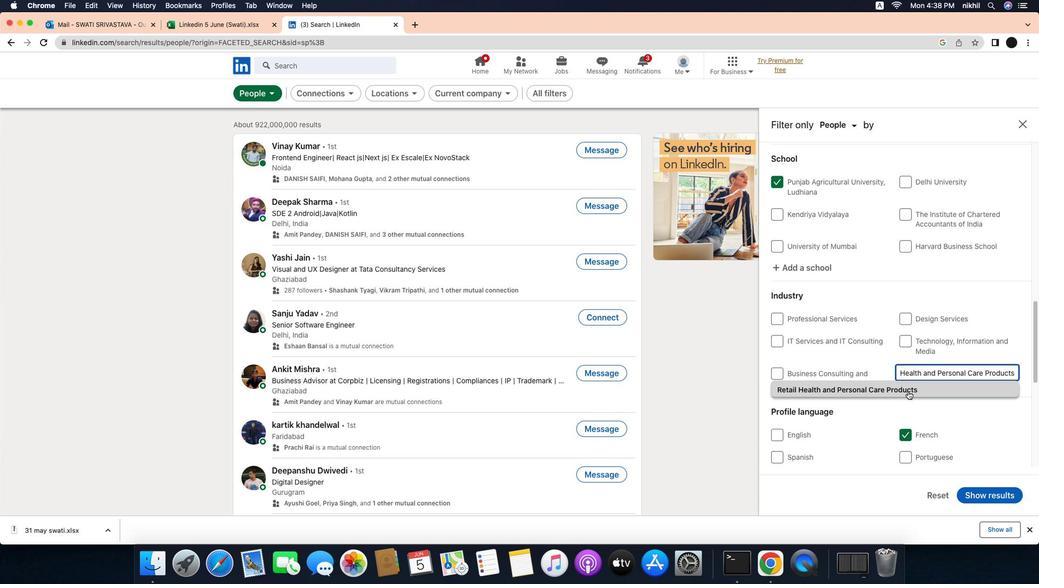
Action: Mouse pressed left at (941, 390)
Screenshot: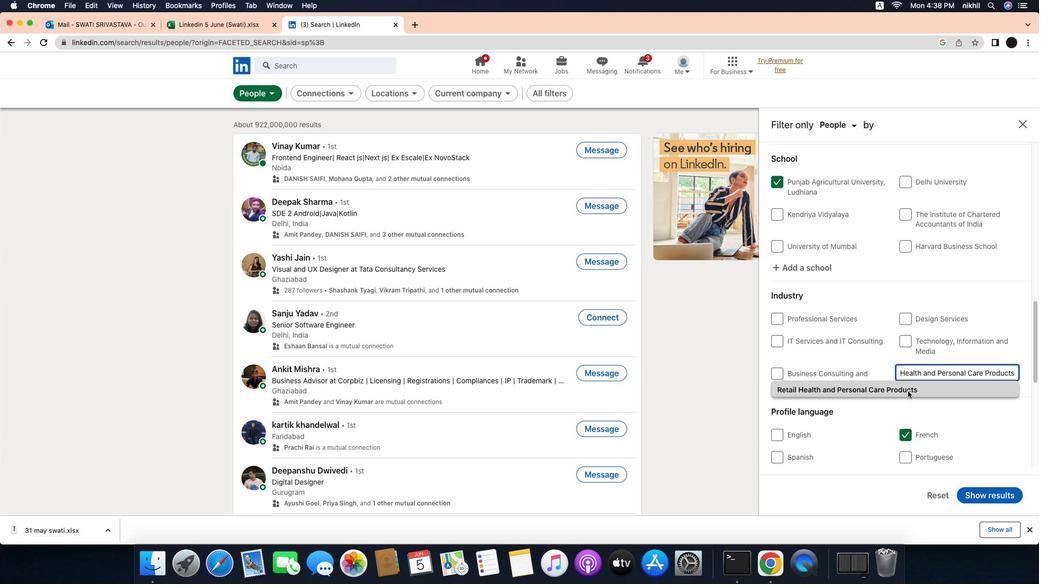 
Action: Mouse moved to (929, 398)
Screenshot: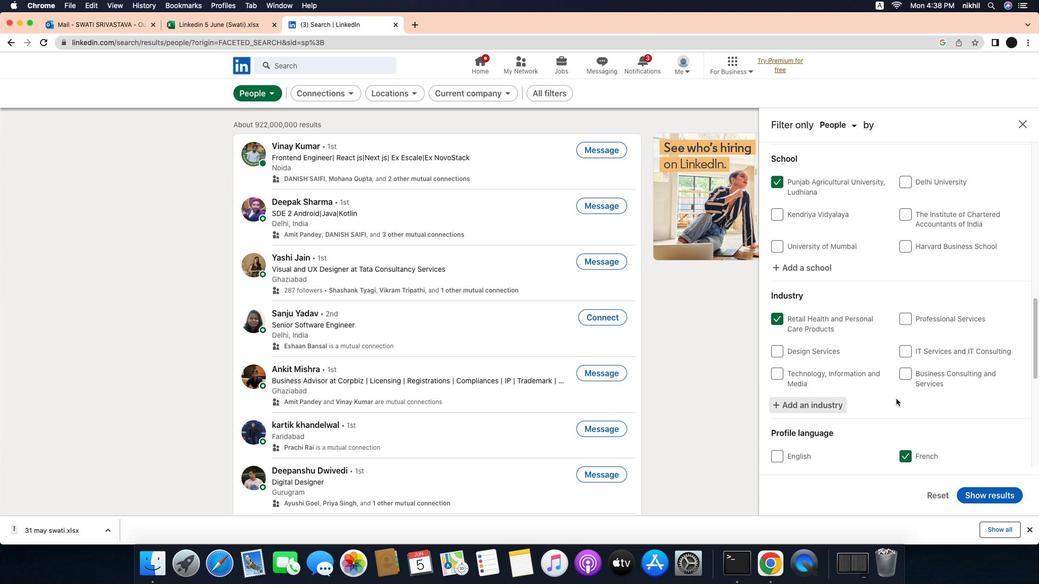 
Action: Mouse scrolled (929, 398) with delta (-27, -27)
Screenshot: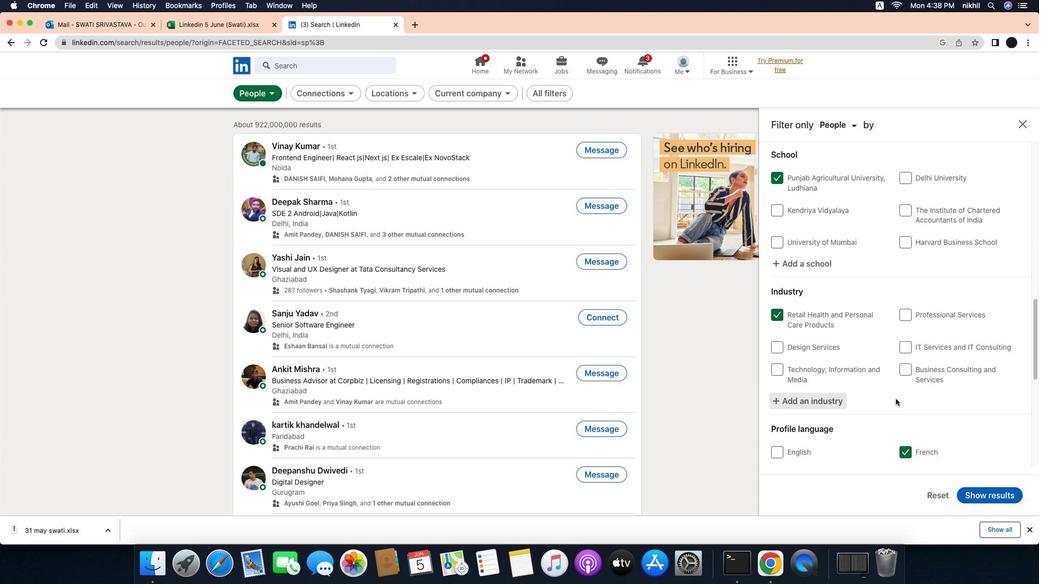 
Action: Mouse moved to (928, 398)
Screenshot: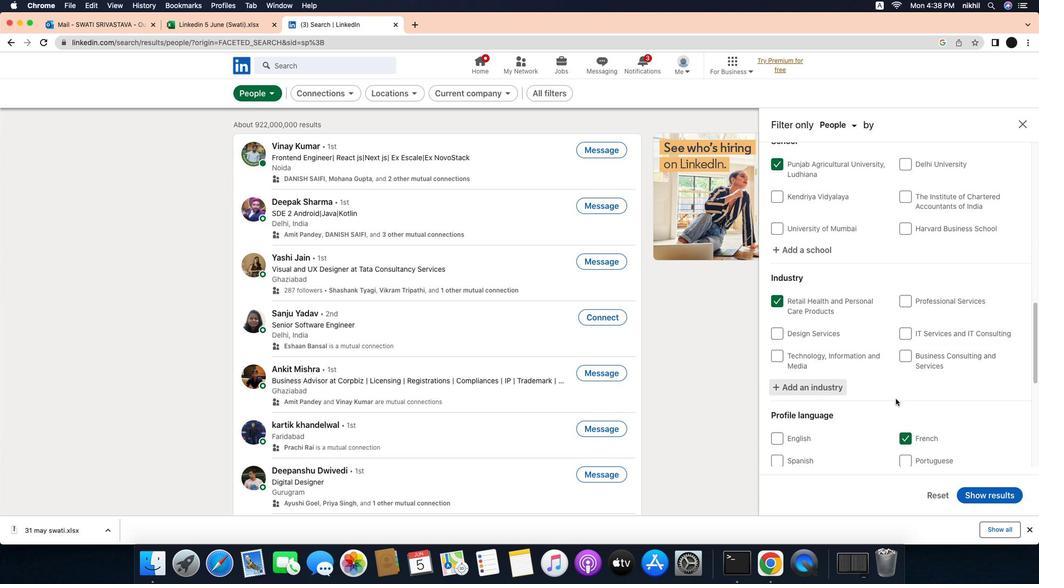 
Action: Mouse scrolled (928, 398) with delta (-27, -27)
Screenshot: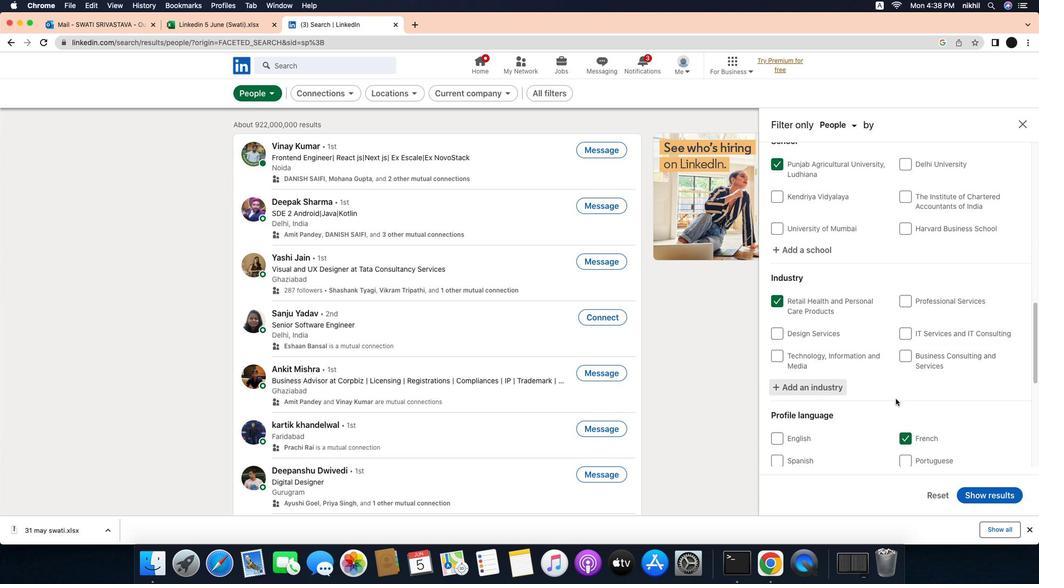 
Action: Mouse moved to (928, 398)
Screenshot: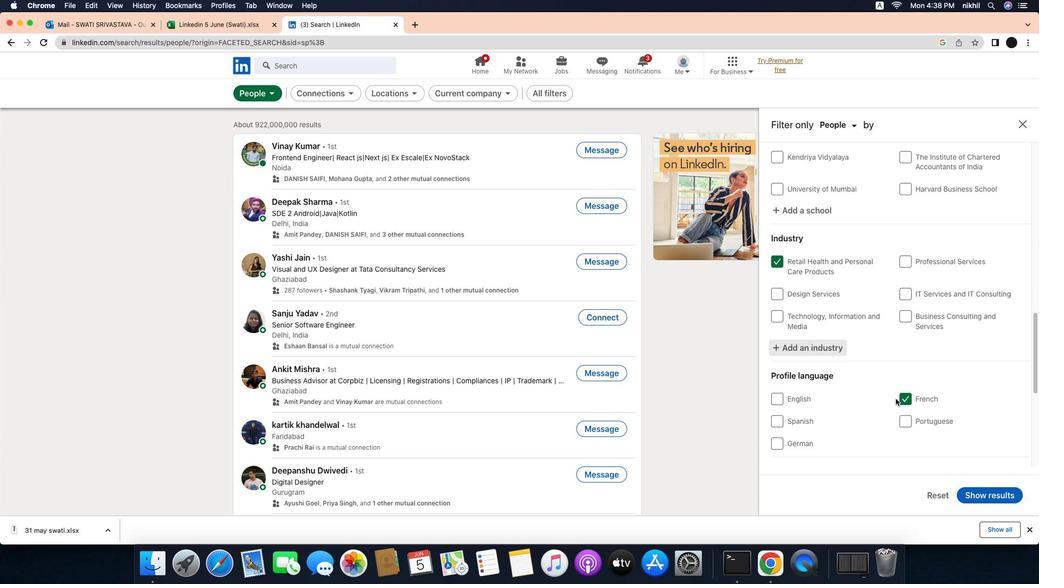 
Action: Mouse scrolled (928, 398) with delta (-27, -28)
Screenshot: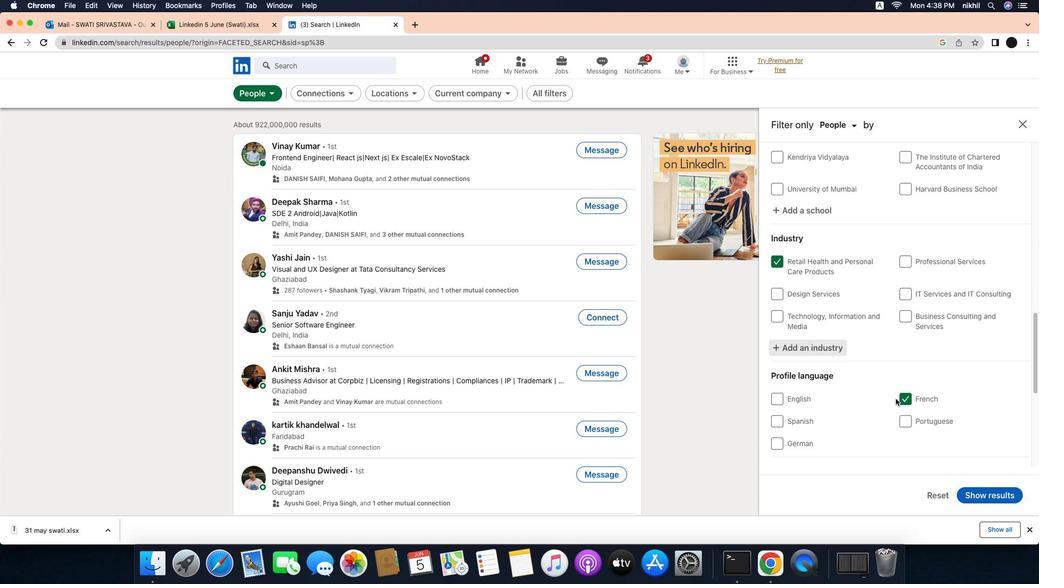 
Action: Mouse scrolled (928, 398) with delta (-27, -29)
Screenshot: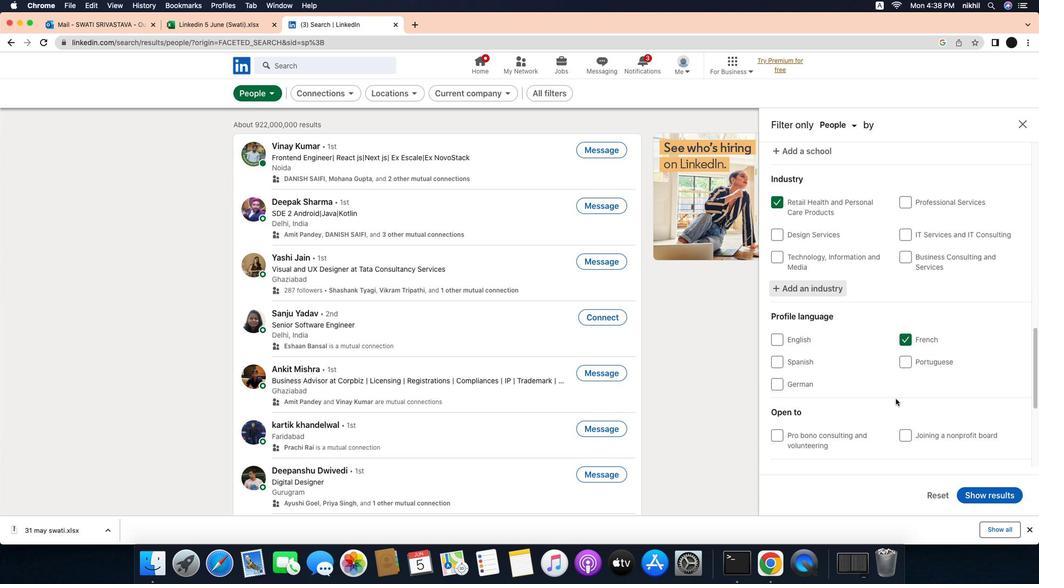 
Action: Mouse moved to (897, 374)
Screenshot: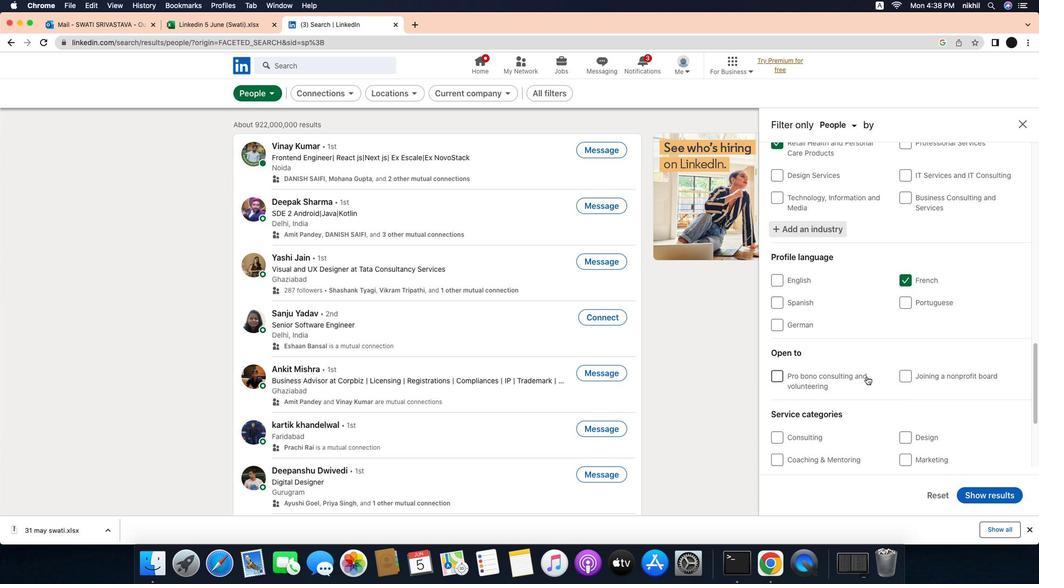 
Action: Mouse scrolled (897, 374) with delta (-27, -27)
Screenshot: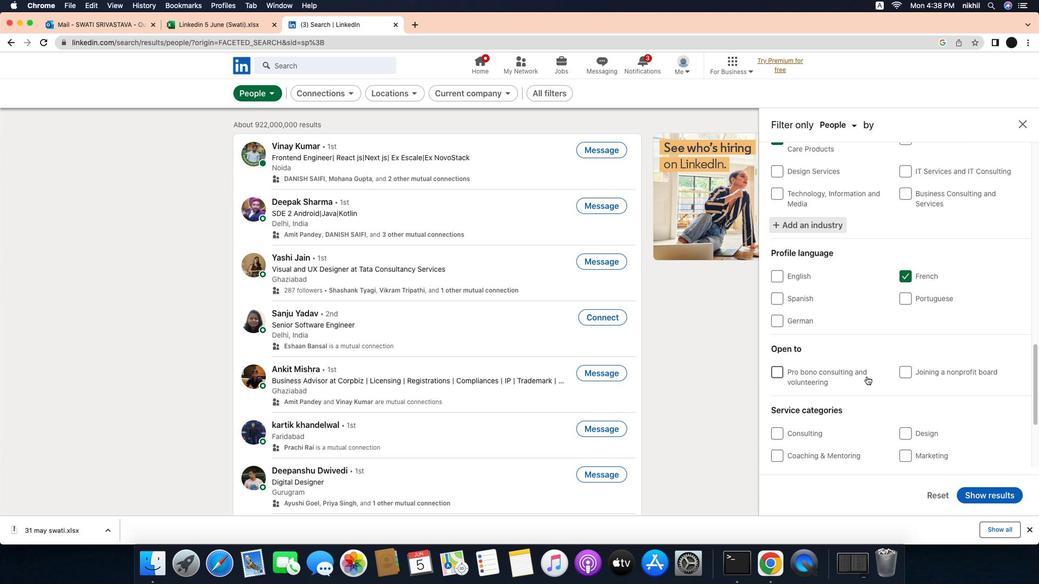 
Action: Mouse scrolled (897, 374) with delta (-27, -27)
Screenshot: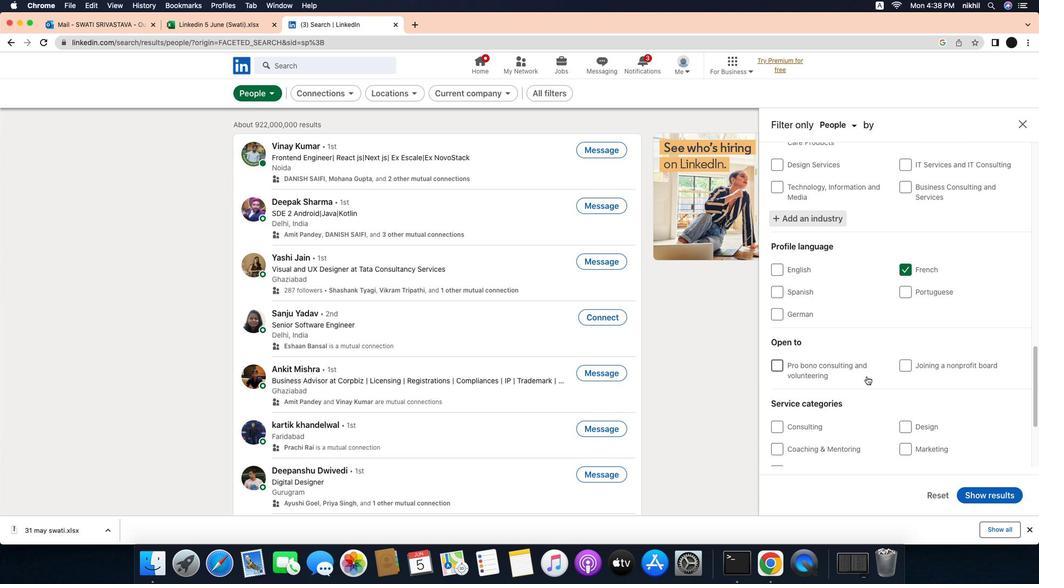 
Action: Mouse scrolled (897, 374) with delta (-27, -28)
Screenshot: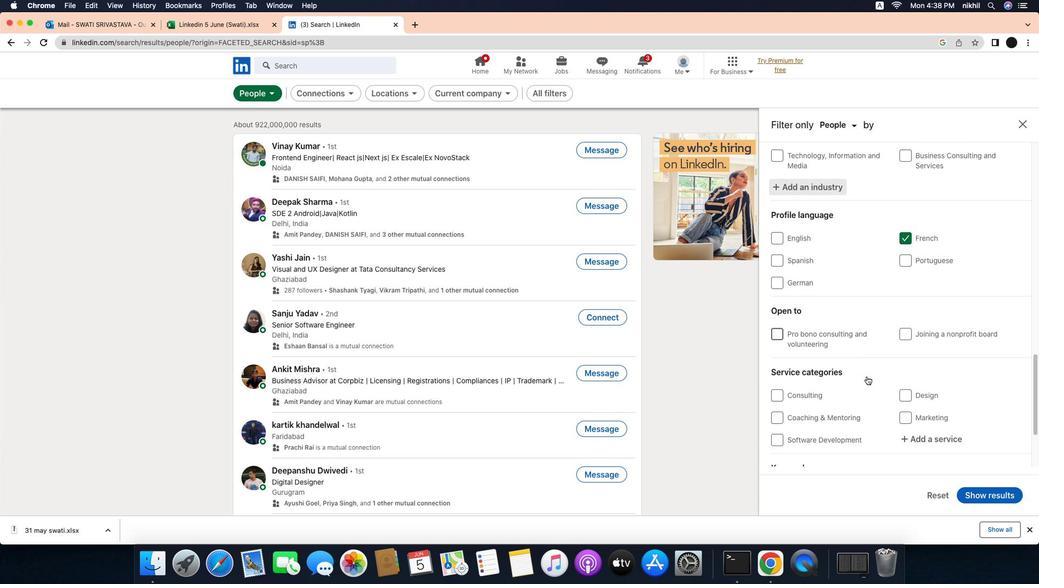 
Action: Mouse moved to (954, 407)
Screenshot: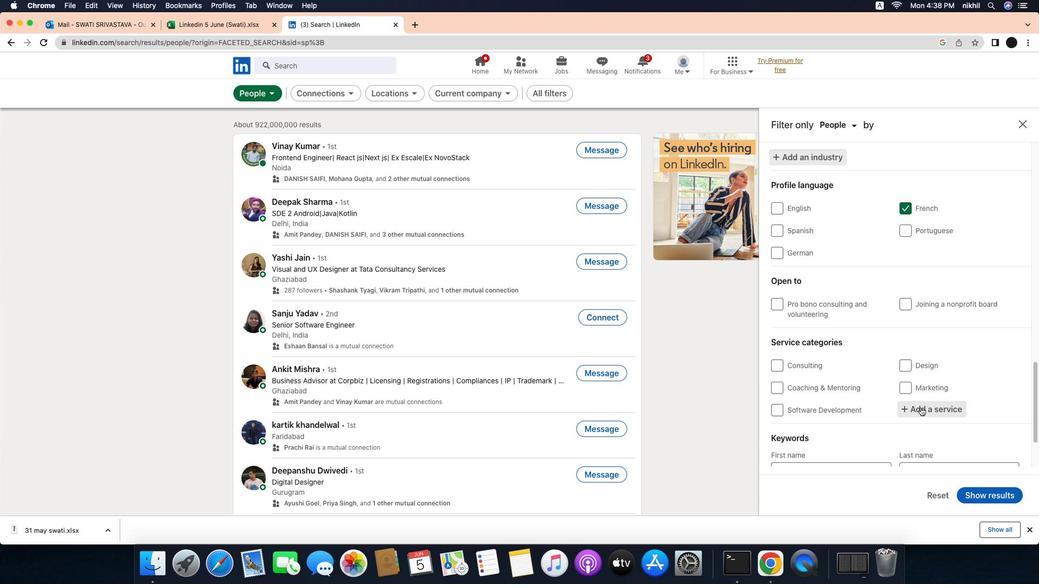 
Action: Mouse pressed left at (954, 407)
Screenshot: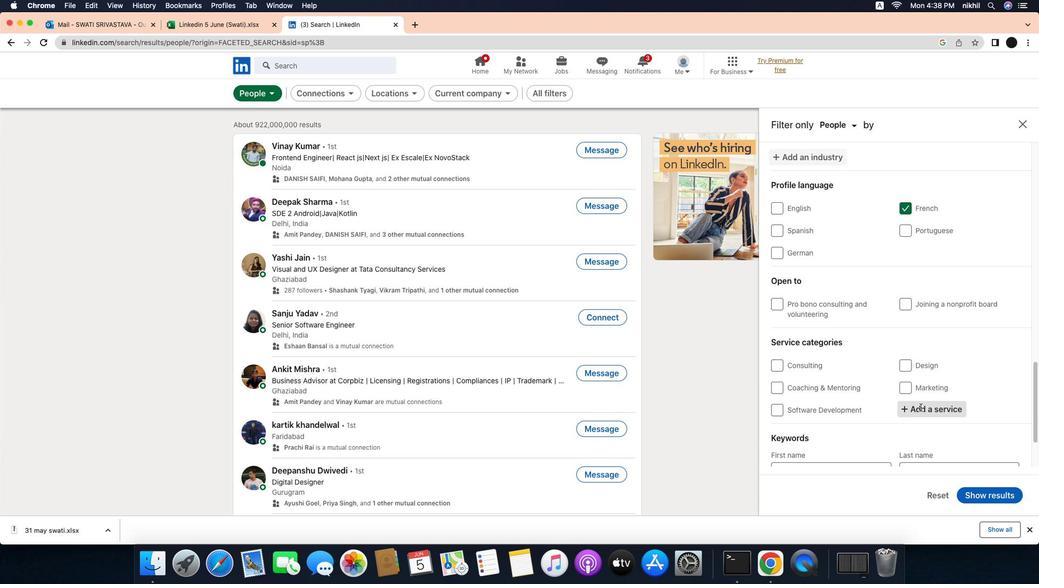 
Action: Mouse moved to (973, 408)
Screenshot: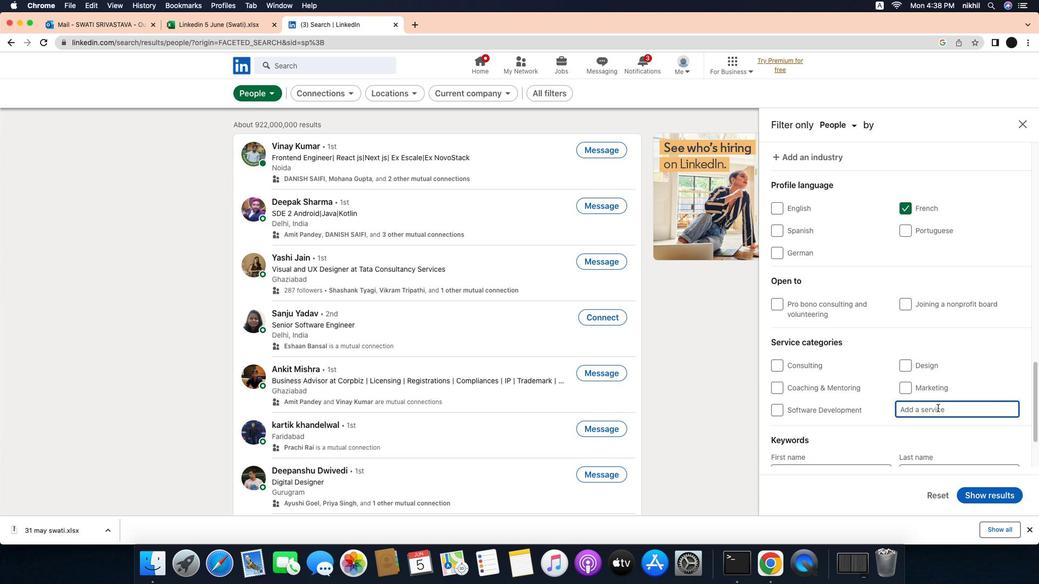 
Action: Mouse pressed left at (973, 408)
Screenshot: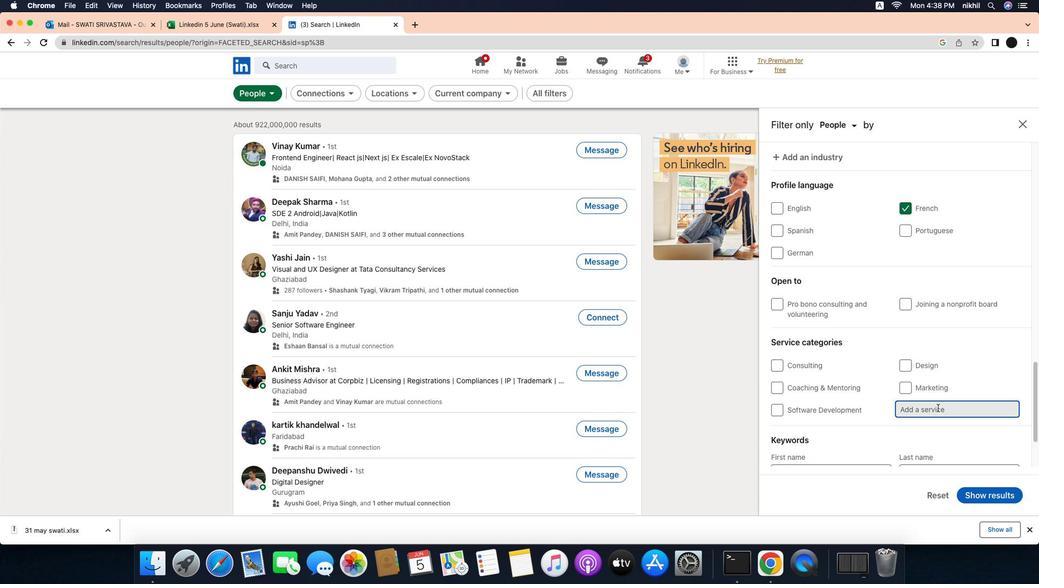 
Action: Key pressed Key.caps_lock'U'Key.caps_lock's''e''r'Key.spaceKey.caps_lock'E'Key.caps_lock'x''p''e''r''i''e''n''c''e'Key.spaceKey.caps_lock'D'Key.caps_lock'e''s''i''g''n'
Screenshot: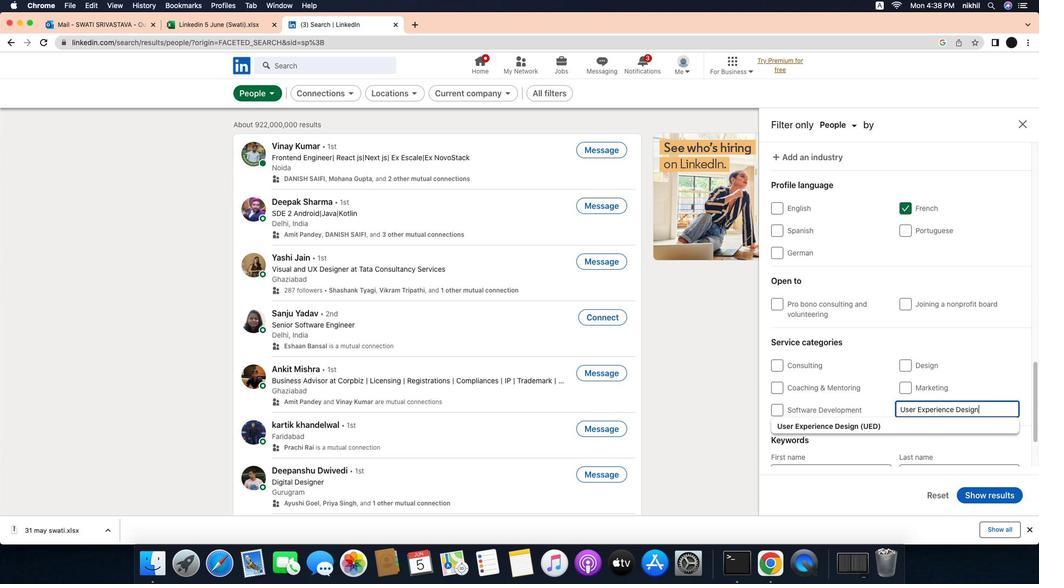 
Action: Mouse moved to (878, 429)
Screenshot: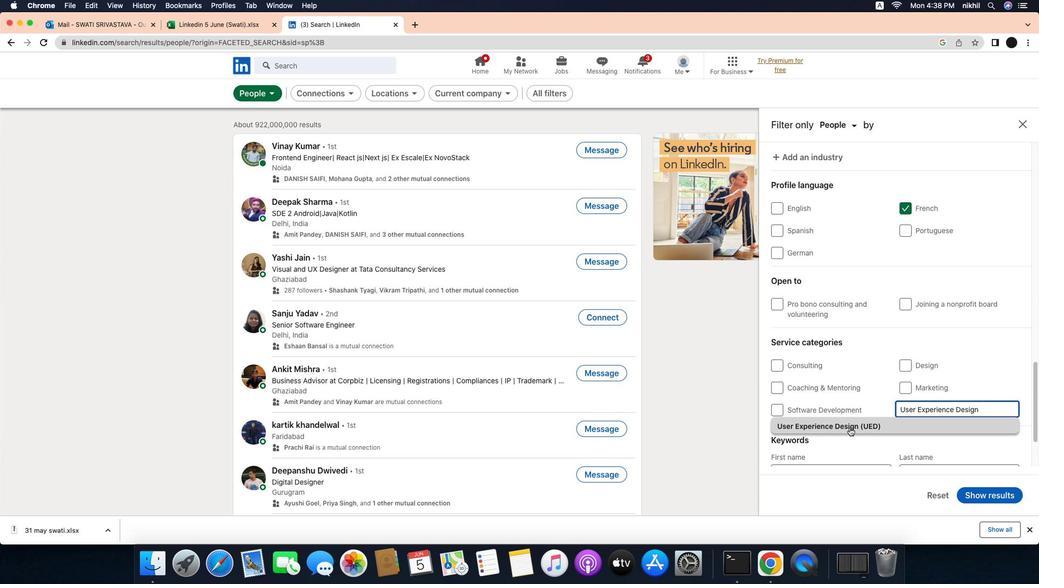 
Action: Mouse pressed left at (878, 429)
Screenshot: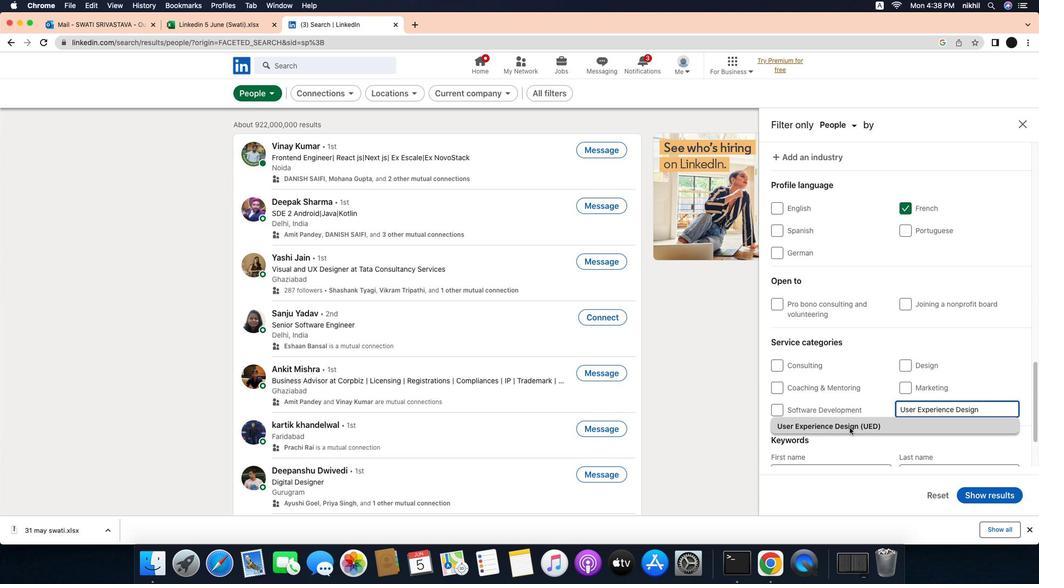 
Action: Mouse moved to (910, 423)
Screenshot: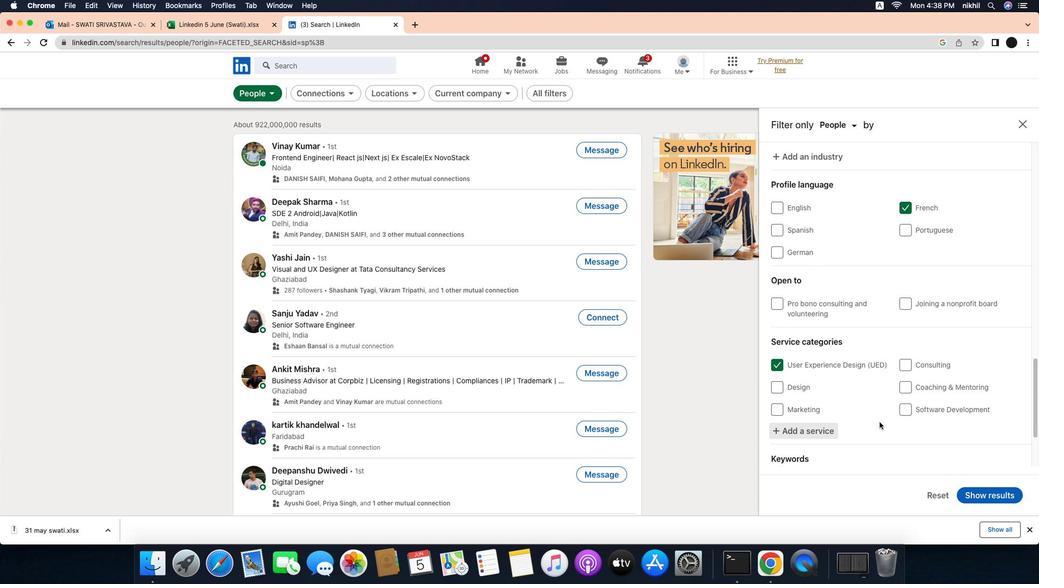 
Action: Mouse scrolled (910, 423) with delta (-27, -27)
Screenshot: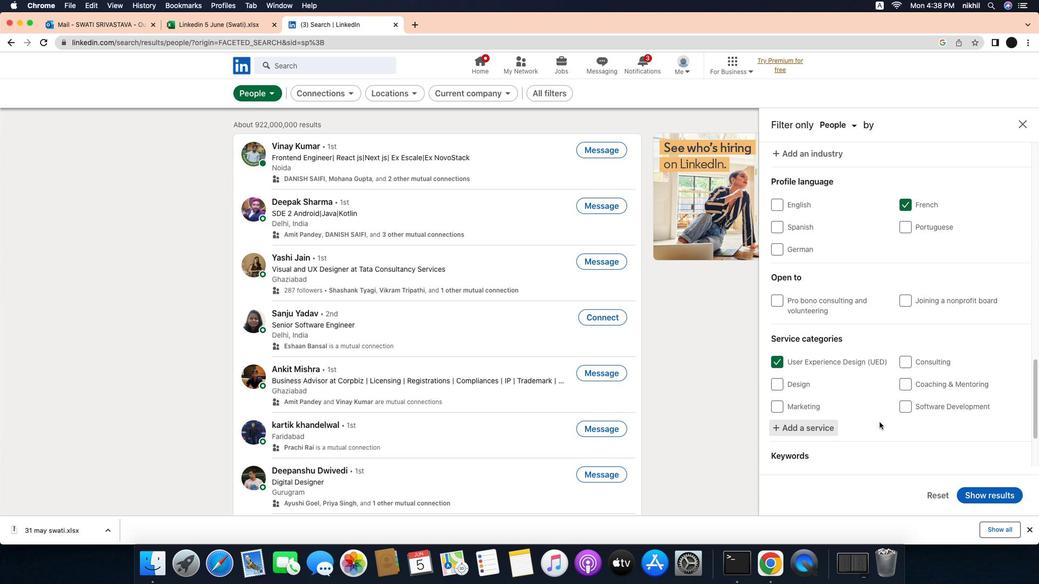 
Action: Mouse scrolled (910, 423) with delta (-27, -27)
Screenshot: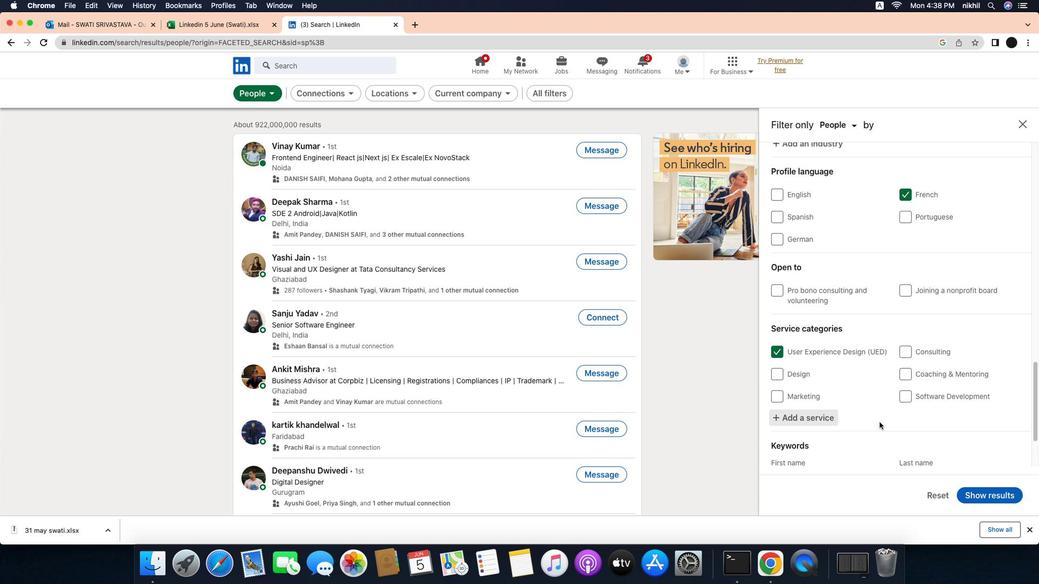 
Action: Mouse scrolled (910, 423) with delta (-27, -28)
Screenshot: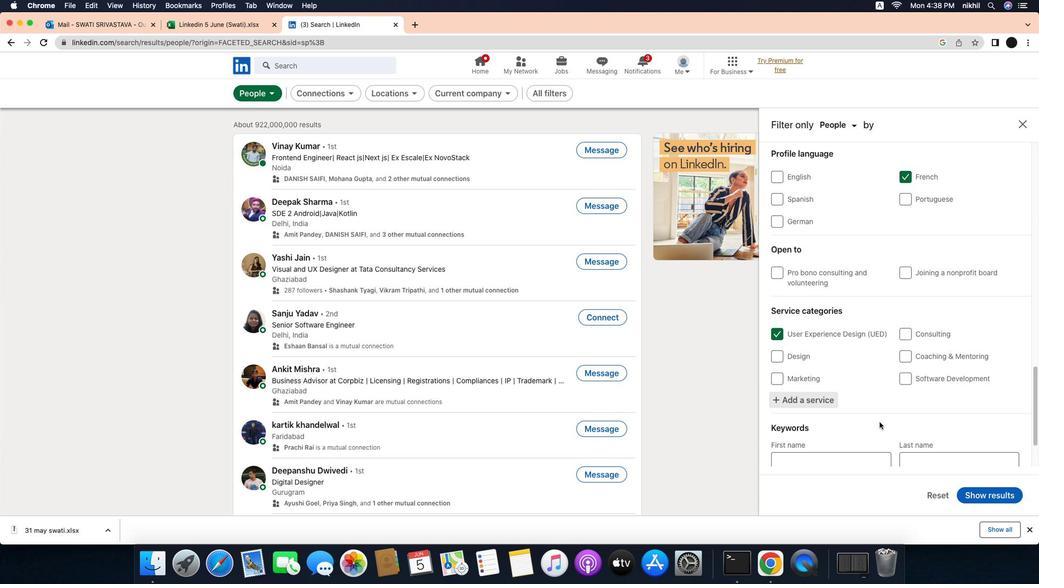 
Action: Mouse scrolled (910, 423) with delta (-27, -29)
Screenshot: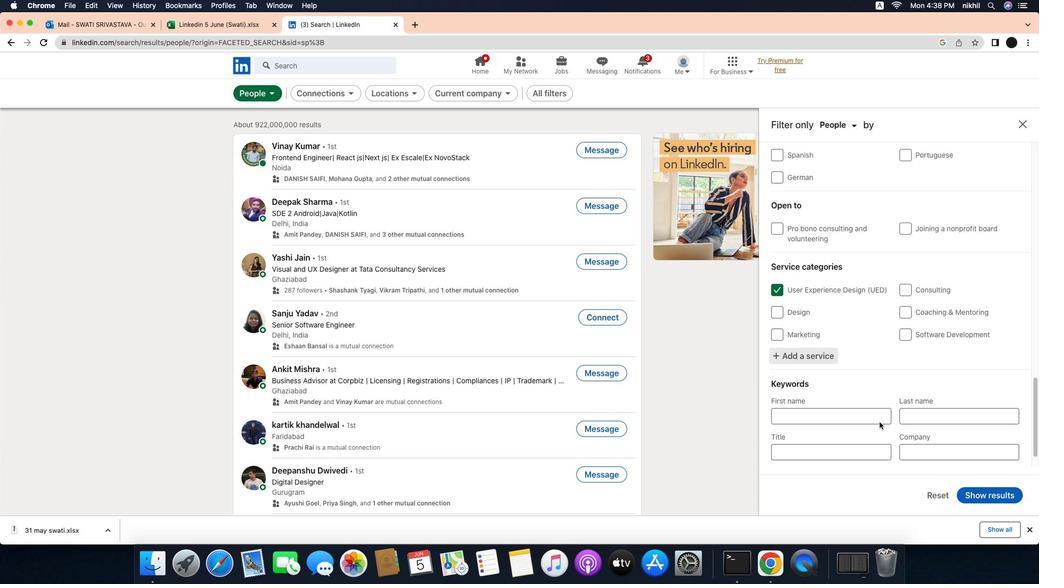 
Action: Mouse scrolled (910, 423) with delta (-27, -27)
Screenshot: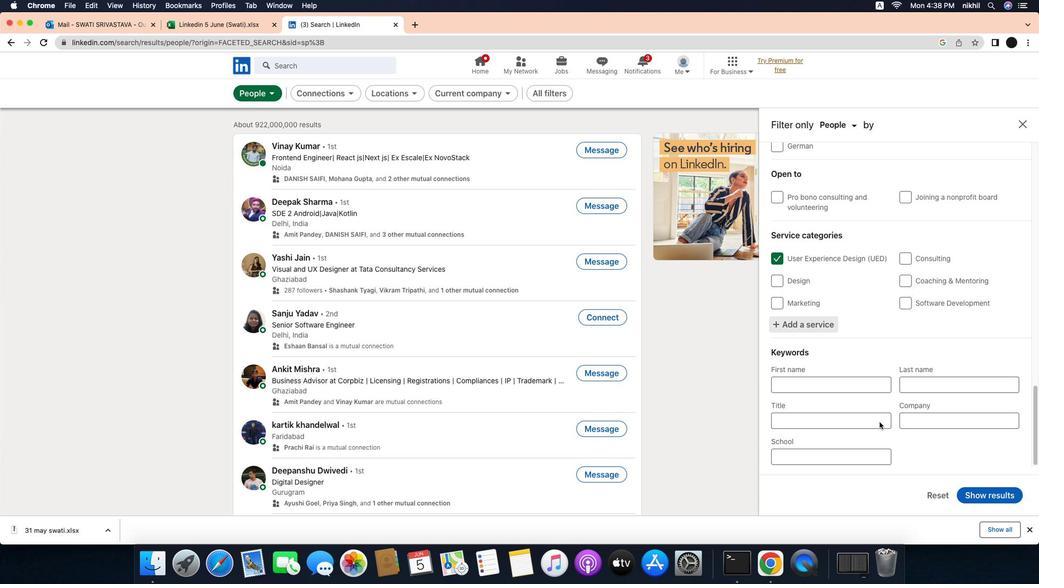 
Action: Mouse scrolled (910, 423) with delta (-27, -27)
Screenshot: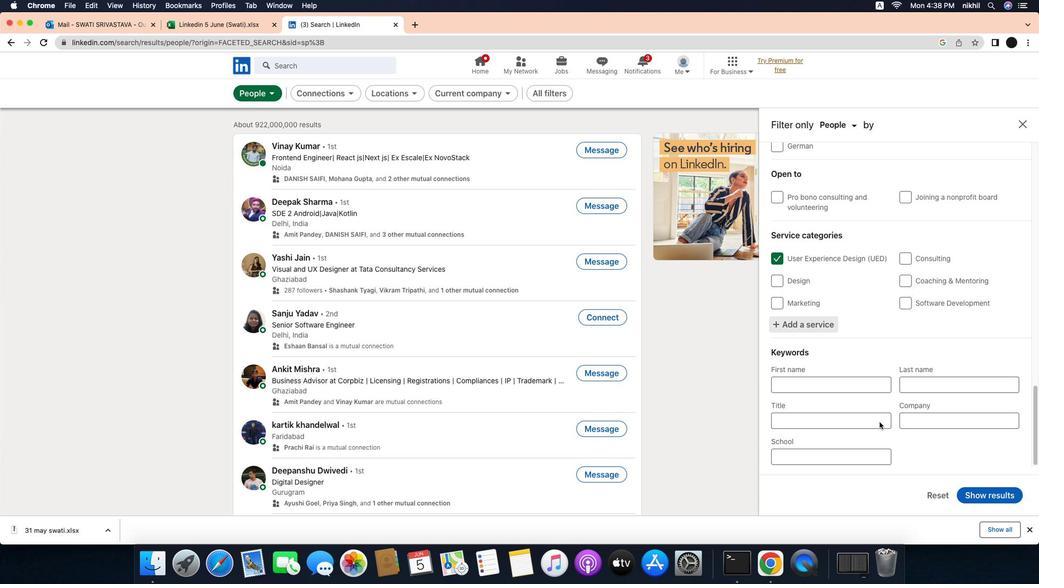 
Action: Mouse scrolled (910, 423) with delta (-27, -28)
Screenshot: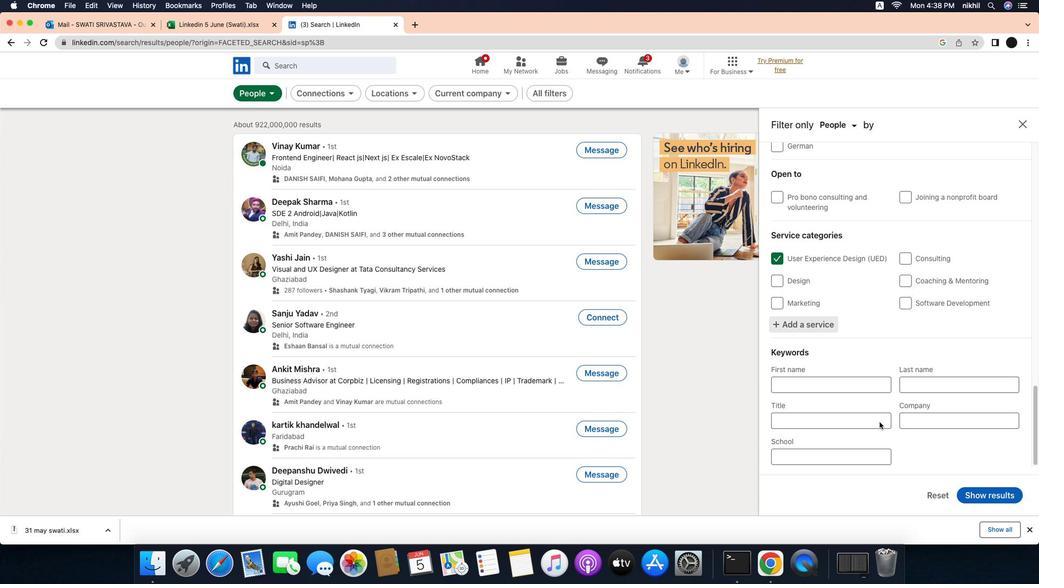 
Action: Mouse scrolled (910, 423) with delta (-27, -29)
Screenshot: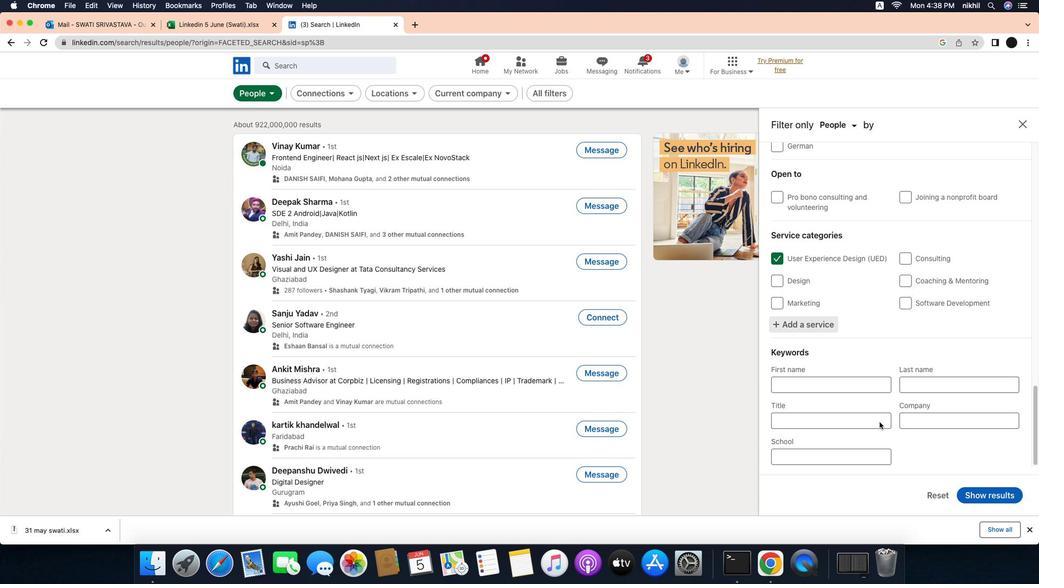 
Action: Mouse moved to (898, 422)
Screenshot: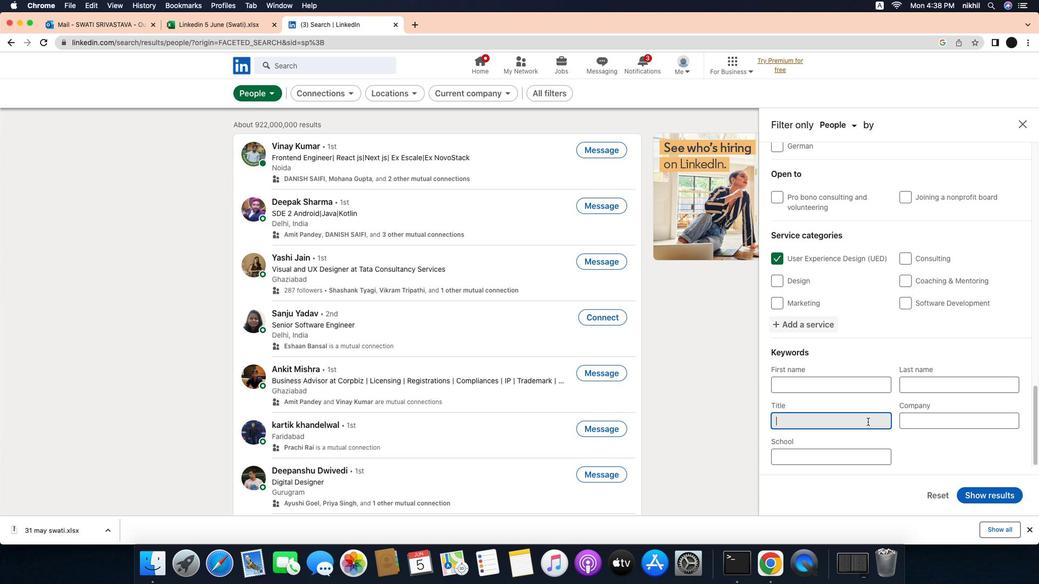 
Action: Mouse pressed left at (898, 422)
Screenshot: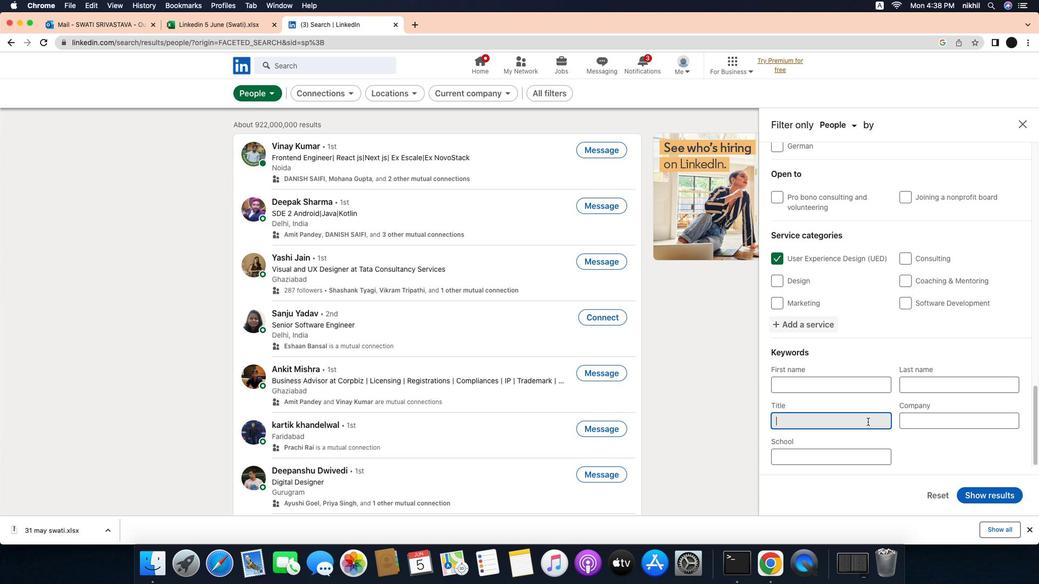 
Action: Key pressed Key.caps_lock'H'Key.caps_lock'e''a''v''y'Key.spaceKey.caps_lock'E'Key.caps_lock'q''u''i''p''m''e''n''t'Key.spaceKey.caps_lock'O'Key.caps_lock'p''e''r''a''t''o''r'Key.enter
Screenshot: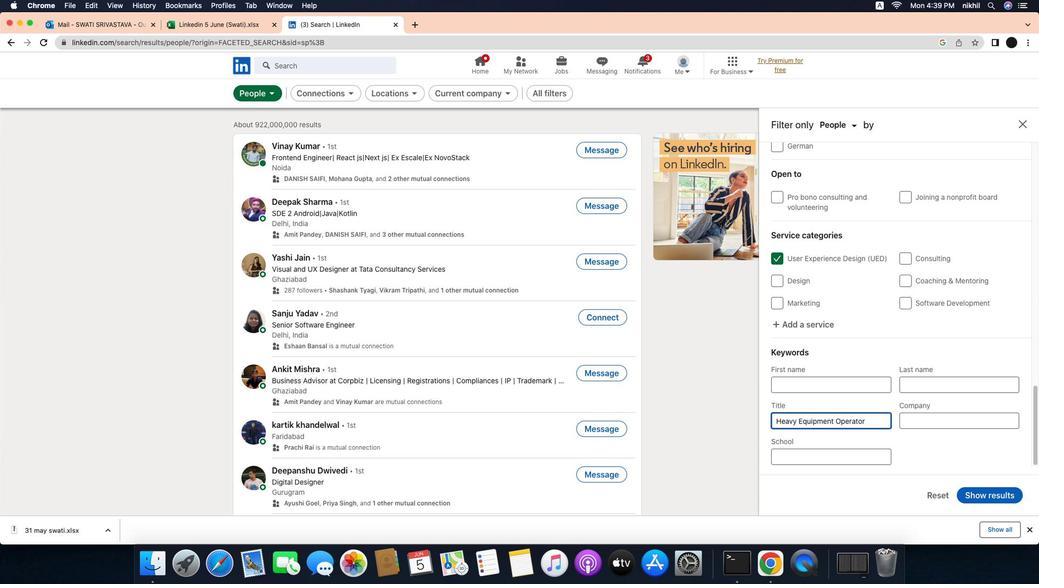 
Action: Mouse moved to (1016, 498)
Screenshot: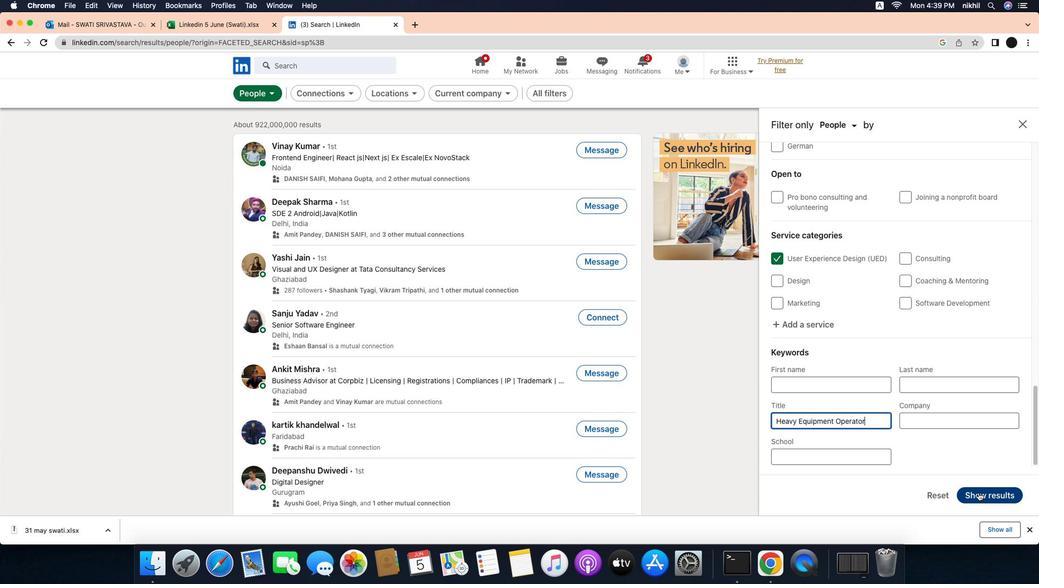 
Action: Mouse pressed left at (1016, 498)
Screenshot: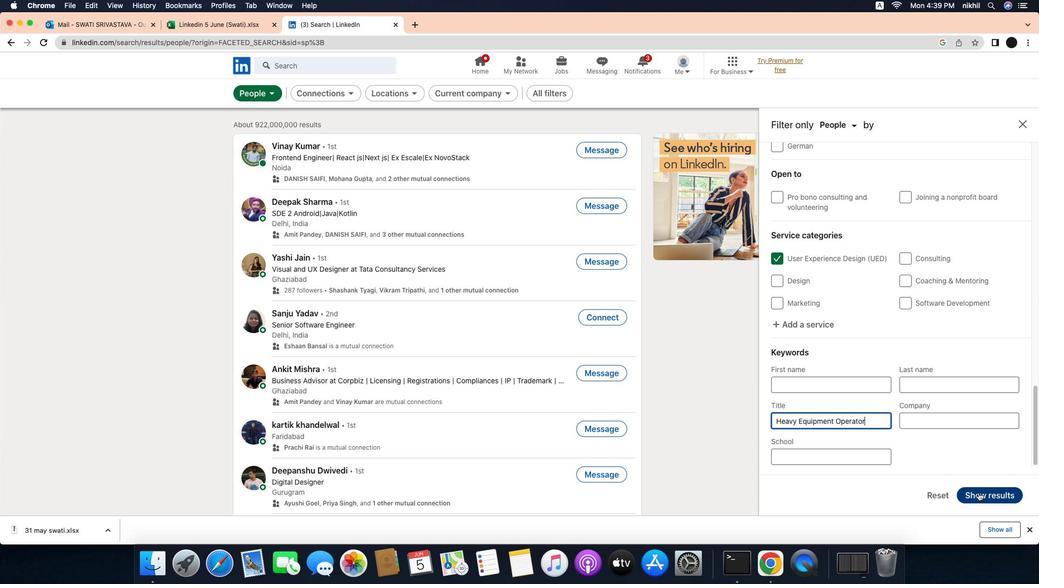 
Action: Mouse moved to (680, 205)
Screenshot: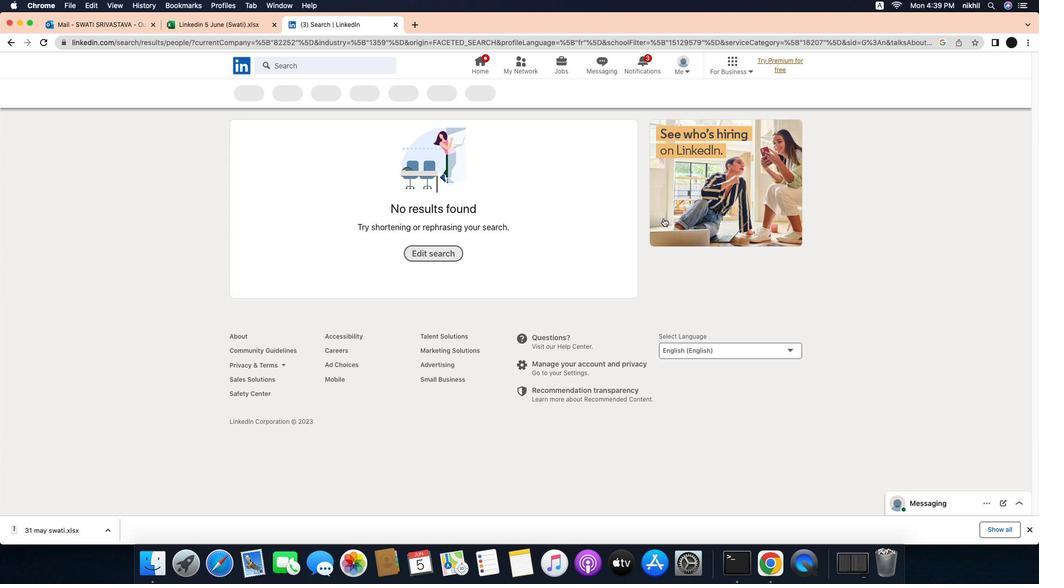 
